 Task: Find connections with filter location Neustrelitz with filter topic #linkedinlearningwith filter profile language Potuguese with filter current company HCL Infosystems Ltd. with filter school Telangana Jobs with filter industry Embedded Software Products with filter service category Commercial Real Estate with filter keywords title Operations Coordinator
Action: Mouse moved to (627, 82)
Screenshot: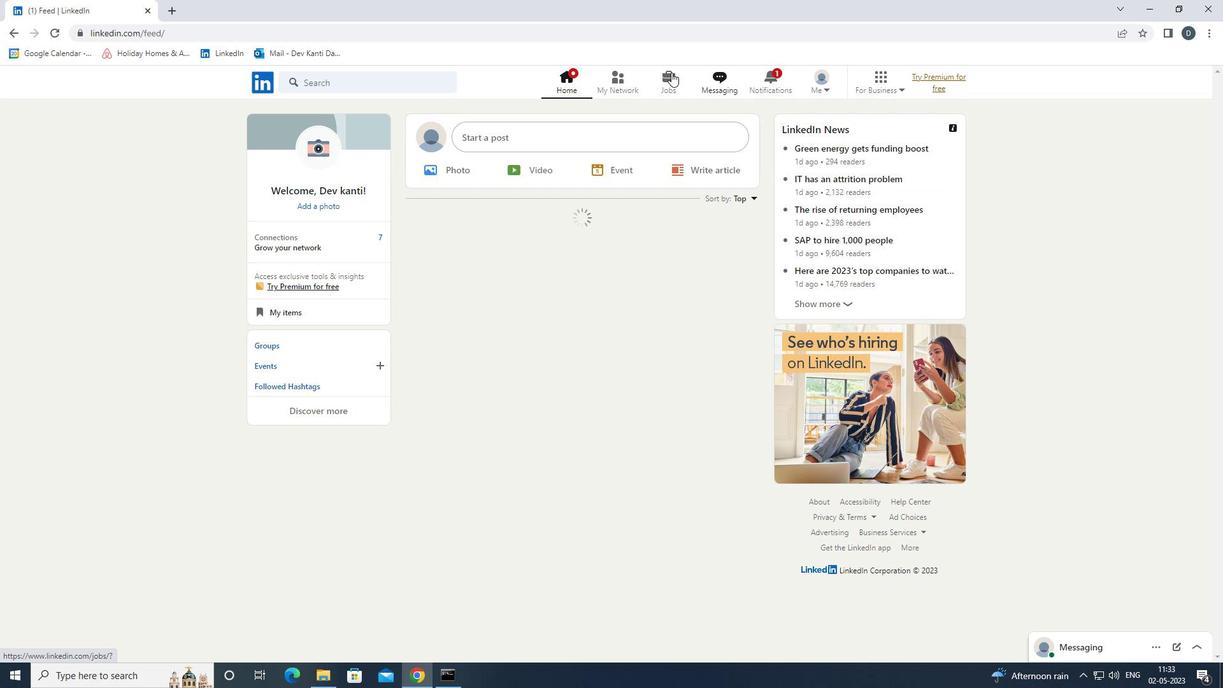 
Action: Mouse pressed left at (627, 82)
Screenshot: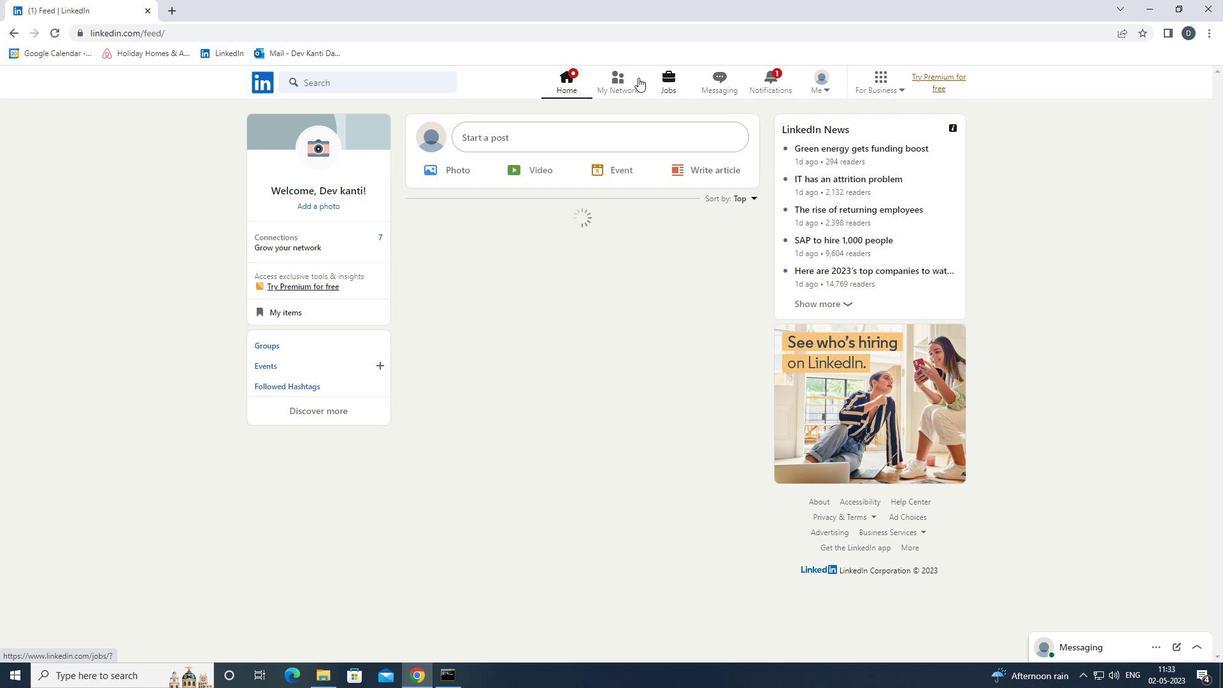 
Action: Mouse moved to (418, 154)
Screenshot: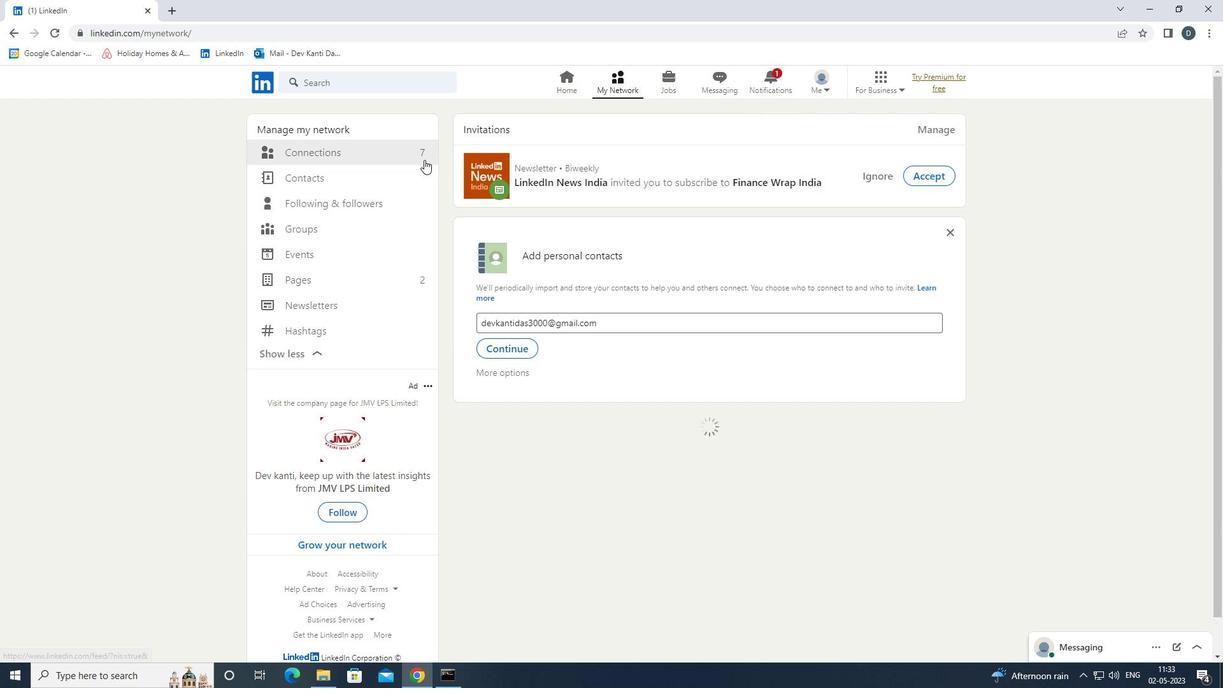 
Action: Mouse pressed left at (418, 154)
Screenshot: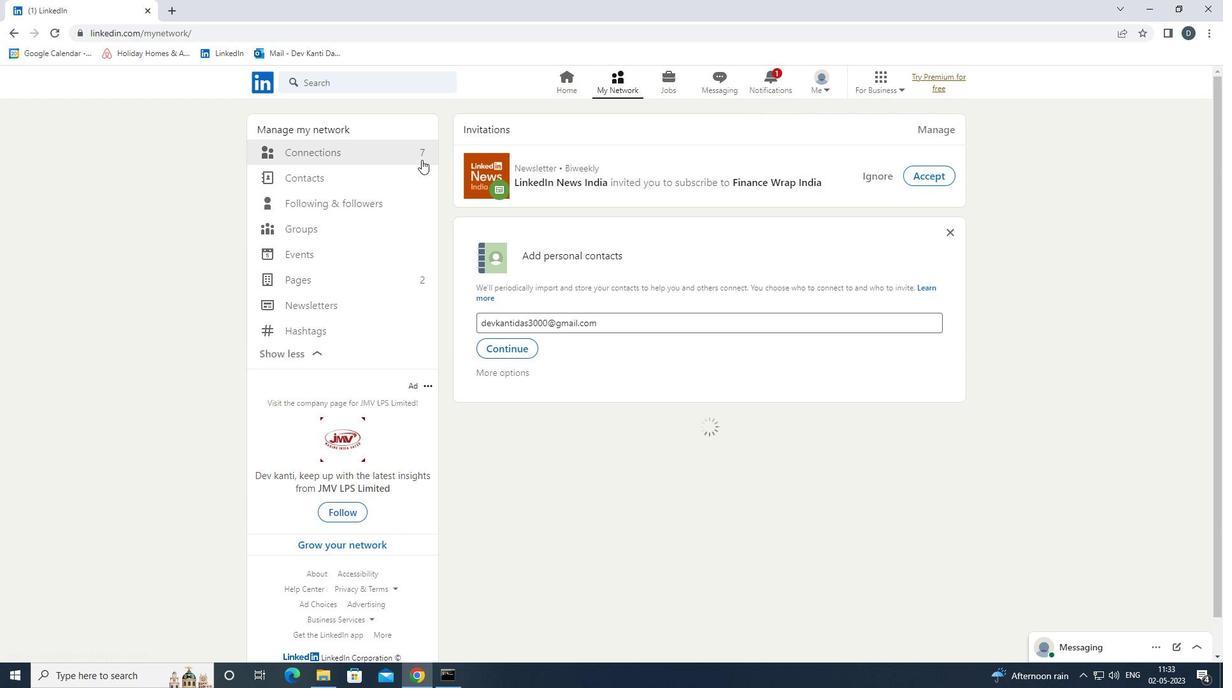 
Action: Mouse moved to (727, 152)
Screenshot: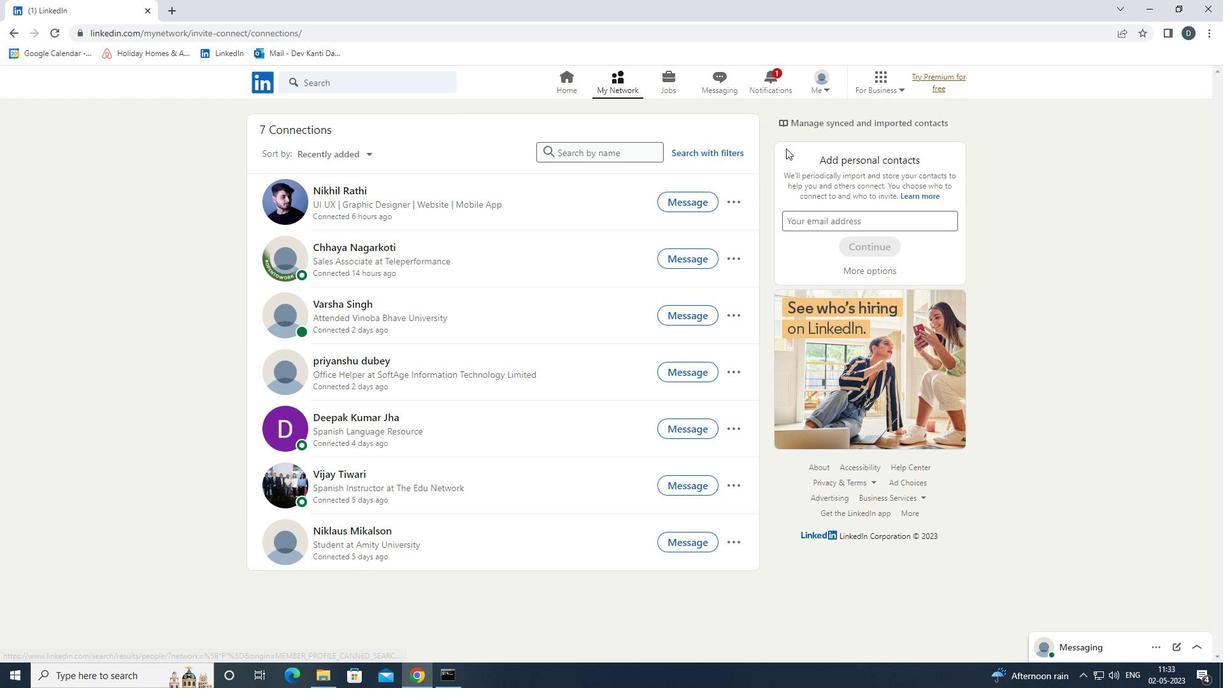
Action: Mouse pressed left at (727, 152)
Screenshot: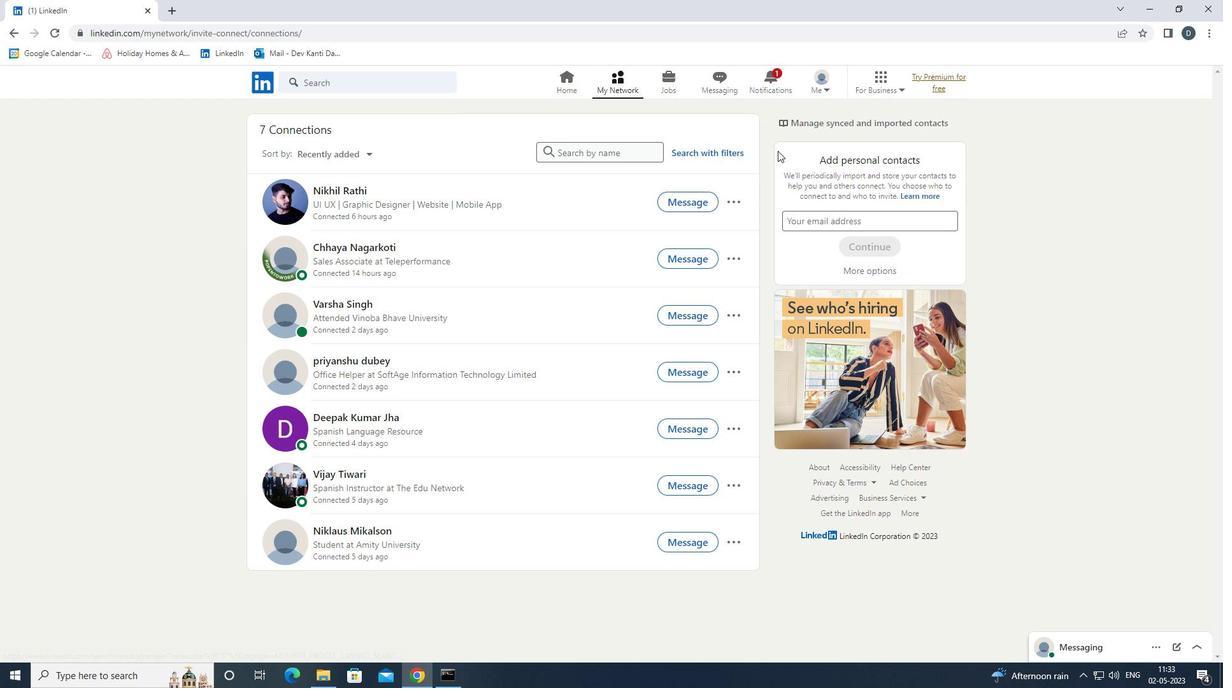
Action: Mouse moved to (662, 114)
Screenshot: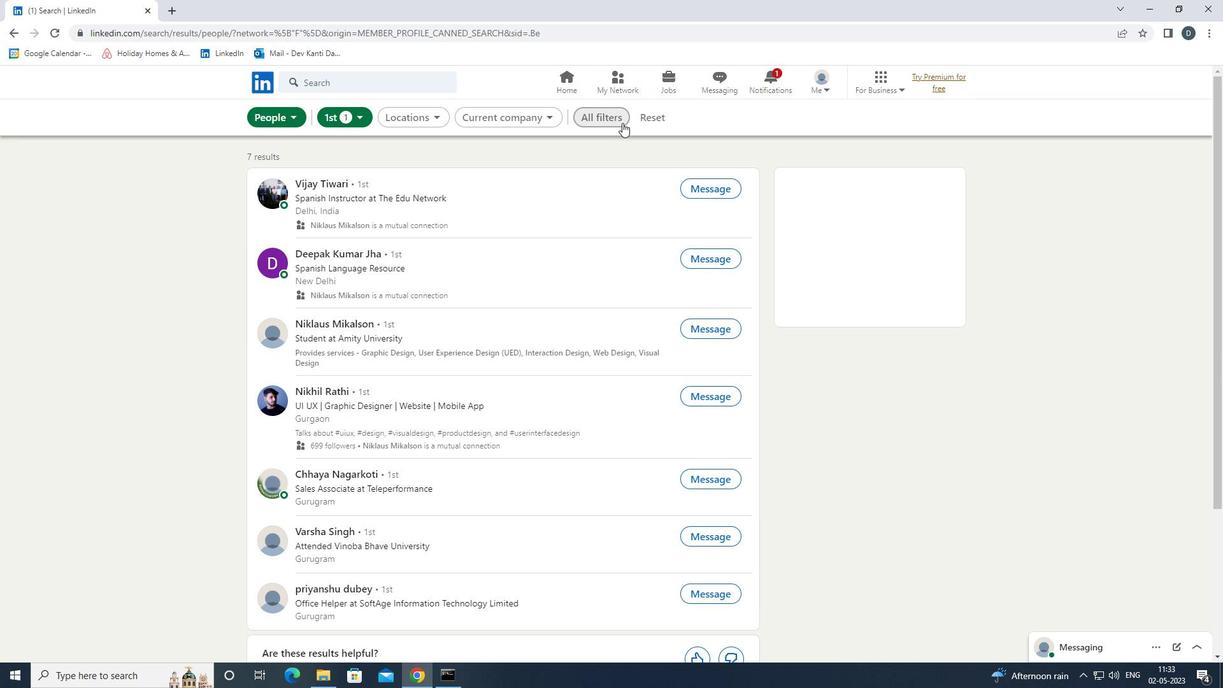 
Action: Mouse pressed left at (662, 114)
Screenshot: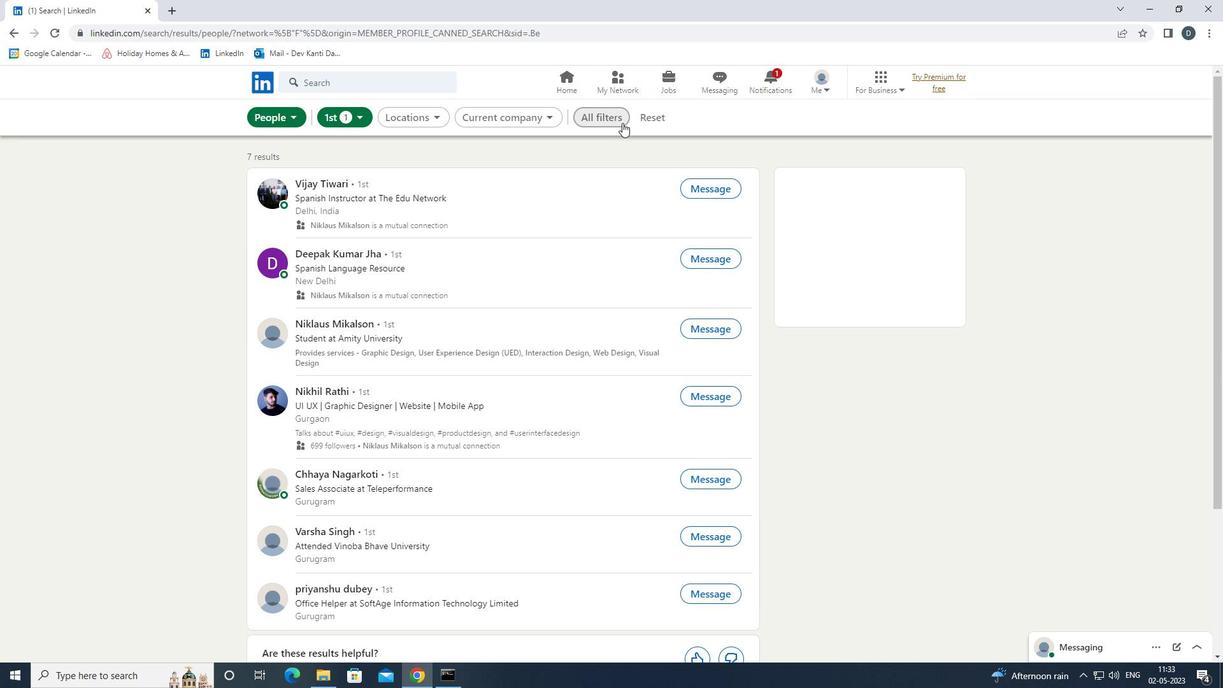 
Action: Mouse moved to (642, 115)
Screenshot: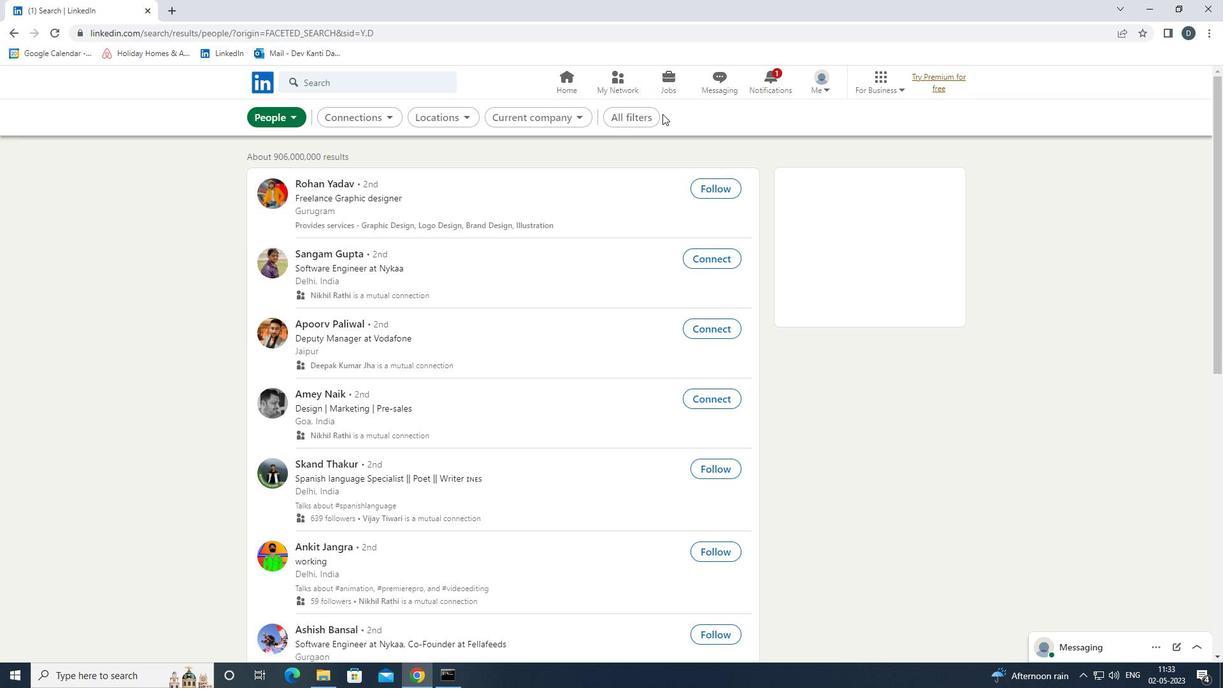 
Action: Mouse pressed left at (642, 115)
Screenshot: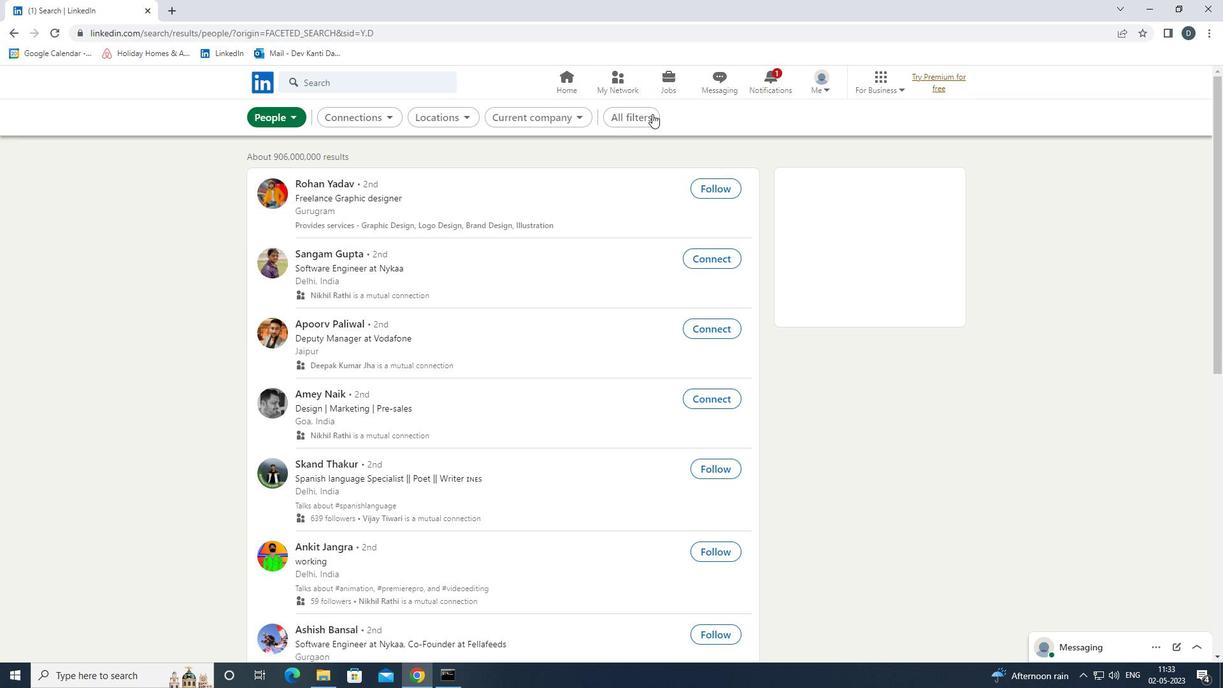 
Action: Mouse moved to (1111, 416)
Screenshot: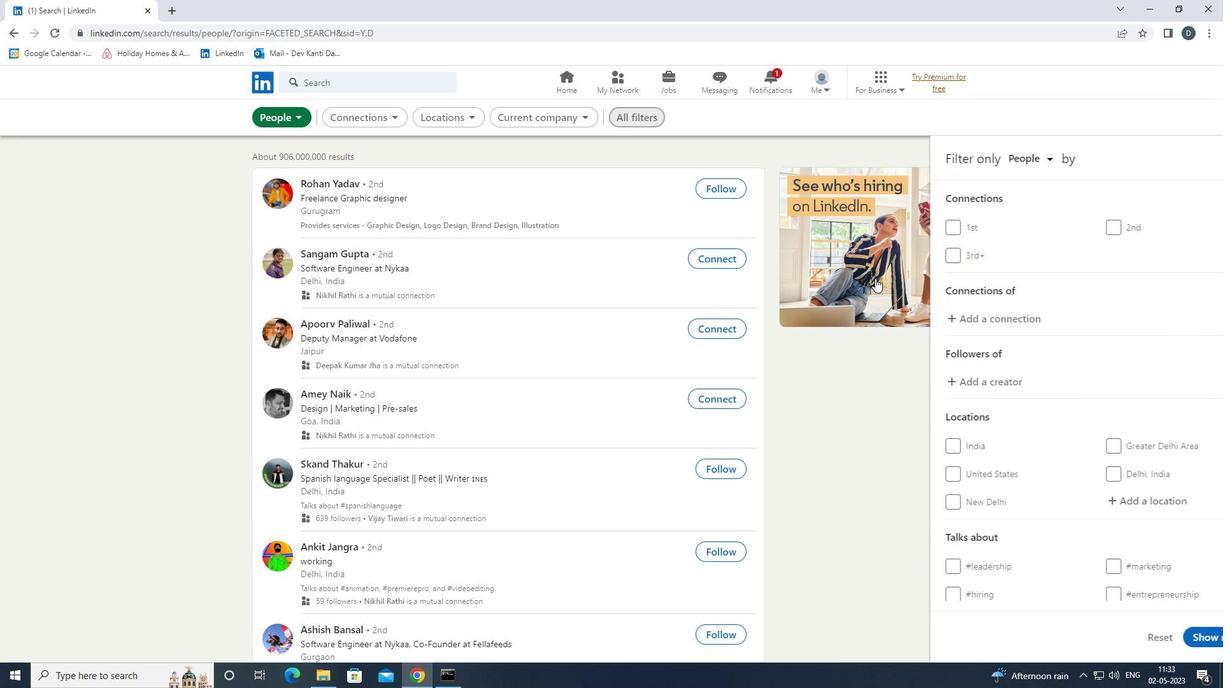 
Action: Mouse scrolled (1111, 415) with delta (0, 0)
Screenshot: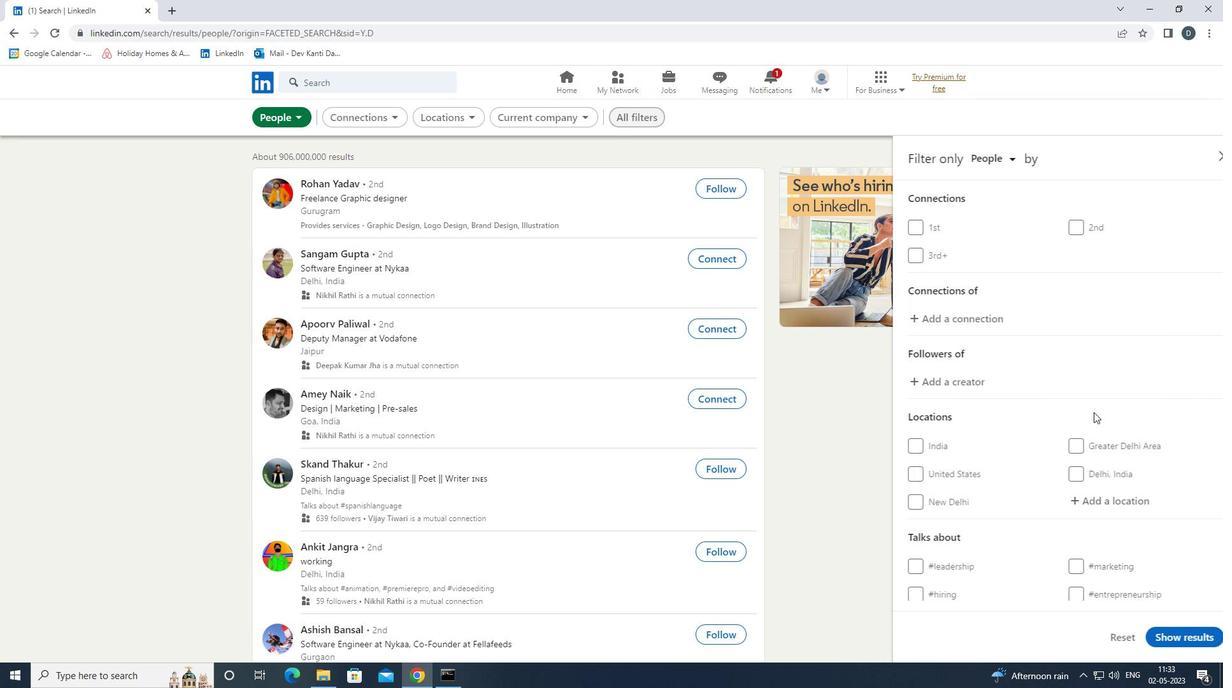 
Action: Mouse scrolled (1111, 415) with delta (0, 0)
Screenshot: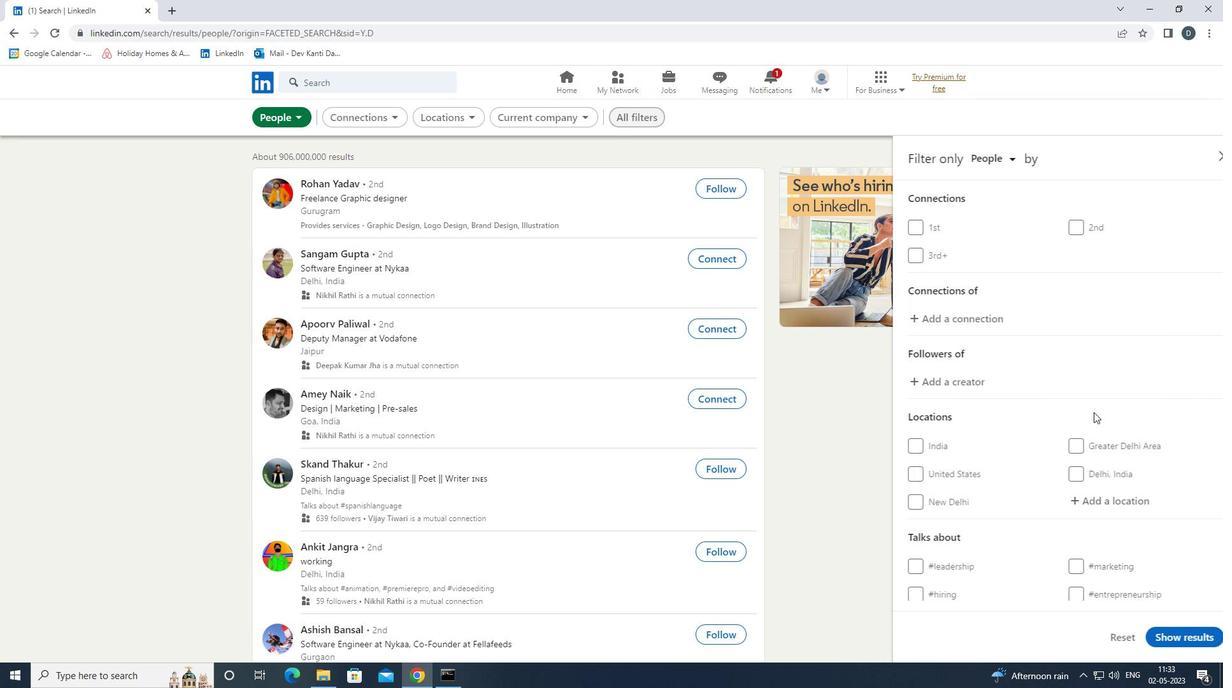
Action: Mouse moved to (1095, 372)
Screenshot: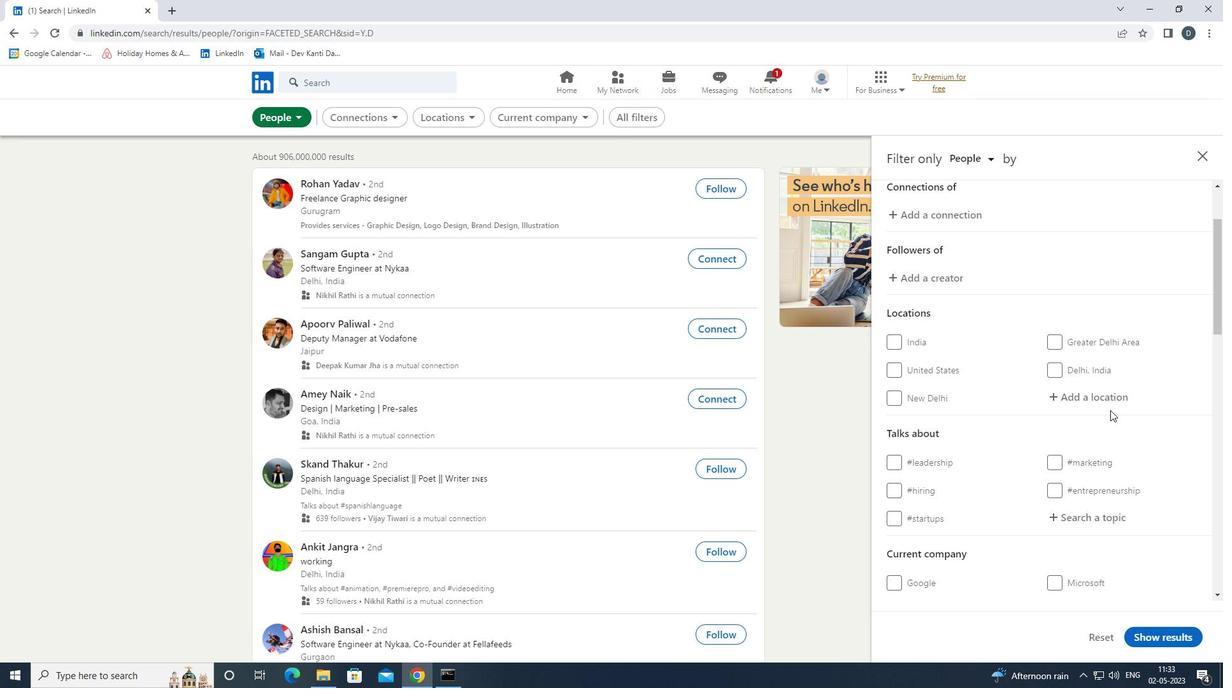 
Action: Mouse pressed left at (1095, 372)
Screenshot: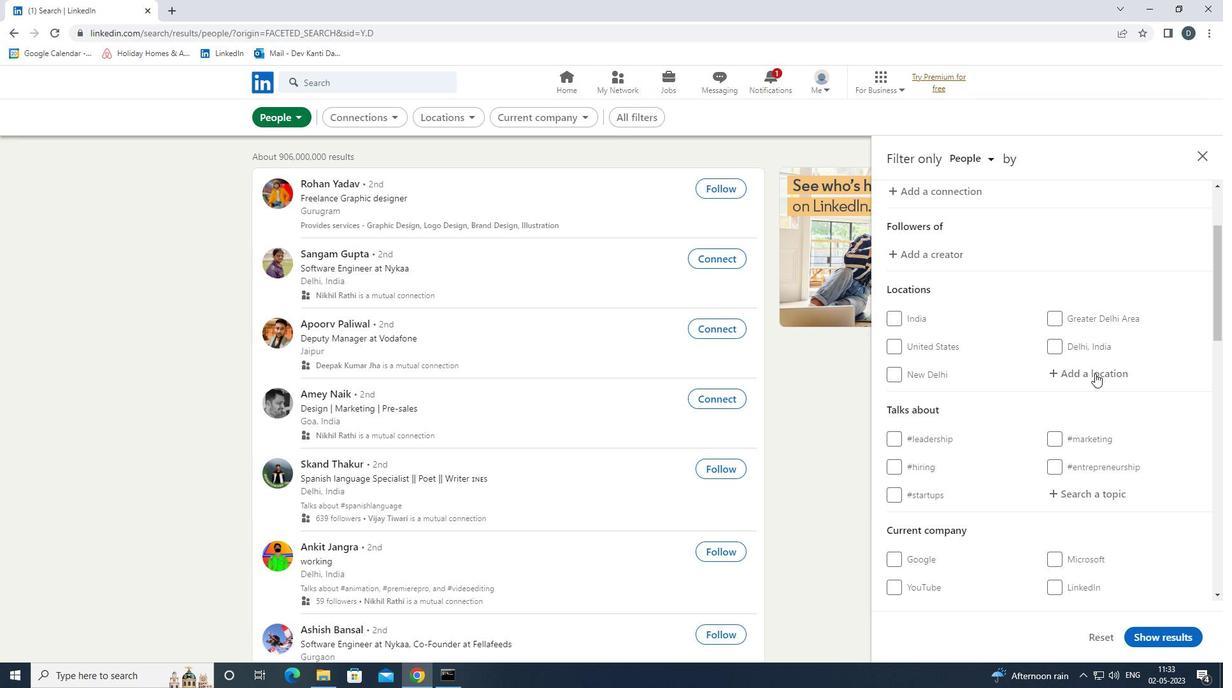 
Action: Key pressed <Key.shift>NEUSTRELITS<Key.backspace>Z<Key.down><Key.enter>
Screenshot: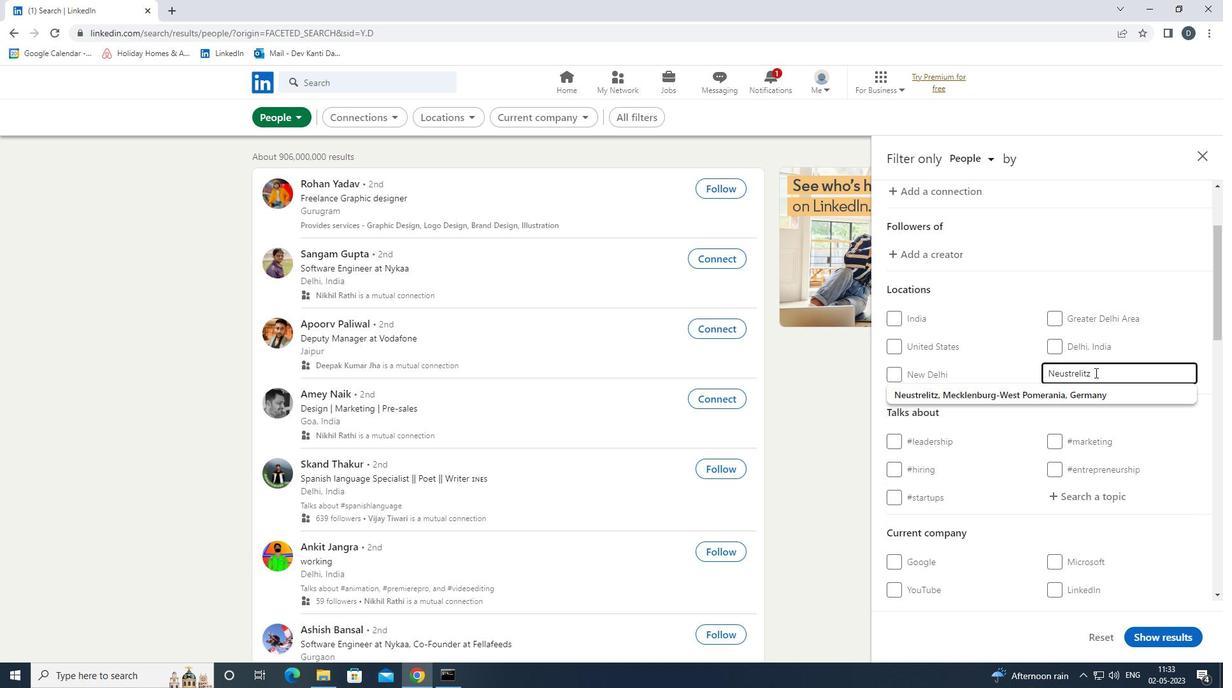 
Action: Mouse moved to (1083, 383)
Screenshot: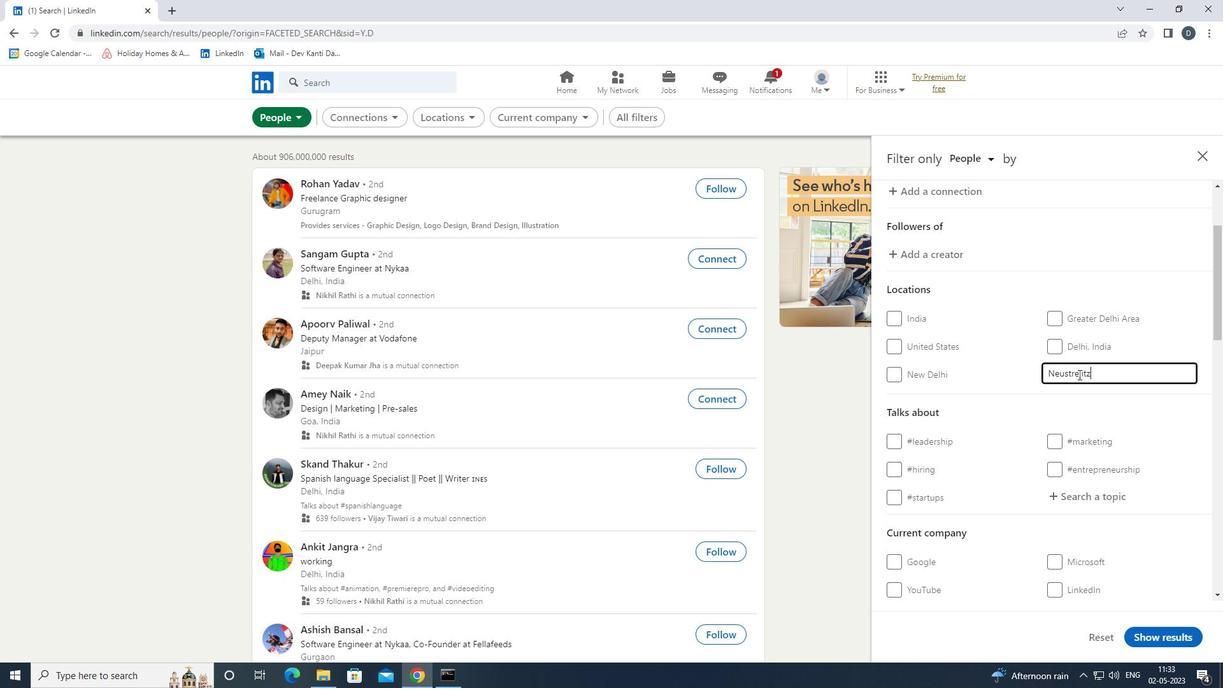 
Action: Mouse scrolled (1083, 382) with delta (0, 0)
Screenshot: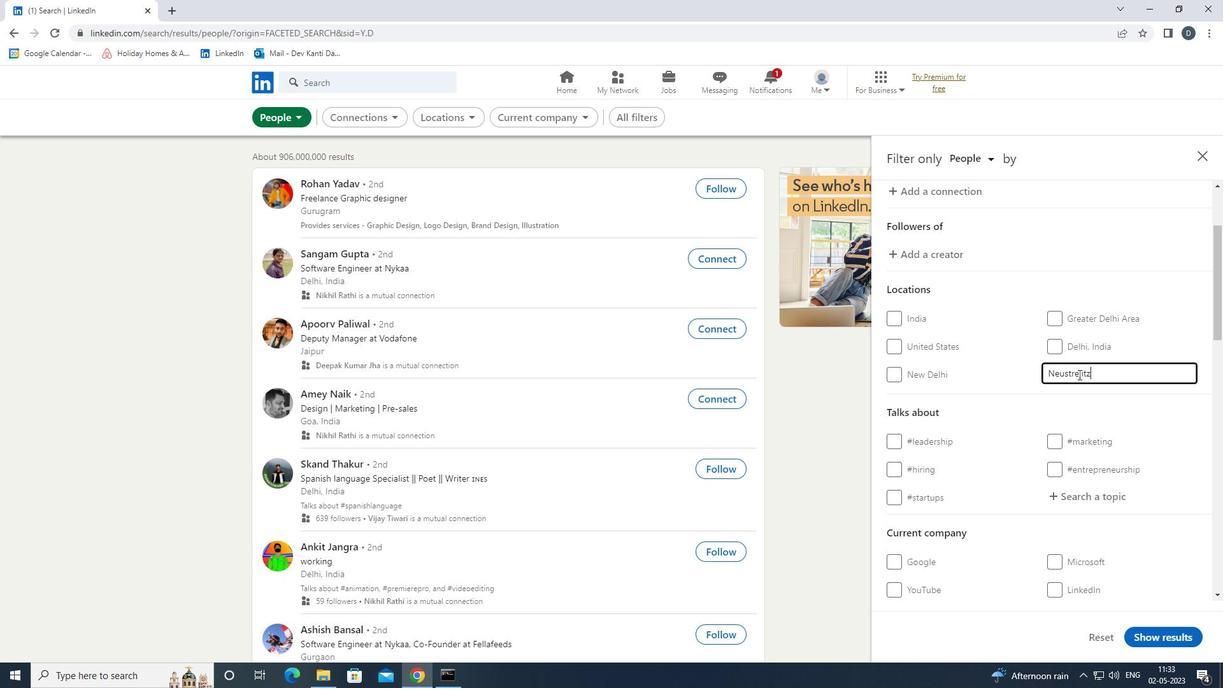 
Action: Mouse moved to (1087, 393)
Screenshot: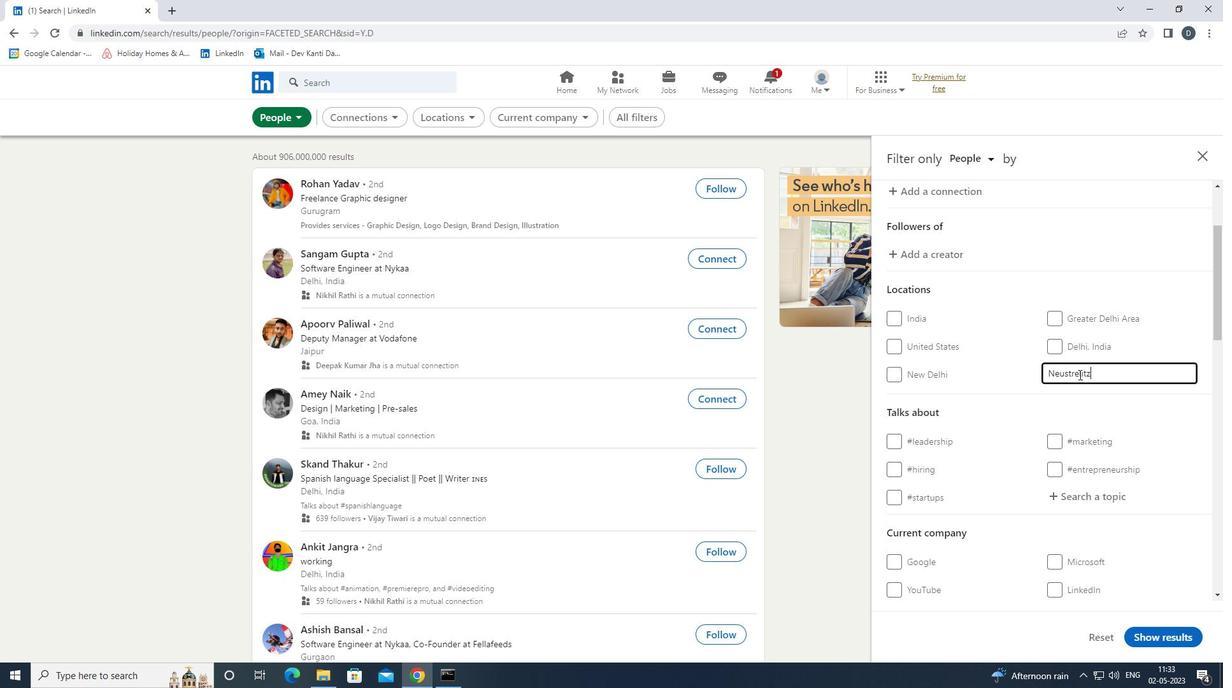 
Action: Mouse scrolled (1087, 392) with delta (0, 0)
Screenshot: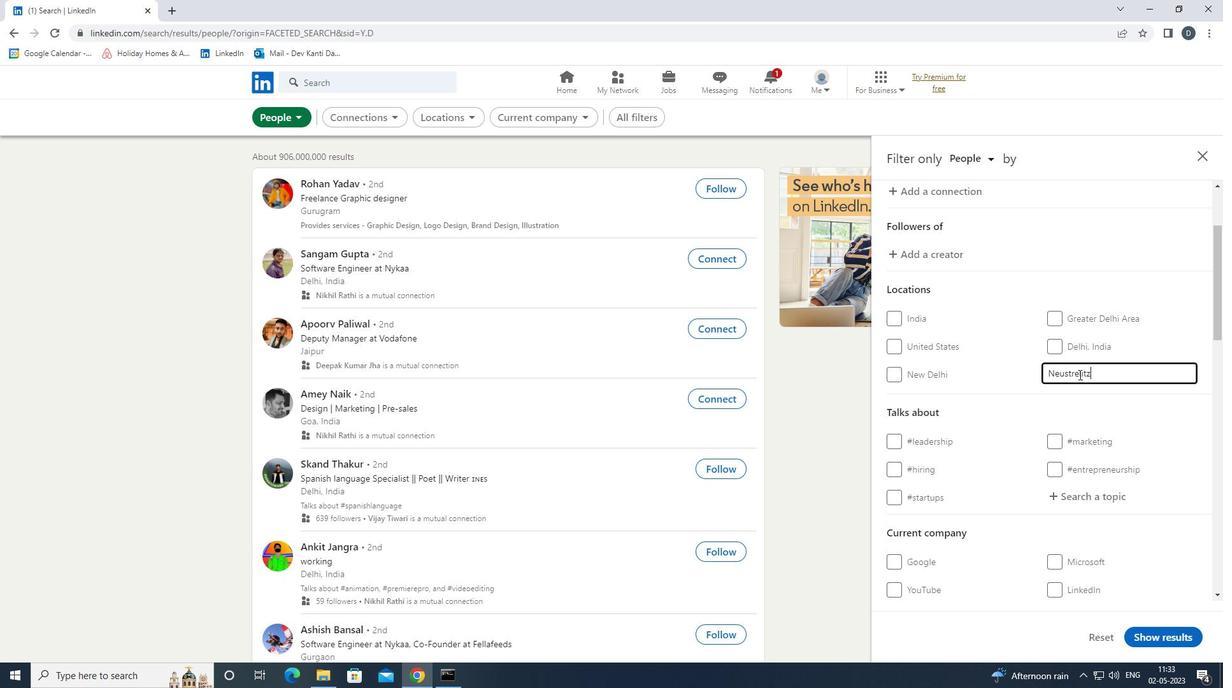 
Action: Mouse moved to (1103, 249)
Screenshot: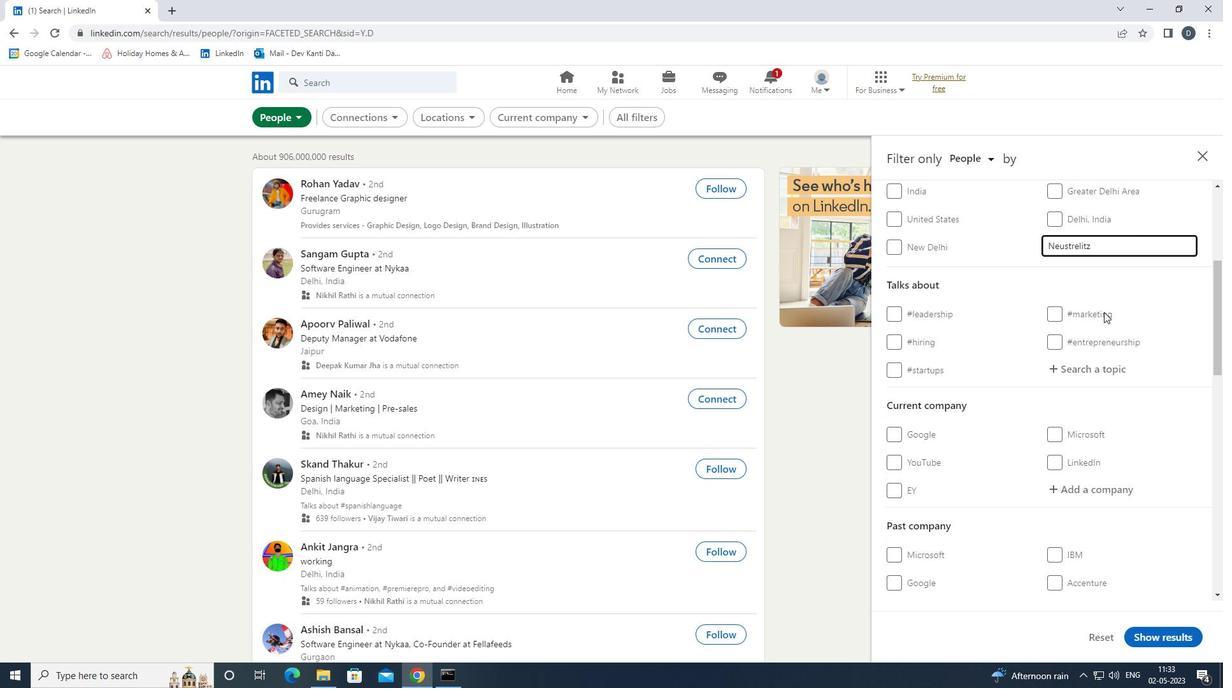 
Action: Mouse pressed left at (1103, 249)
Screenshot: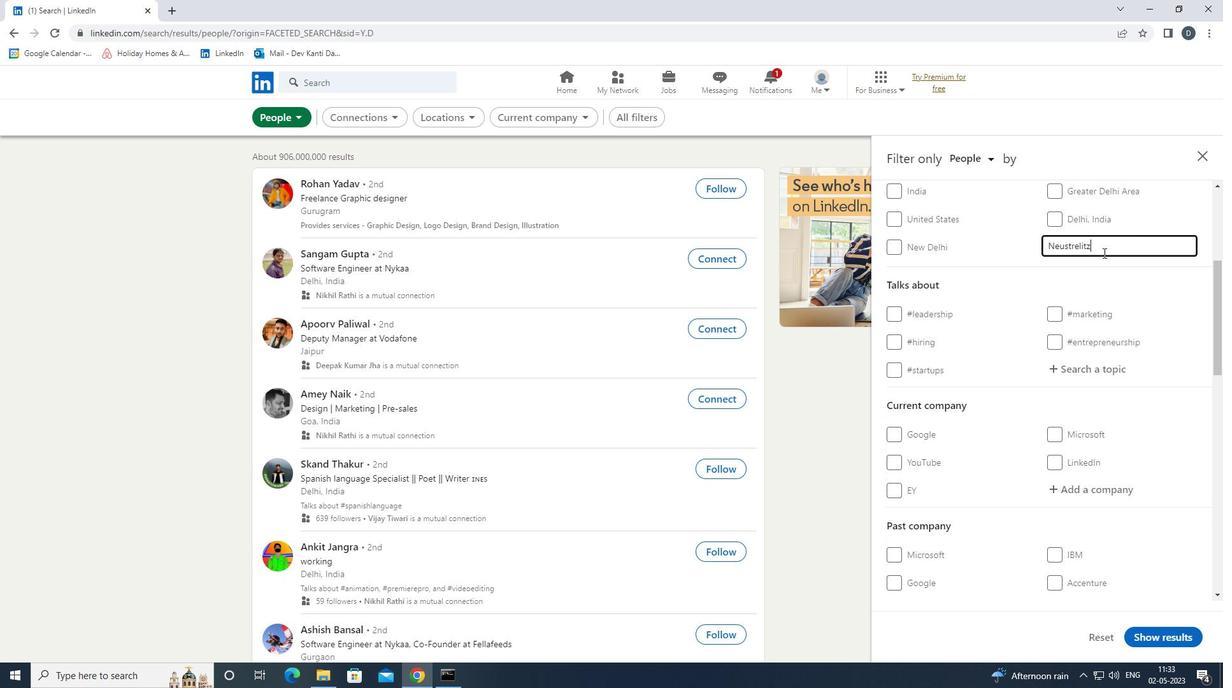 
Action: Key pressed <Key.down><Key.enter>
Screenshot: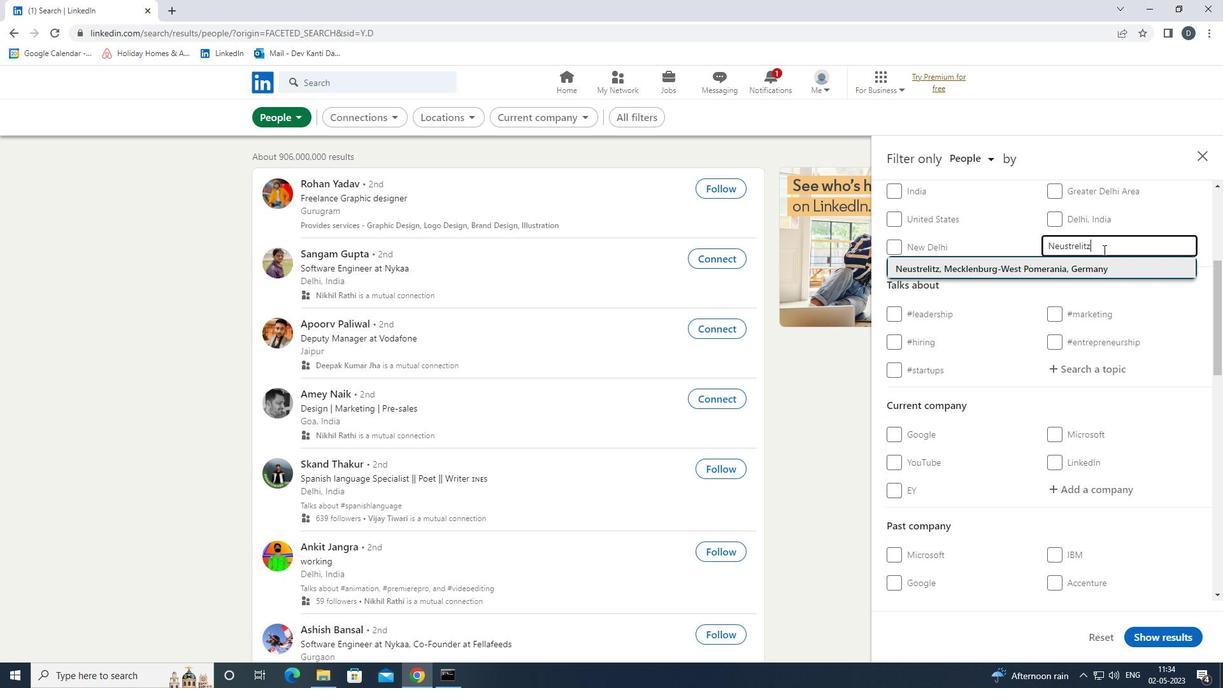 
Action: Mouse scrolled (1103, 249) with delta (0, 0)
Screenshot: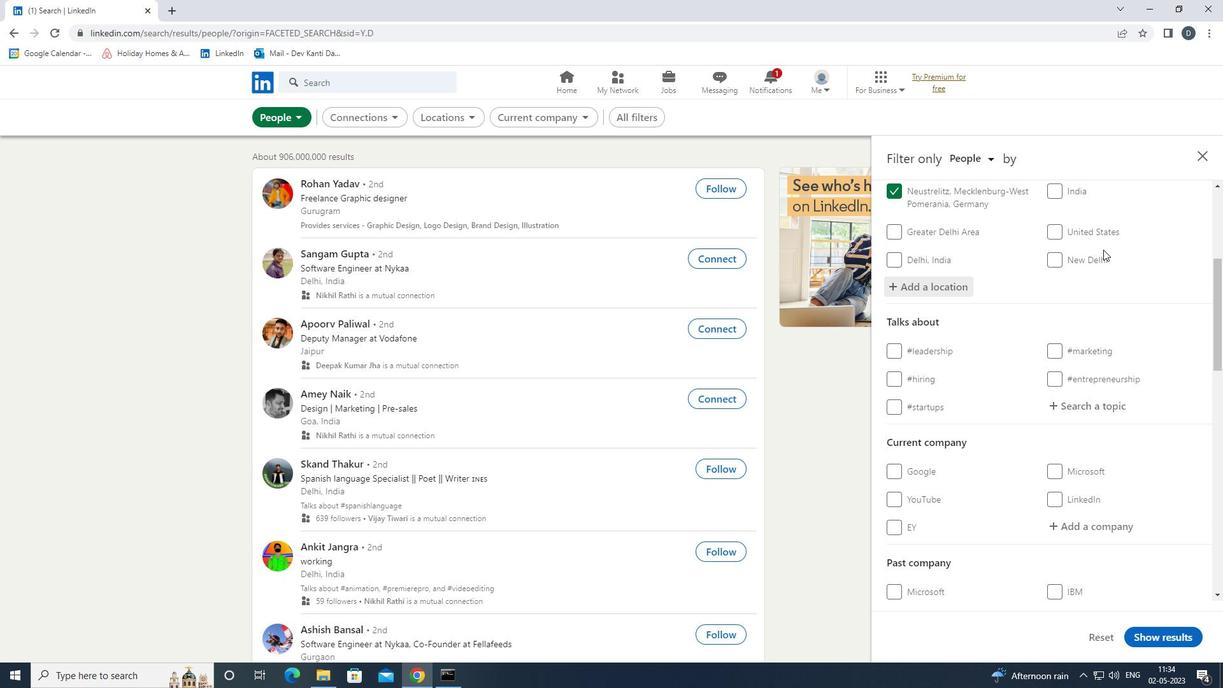 
Action: Mouse scrolled (1103, 249) with delta (0, 0)
Screenshot: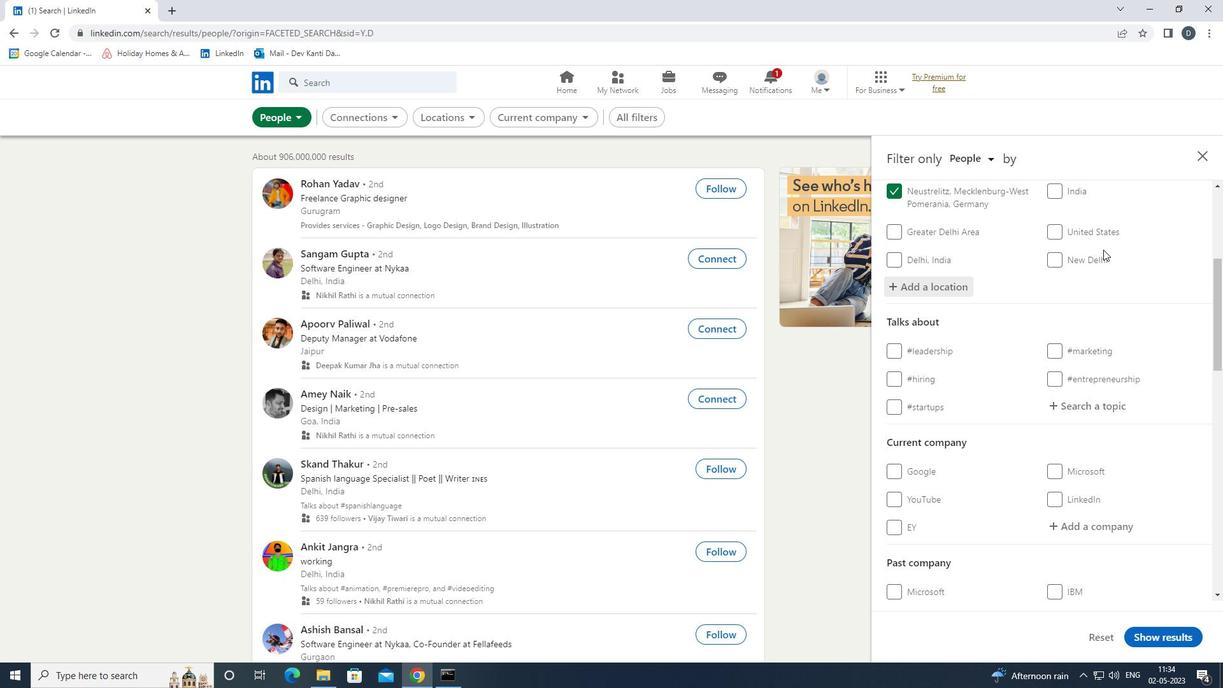 
Action: Mouse moved to (1097, 274)
Screenshot: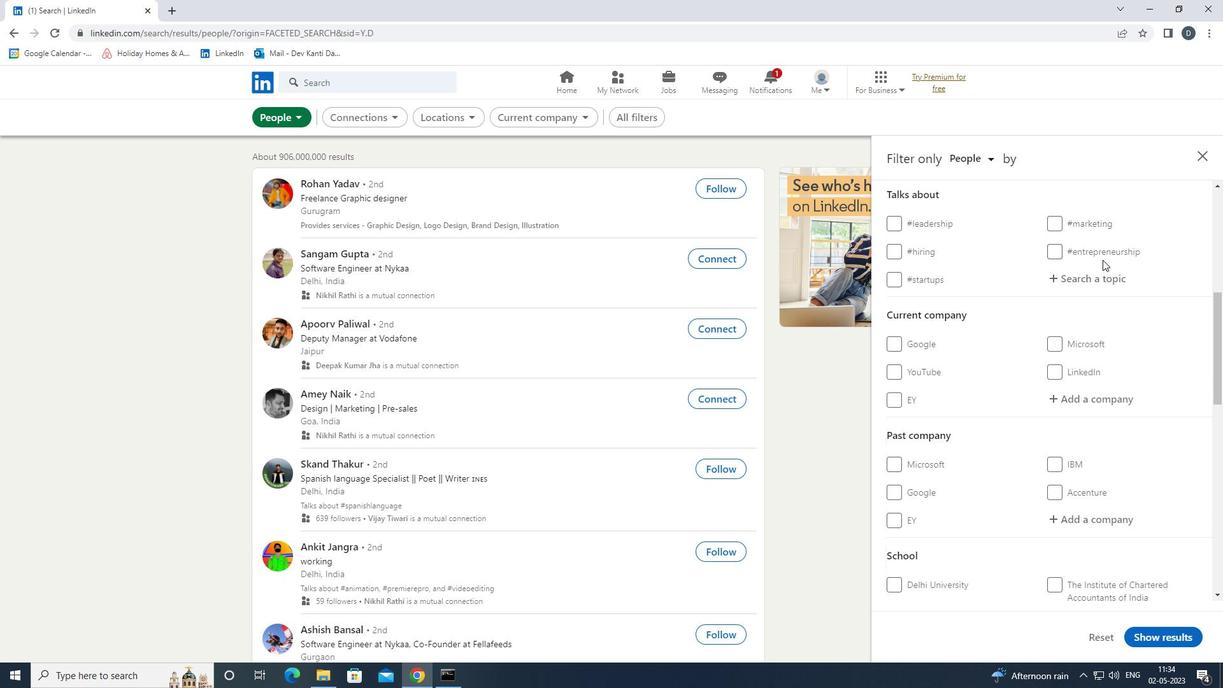 
Action: Mouse pressed left at (1097, 274)
Screenshot: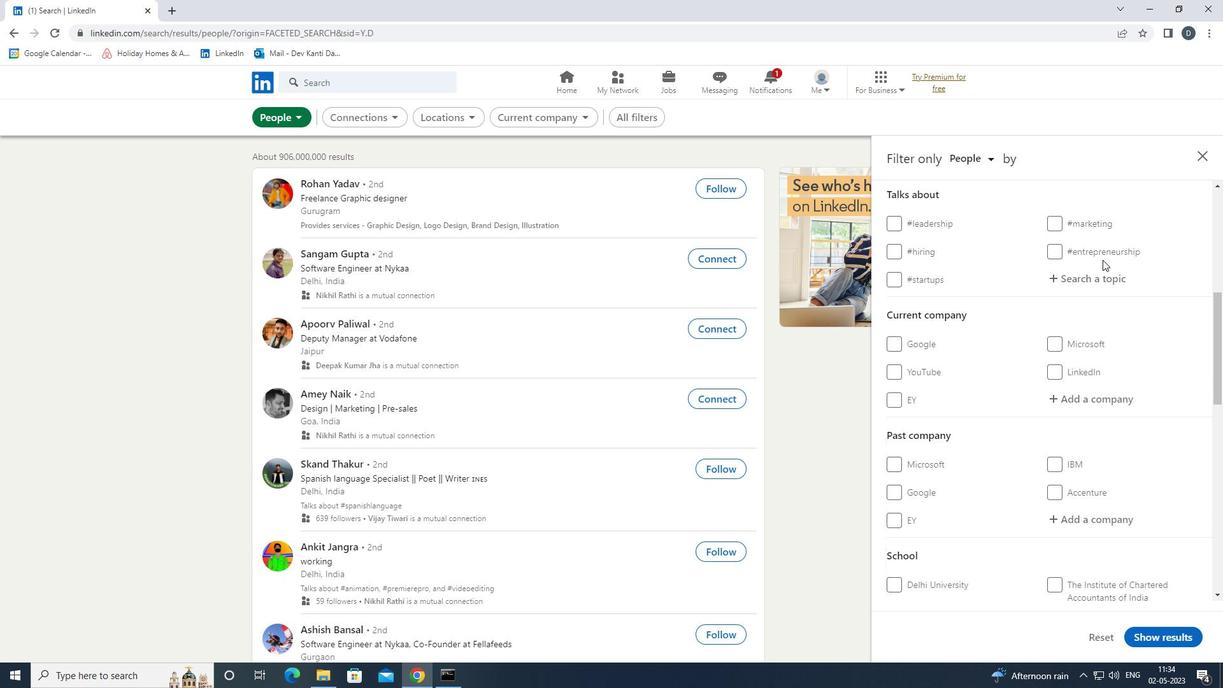 
Action: Mouse moved to (1096, 274)
Screenshot: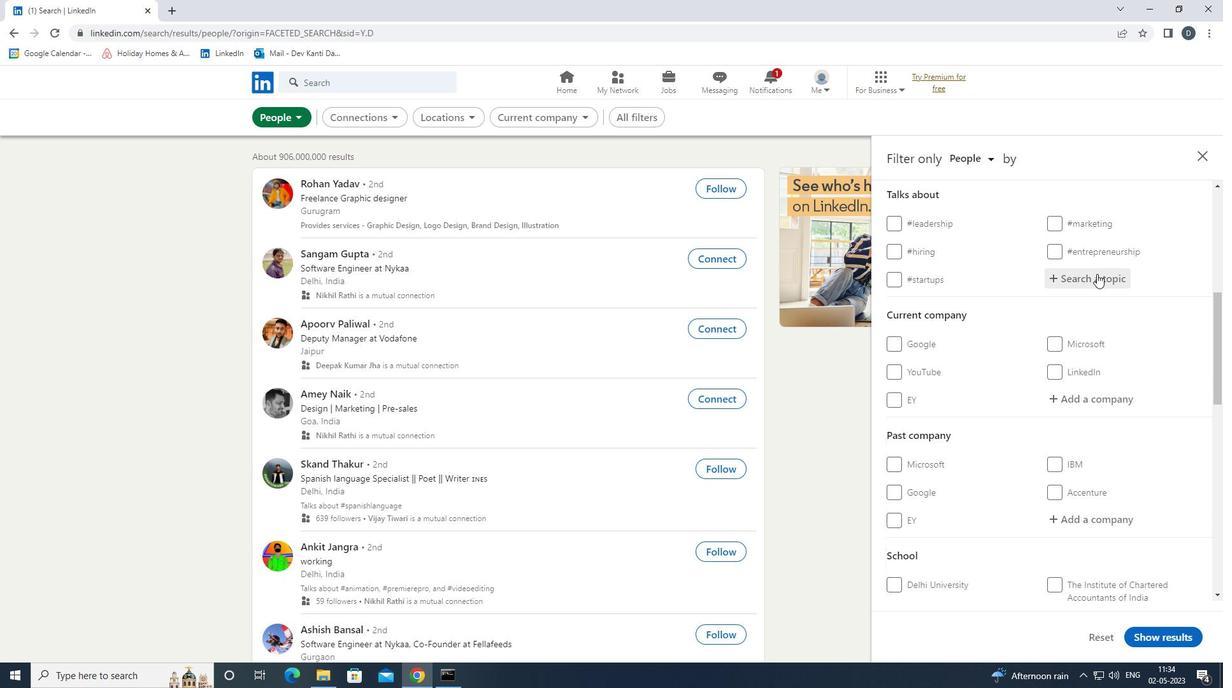 
Action: Key pressed <Key.shift>LINKEDINLEARNING<Key.down><Key.enter>
Screenshot: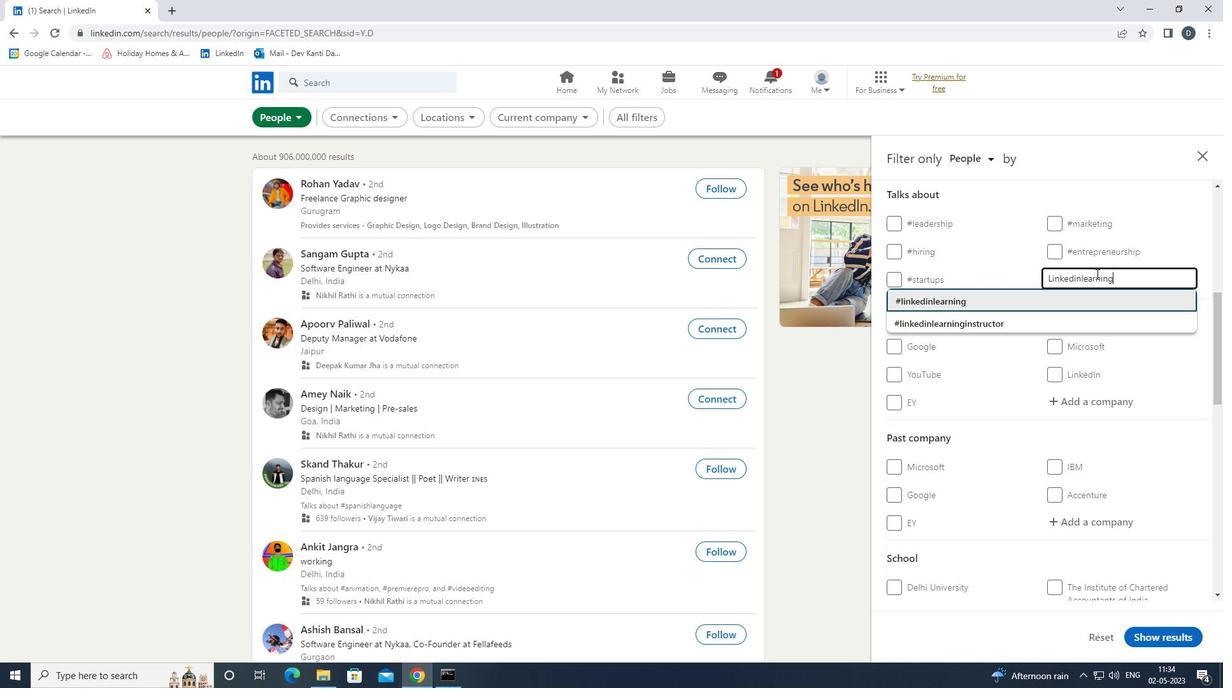 
Action: Mouse moved to (1157, 303)
Screenshot: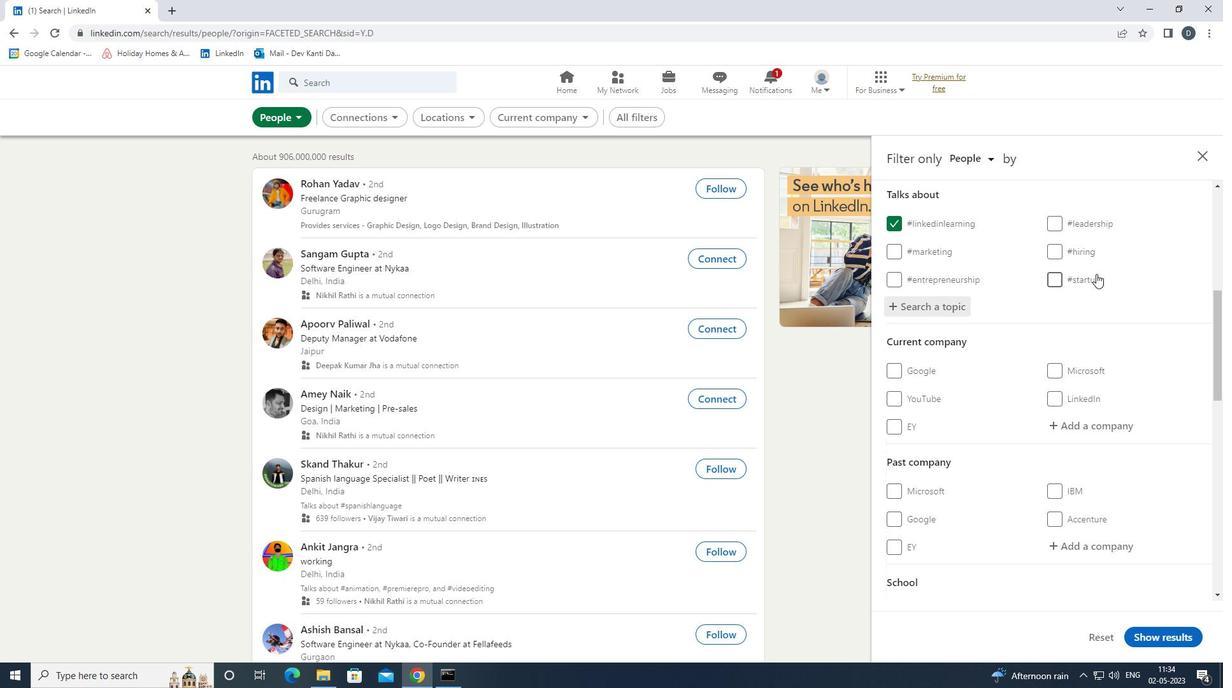
Action: Mouse scrolled (1157, 302) with delta (0, 0)
Screenshot: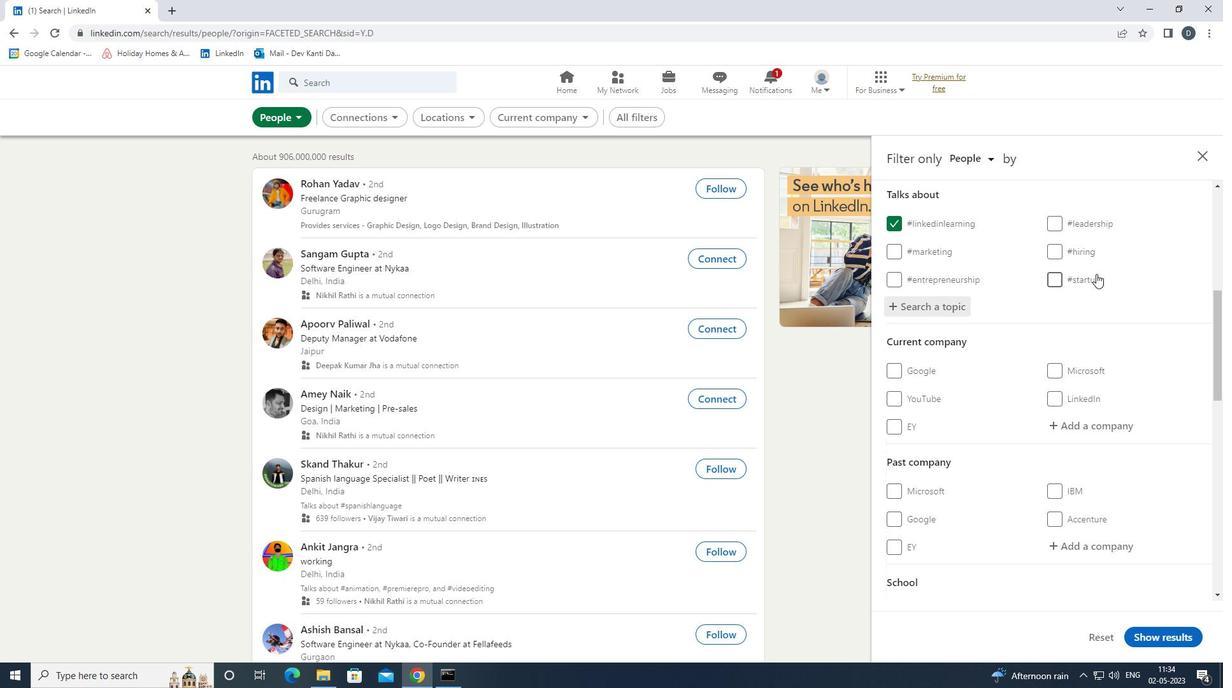 
Action: Mouse moved to (1083, 354)
Screenshot: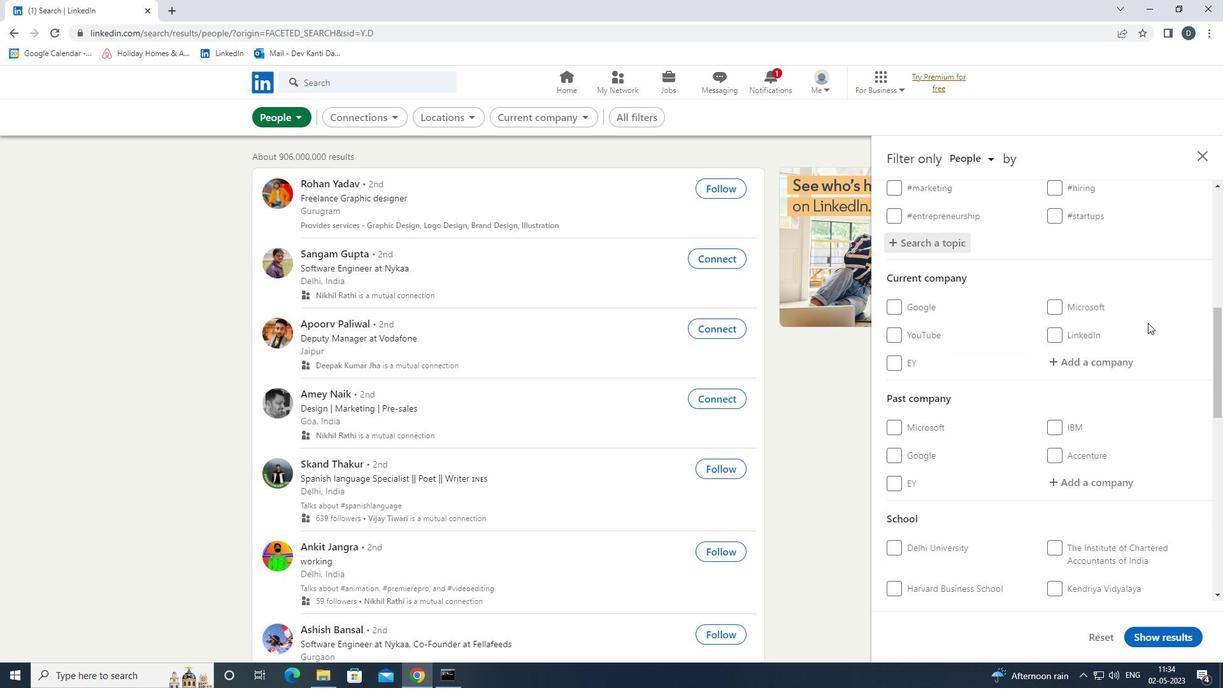 
Action: Mouse scrolled (1083, 353) with delta (0, 0)
Screenshot: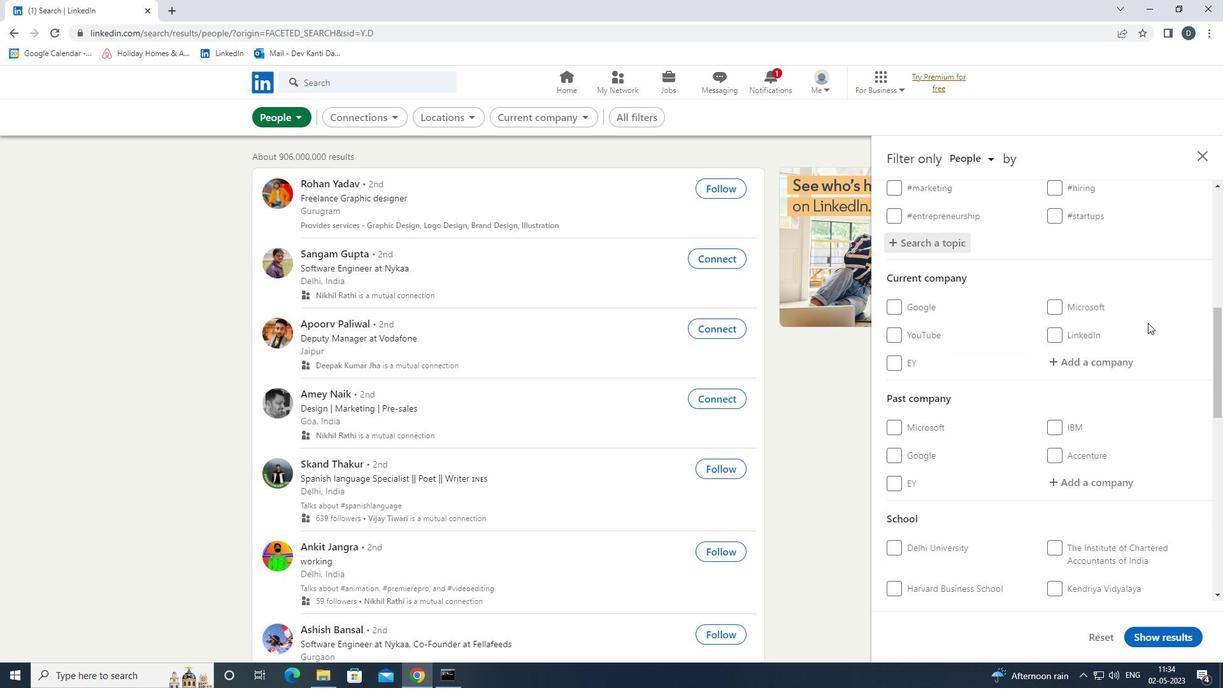 
Action: Mouse moved to (1083, 354)
Screenshot: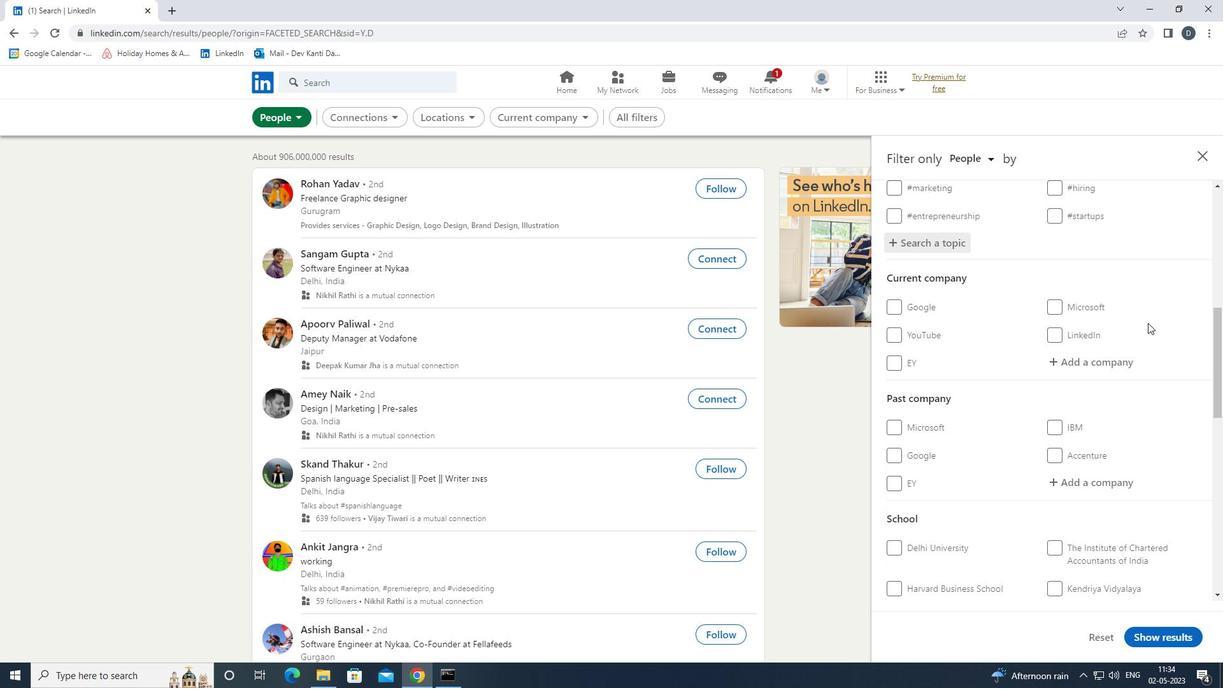 
Action: Mouse scrolled (1083, 354) with delta (0, 0)
Screenshot: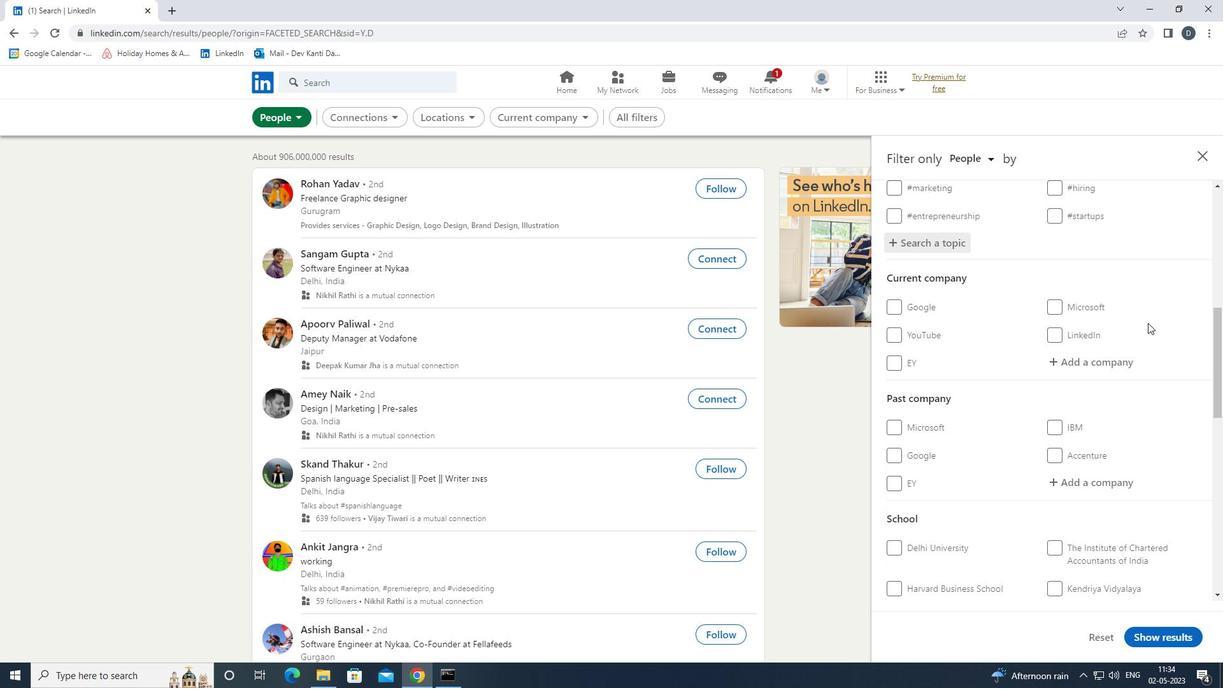 
Action: Mouse moved to (1082, 350)
Screenshot: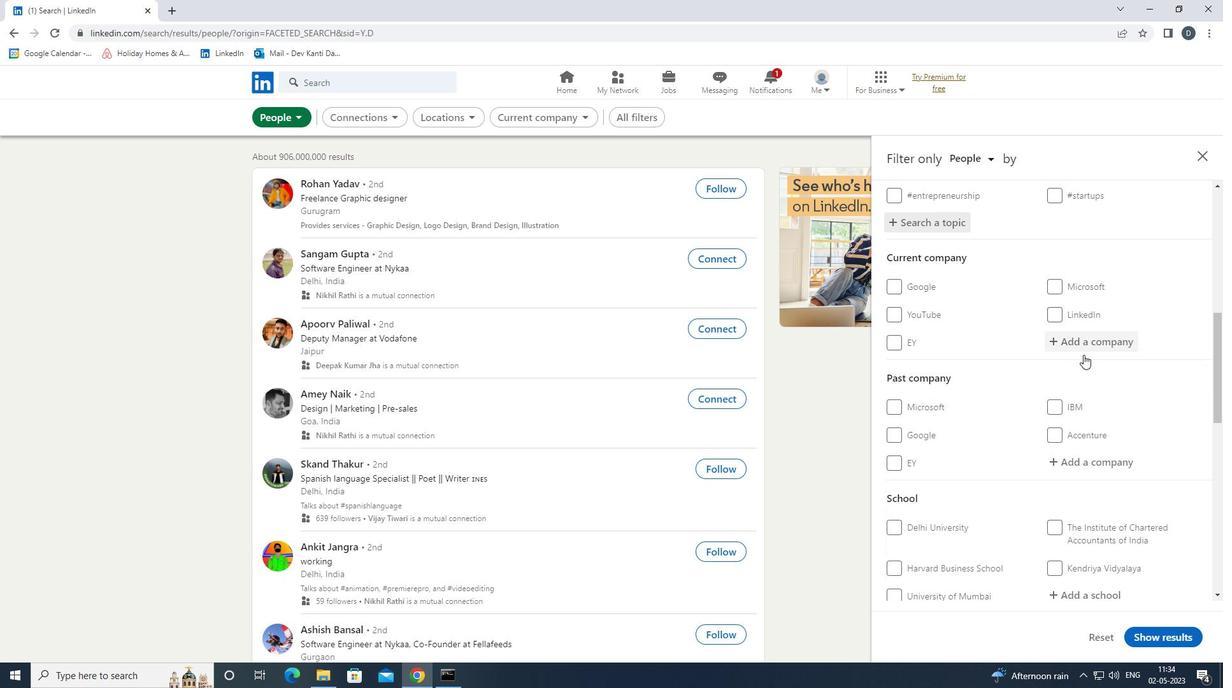 
Action: Mouse scrolled (1082, 349) with delta (0, 0)
Screenshot: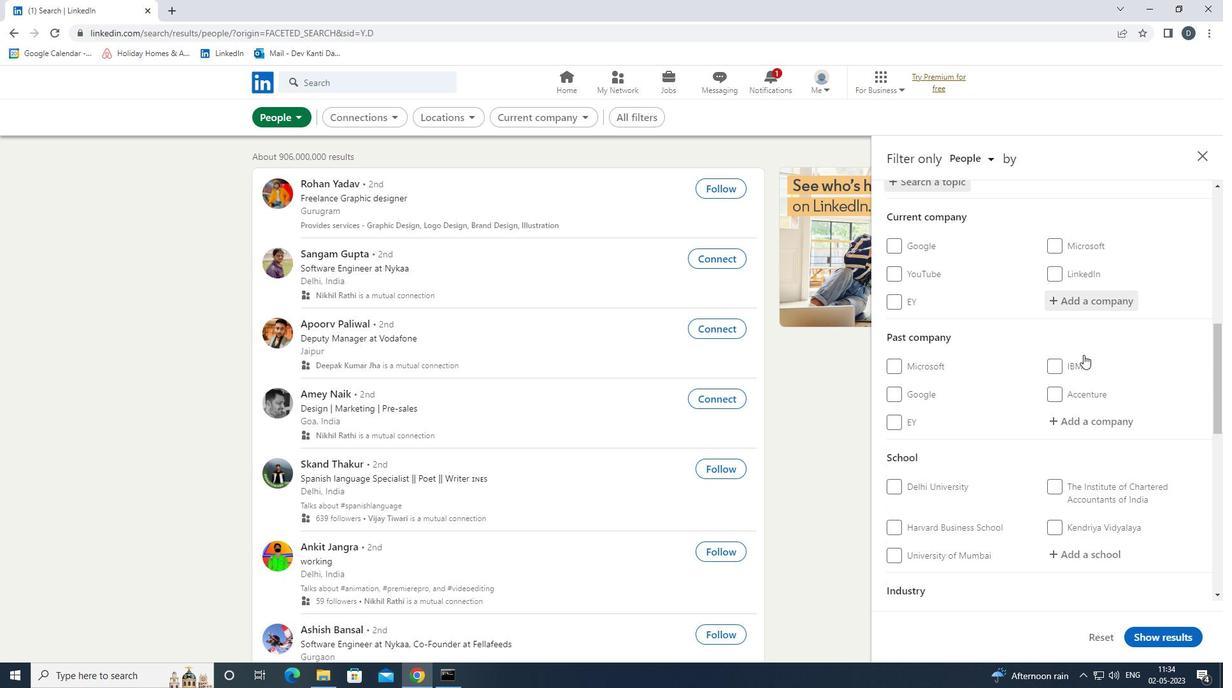 
Action: Mouse scrolled (1082, 349) with delta (0, 0)
Screenshot: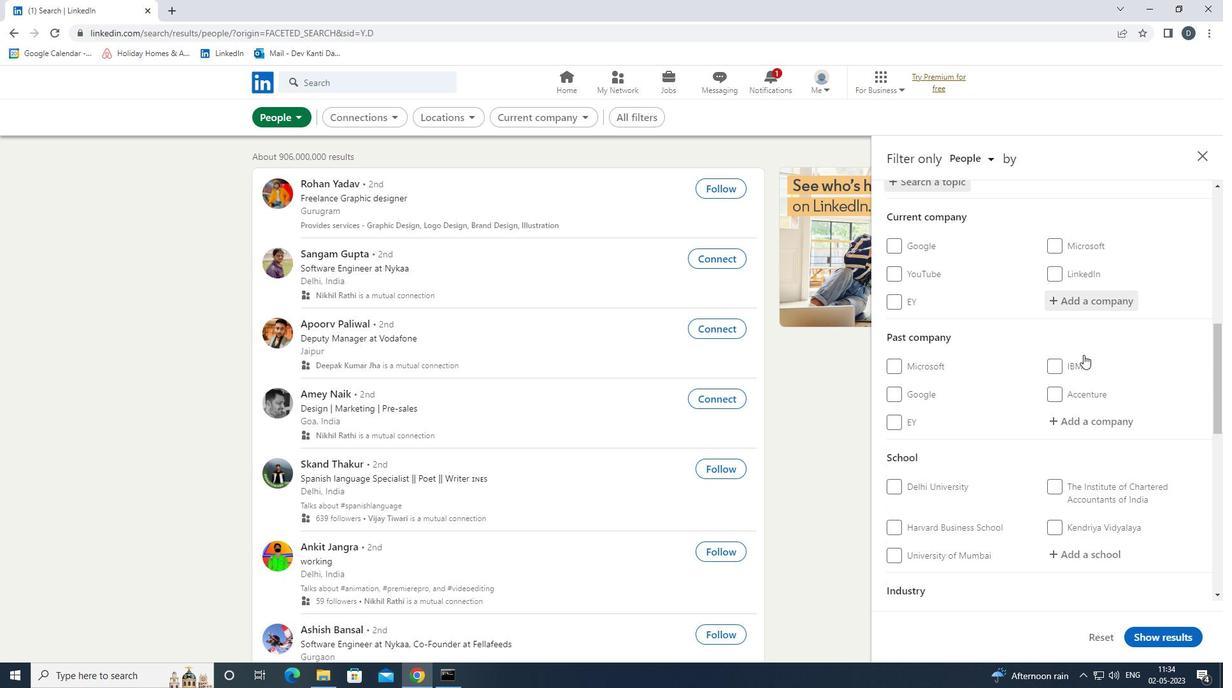 
Action: Mouse moved to (1078, 354)
Screenshot: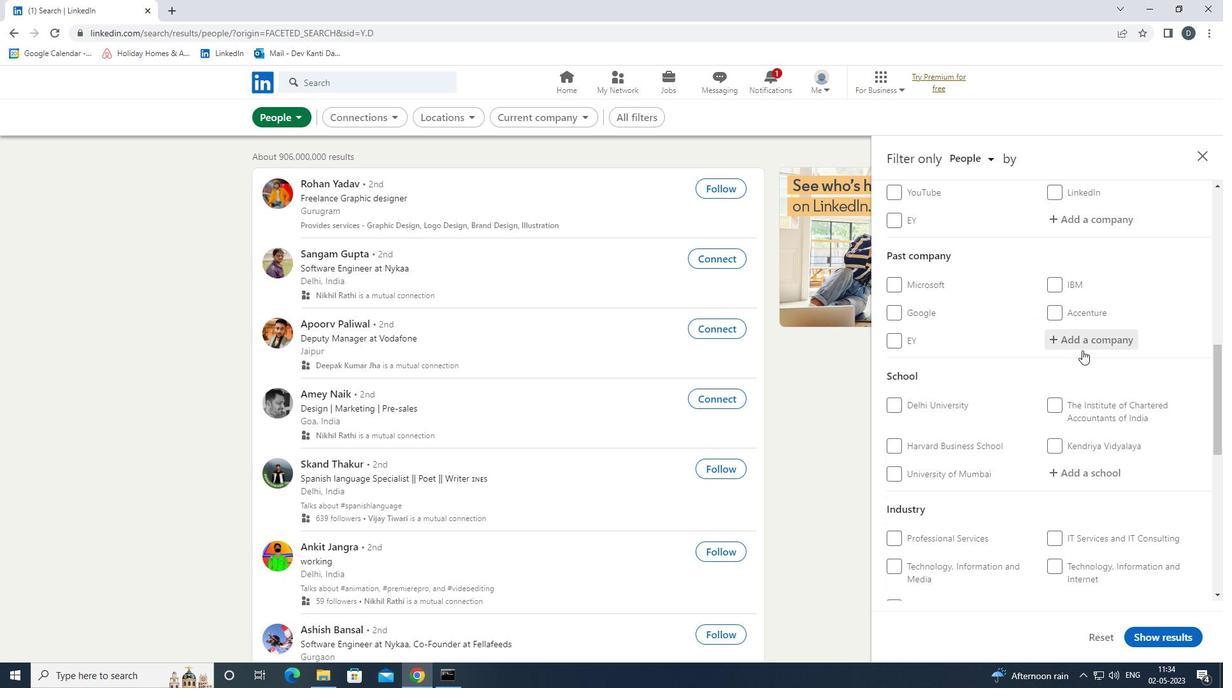 
Action: Mouse scrolled (1078, 354) with delta (0, 0)
Screenshot: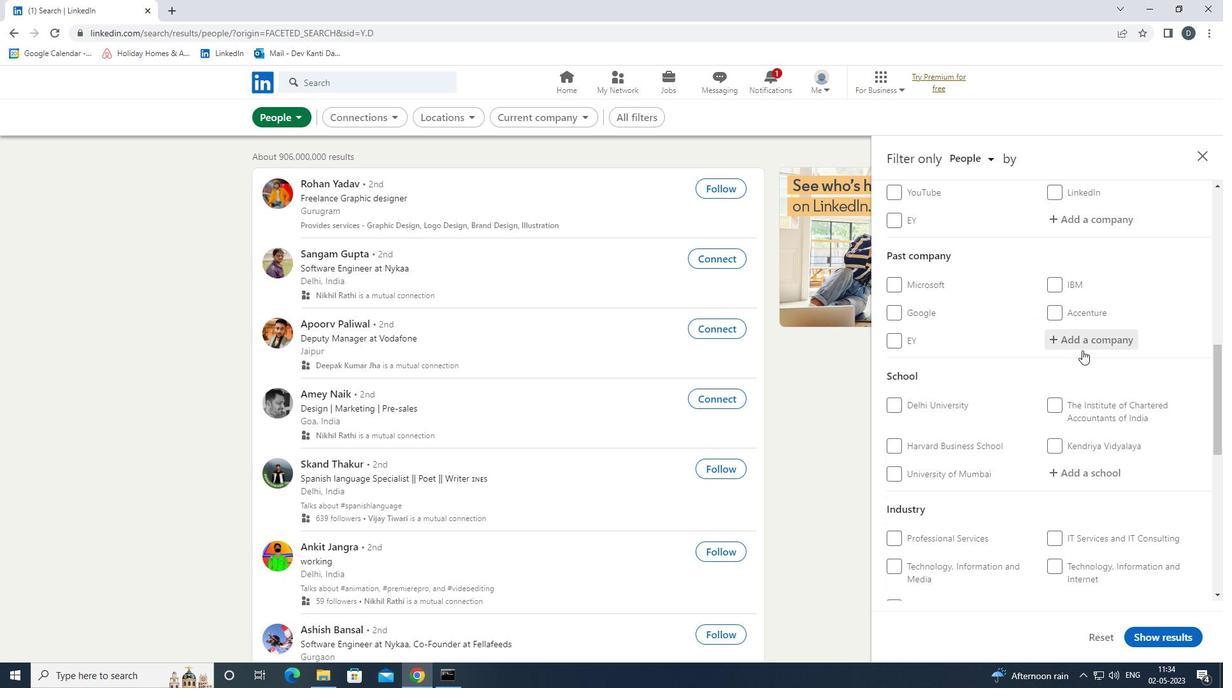 
Action: Mouse moved to (1075, 355)
Screenshot: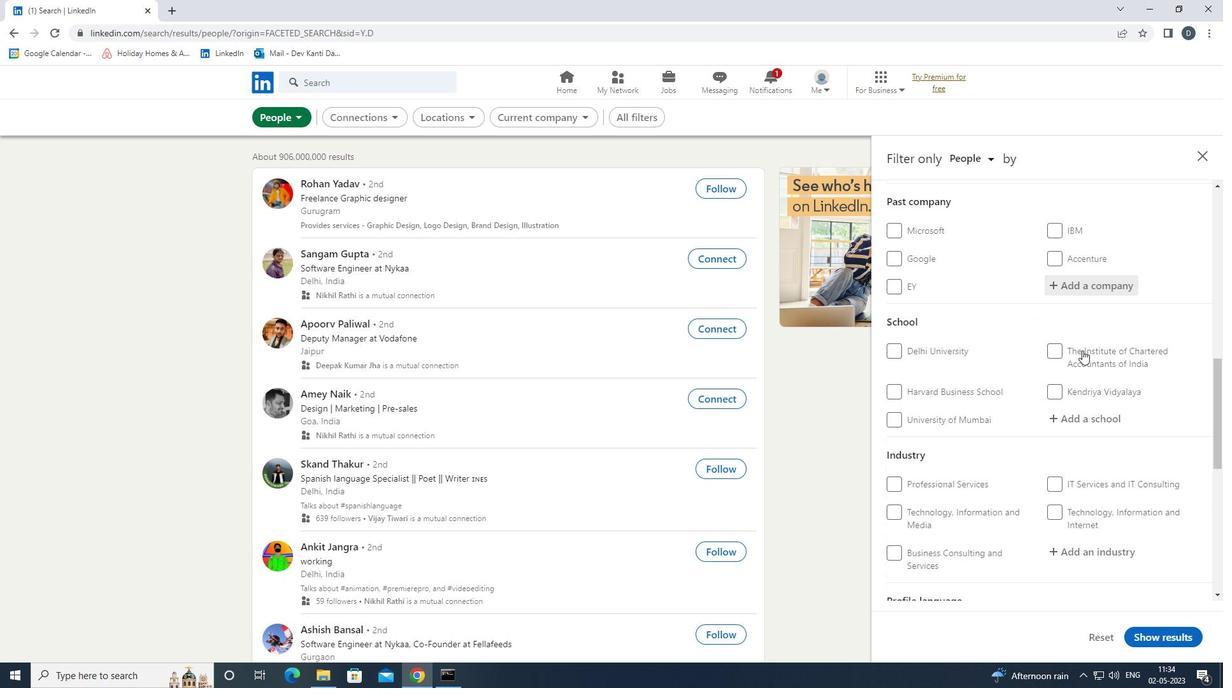 
Action: Mouse scrolled (1075, 354) with delta (0, 0)
Screenshot: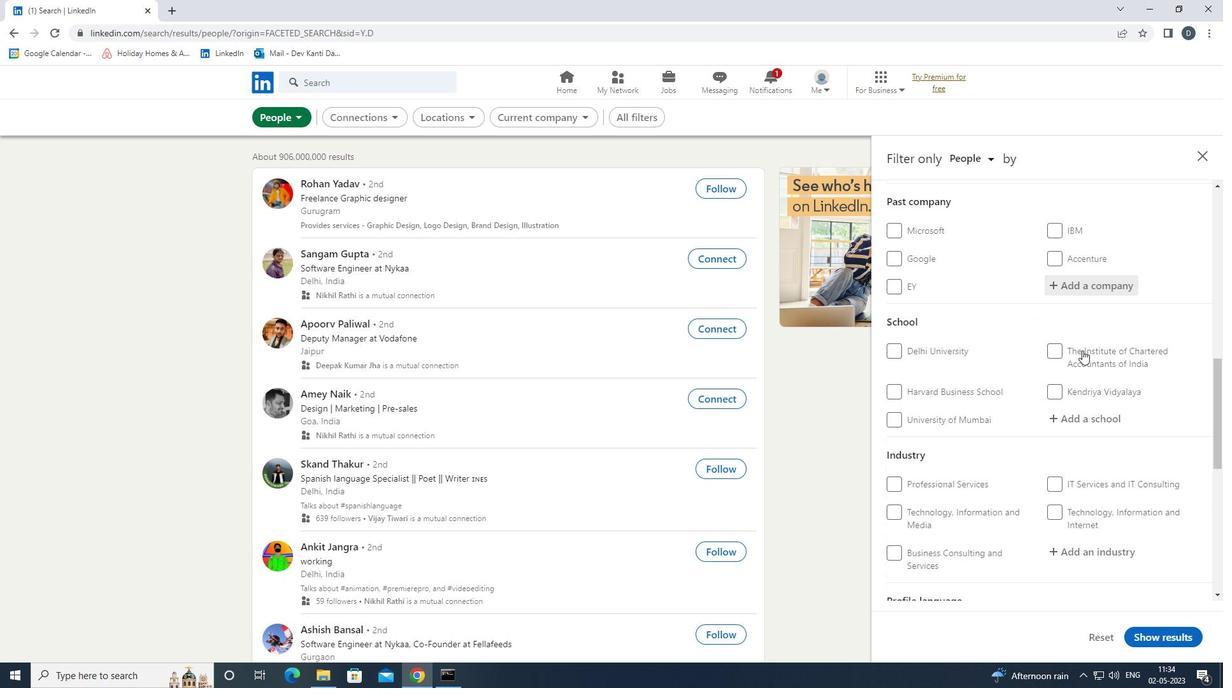 
Action: Mouse moved to (1073, 365)
Screenshot: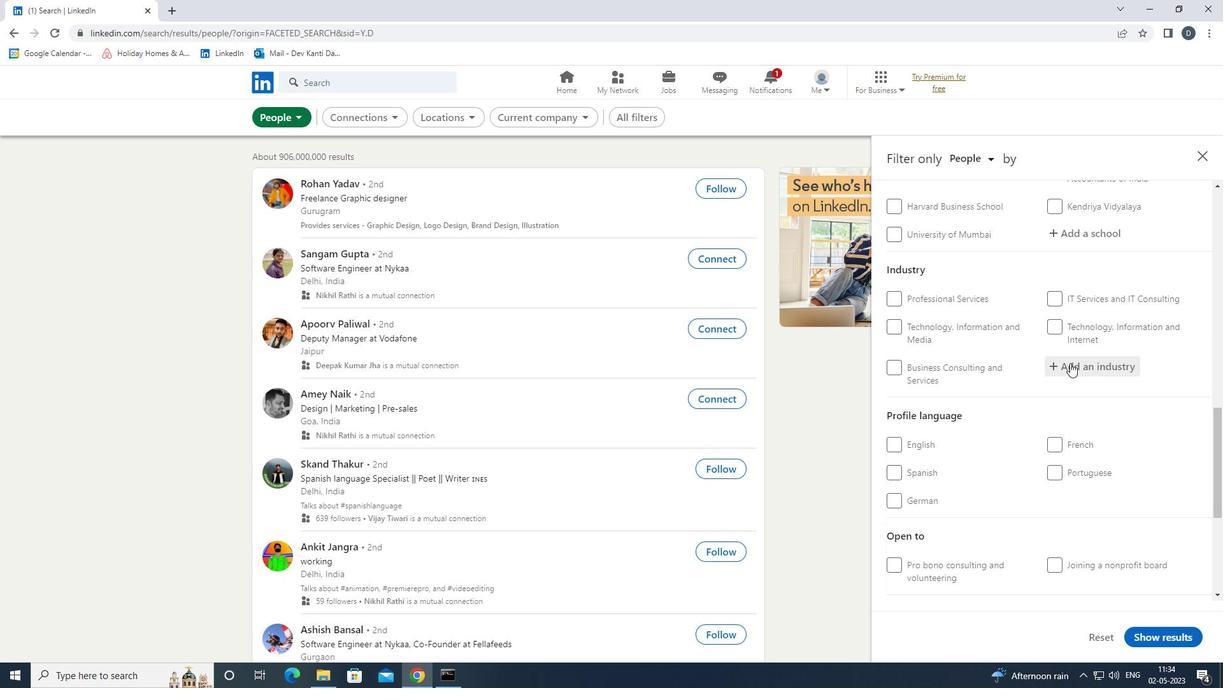 
Action: Mouse scrolled (1073, 365) with delta (0, 0)
Screenshot: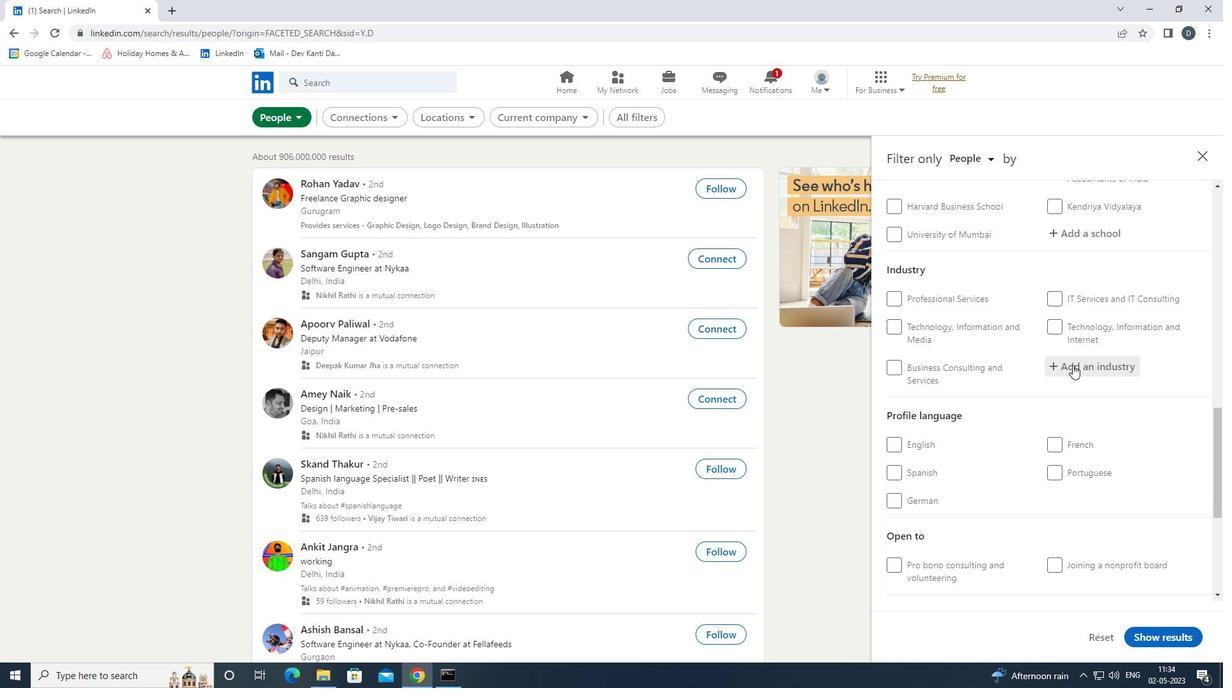 
Action: Mouse moved to (1073, 365)
Screenshot: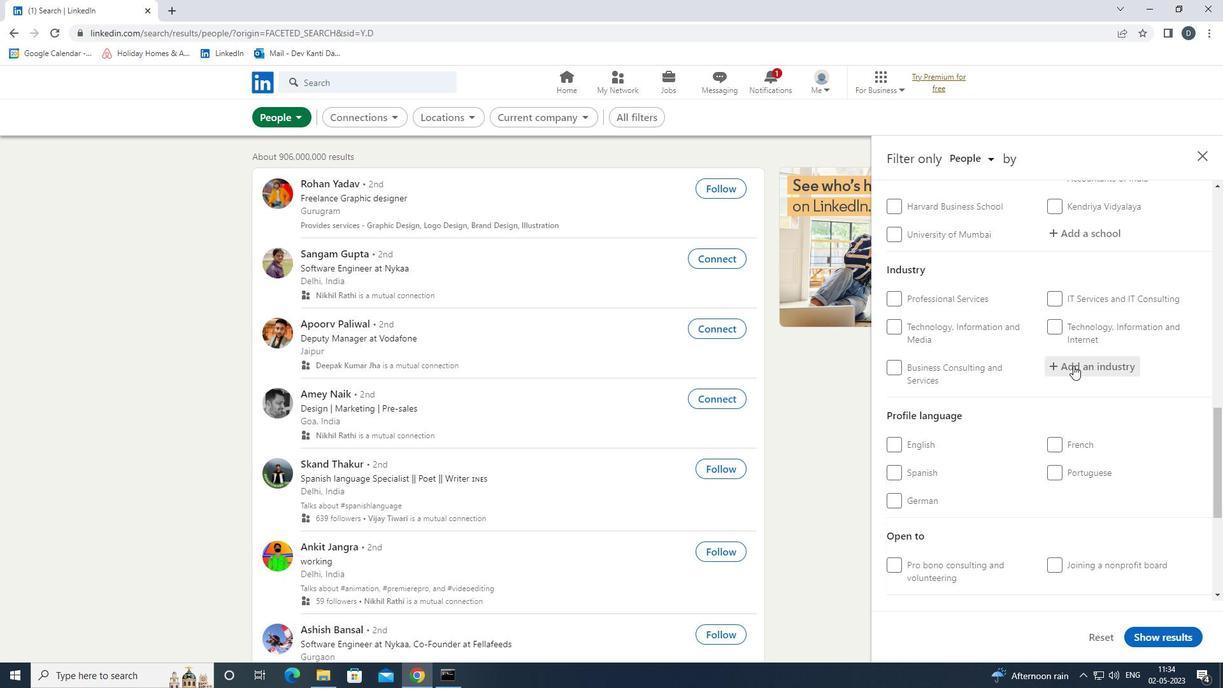 
Action: Mouse scrolled (1073, 365) with delta (0, 0)
Screenshot: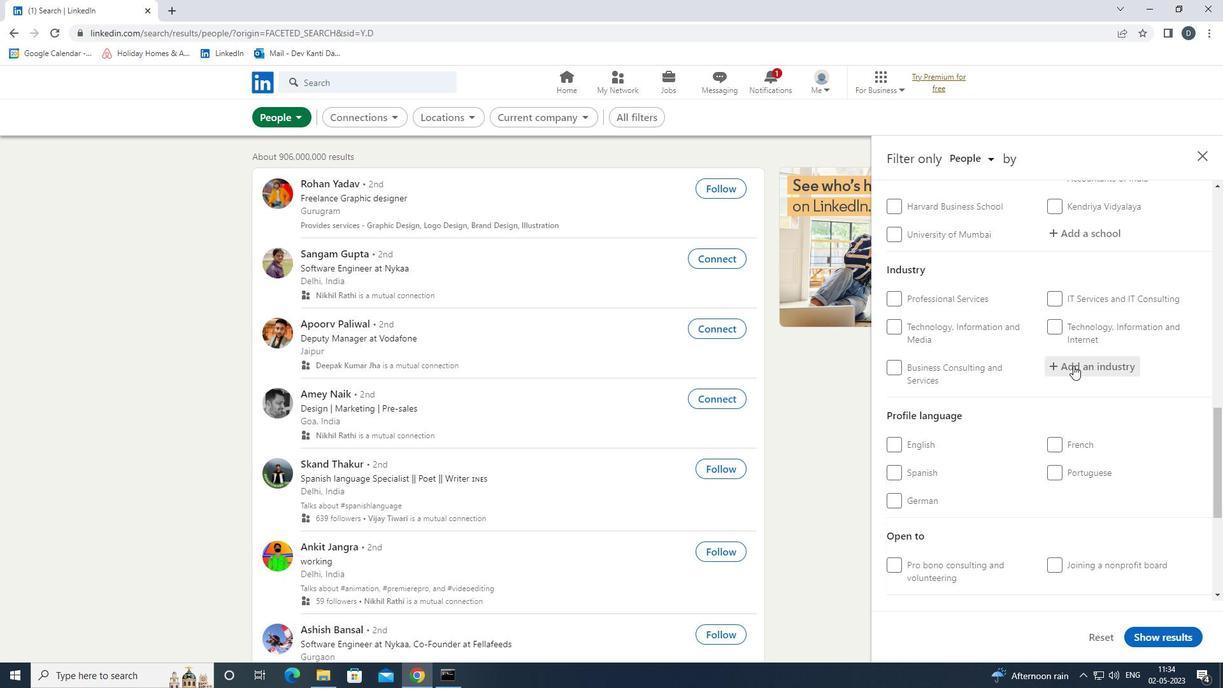 
Action: Mouse moved to (1019, 381)
Screenshot: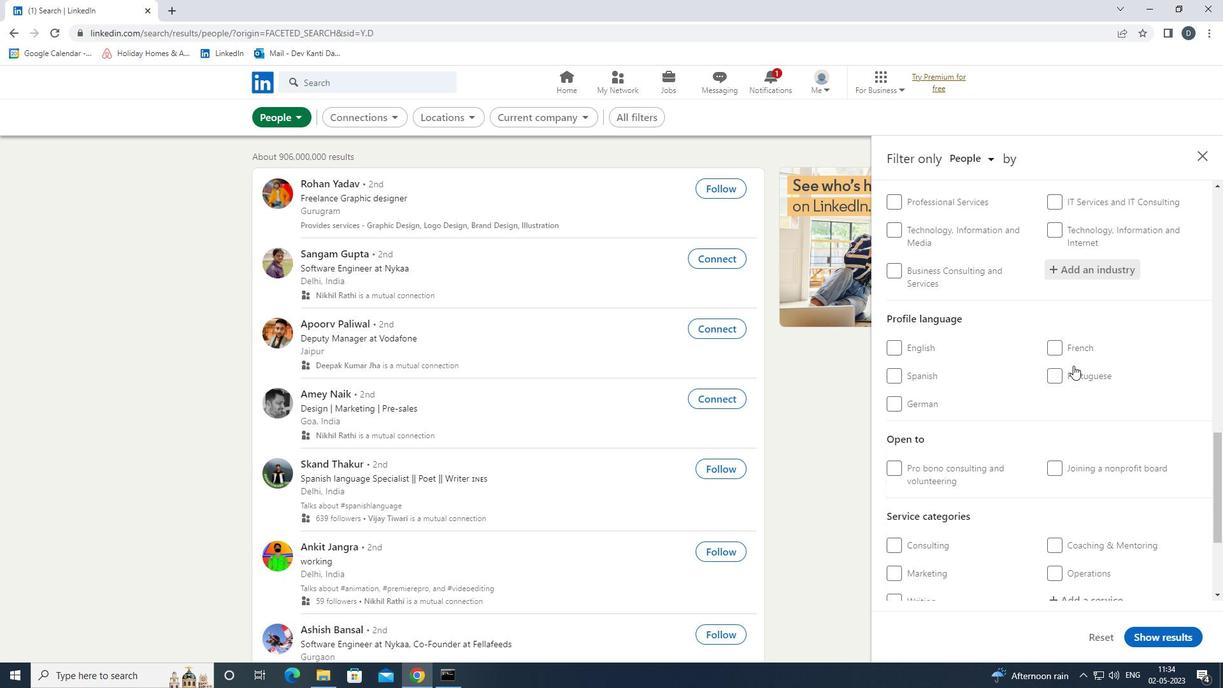 
Action: Mouse scrolled (1019, 380) with delta (0, 0)
Screenshot: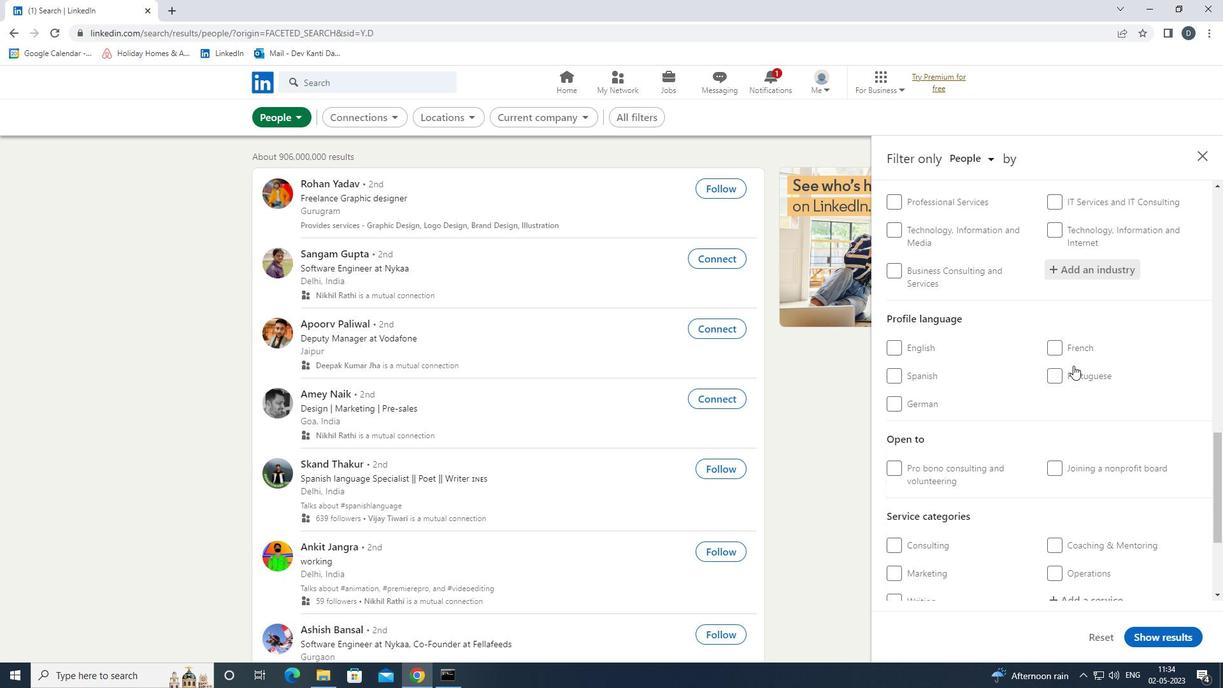 
Action: Mouse moved to (947, 377)
Screenshot: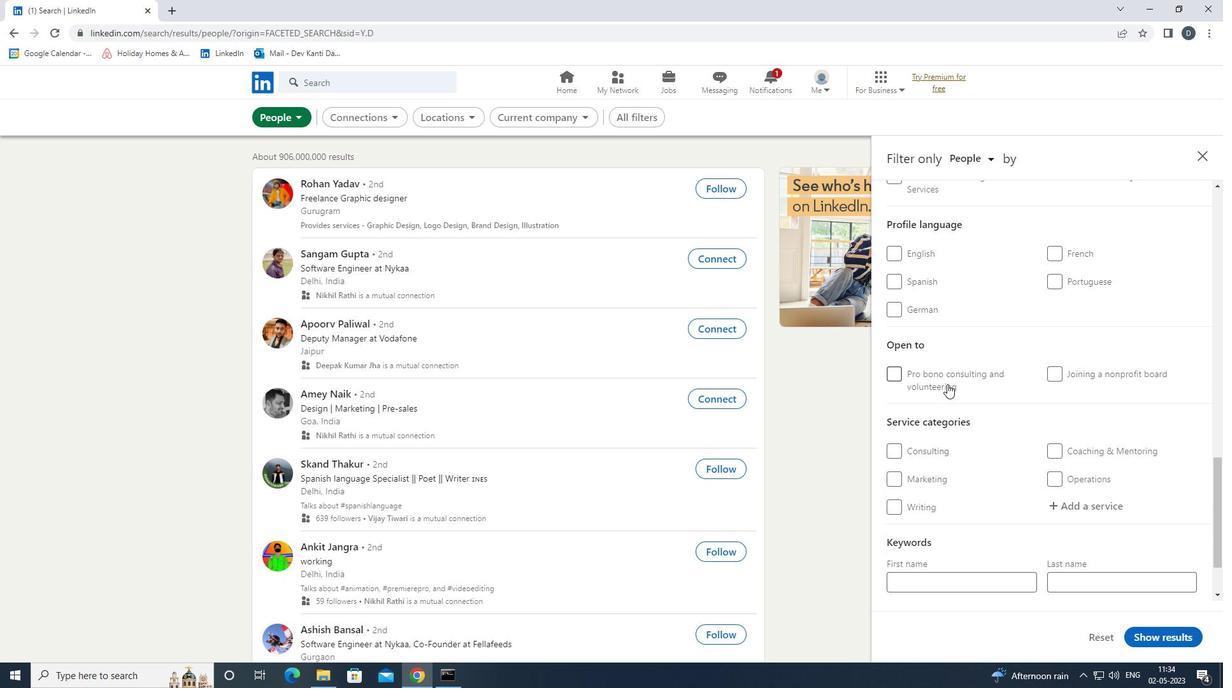 
Action: Mouse scrolled (947, 377) with delta (0, 0)
Screenshot: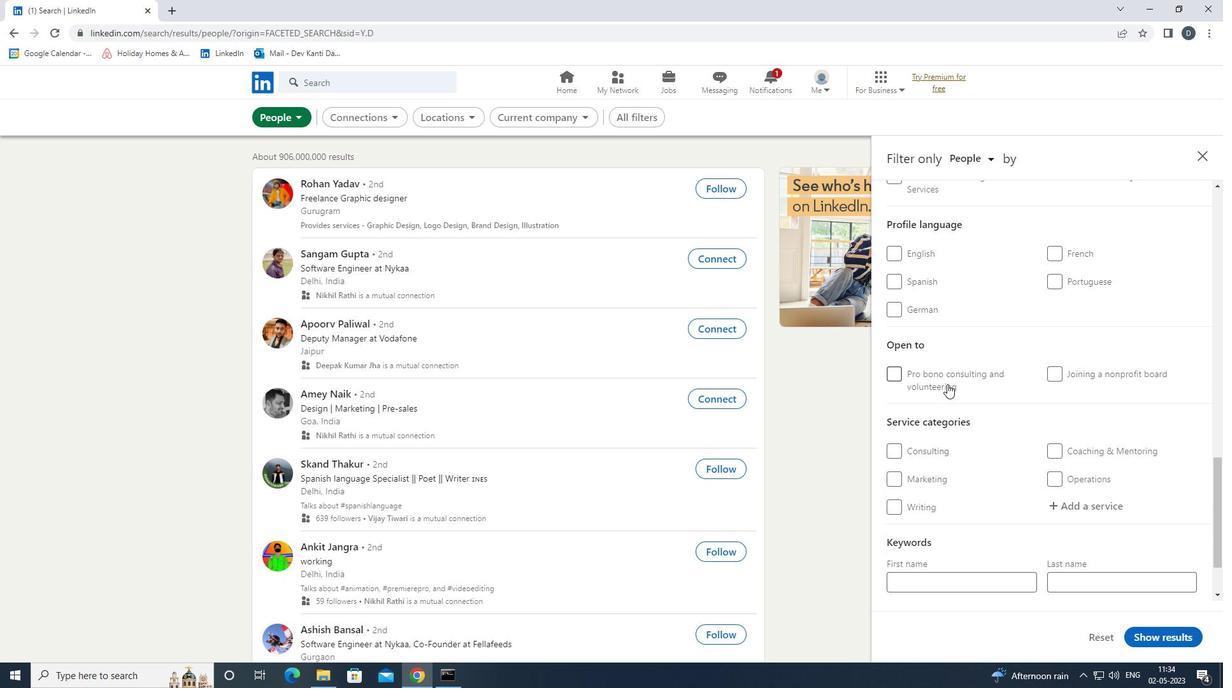 
Action: Mouse scrolled (947, 377) with delta (0, 0)
Screenshot: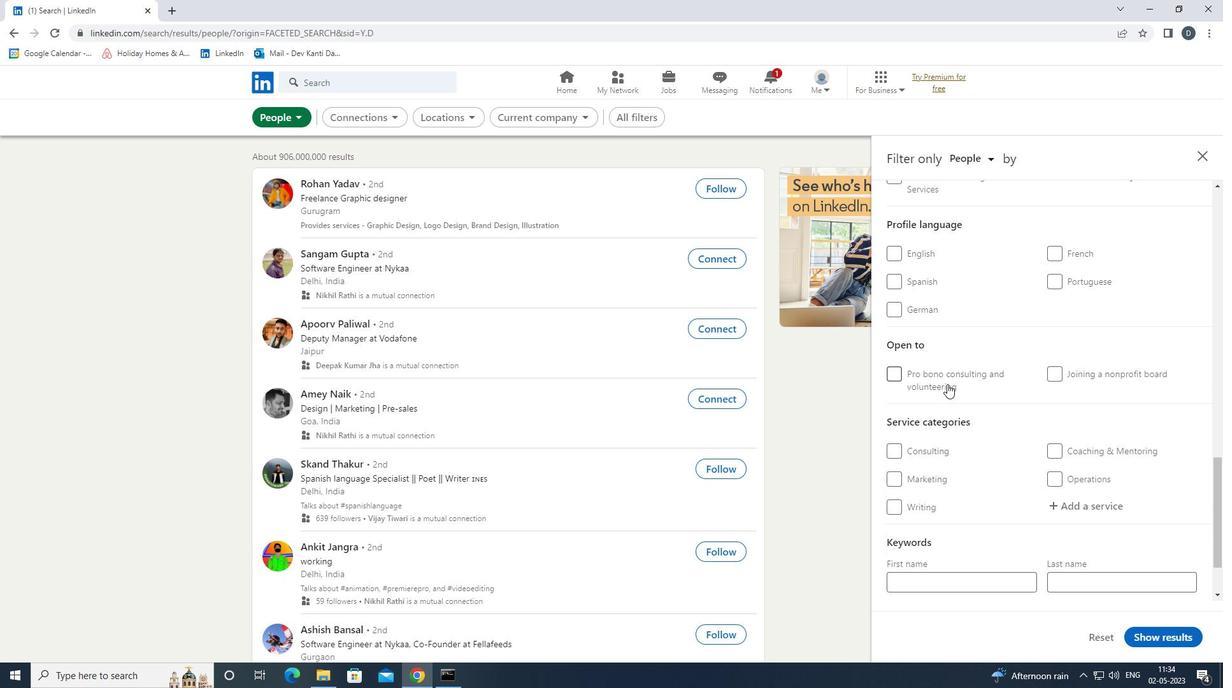 
Action: Mouse moved to (1071, 410)
Screenshot: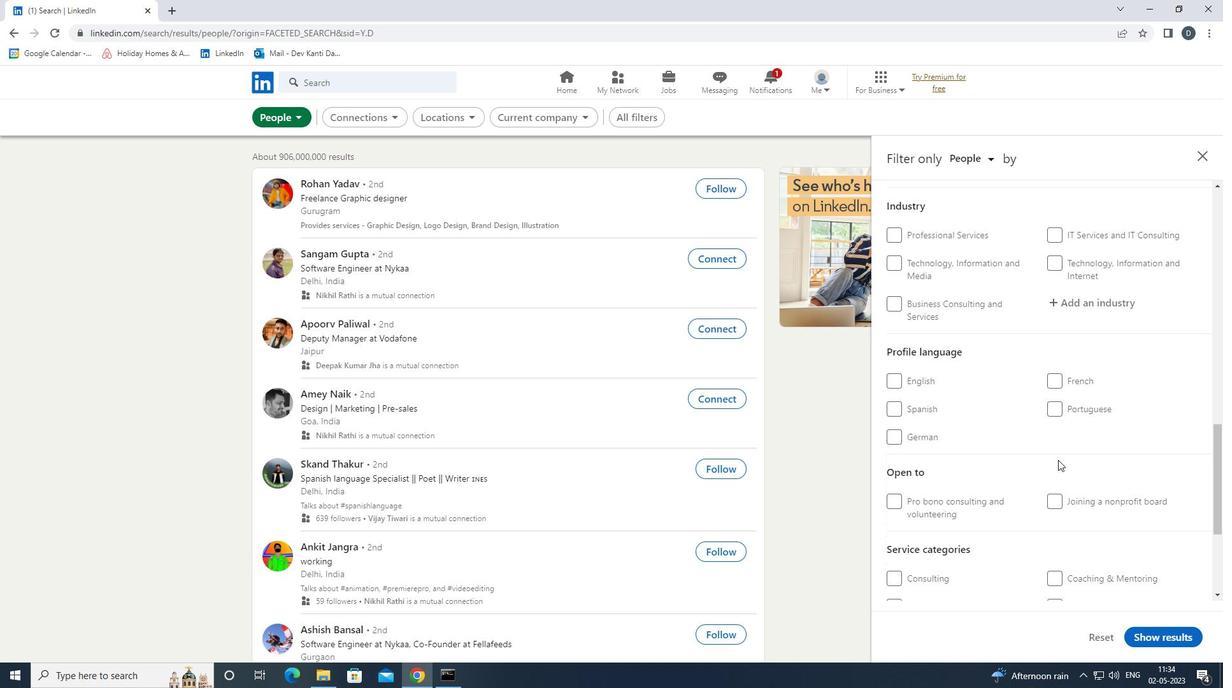 
Action: Mouse pressed left at (1071, 410)
Screenshot: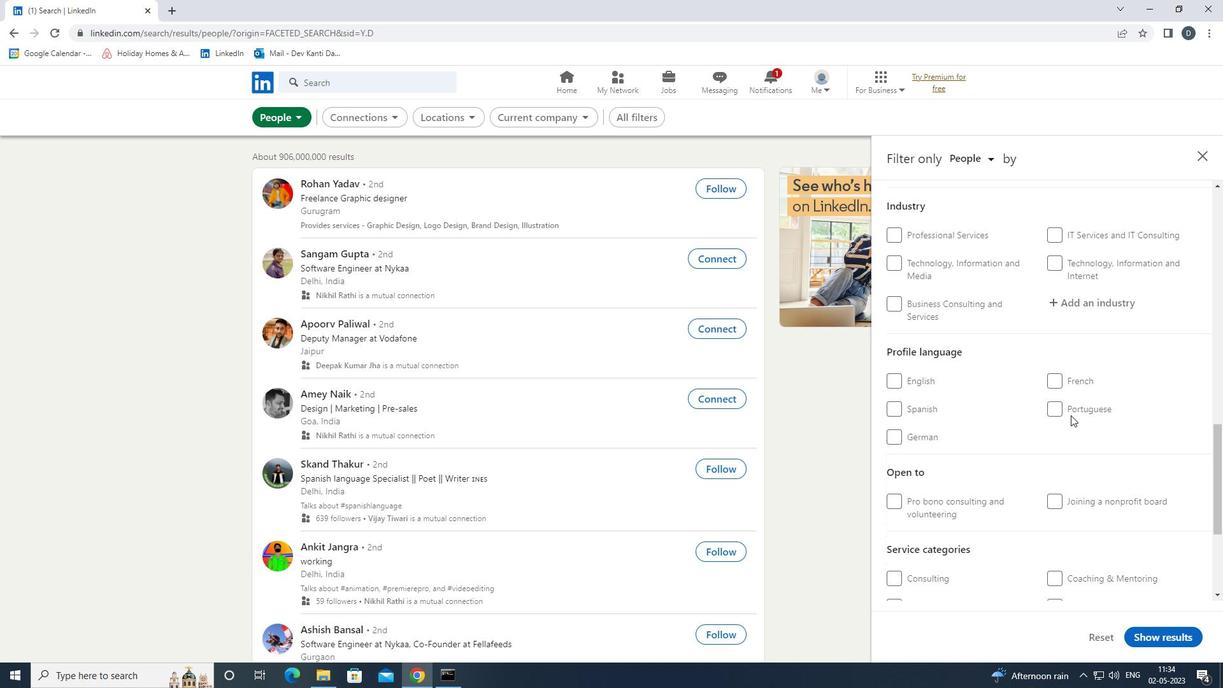 
Action: Mouse moved to (1076, 427)
Screenshot: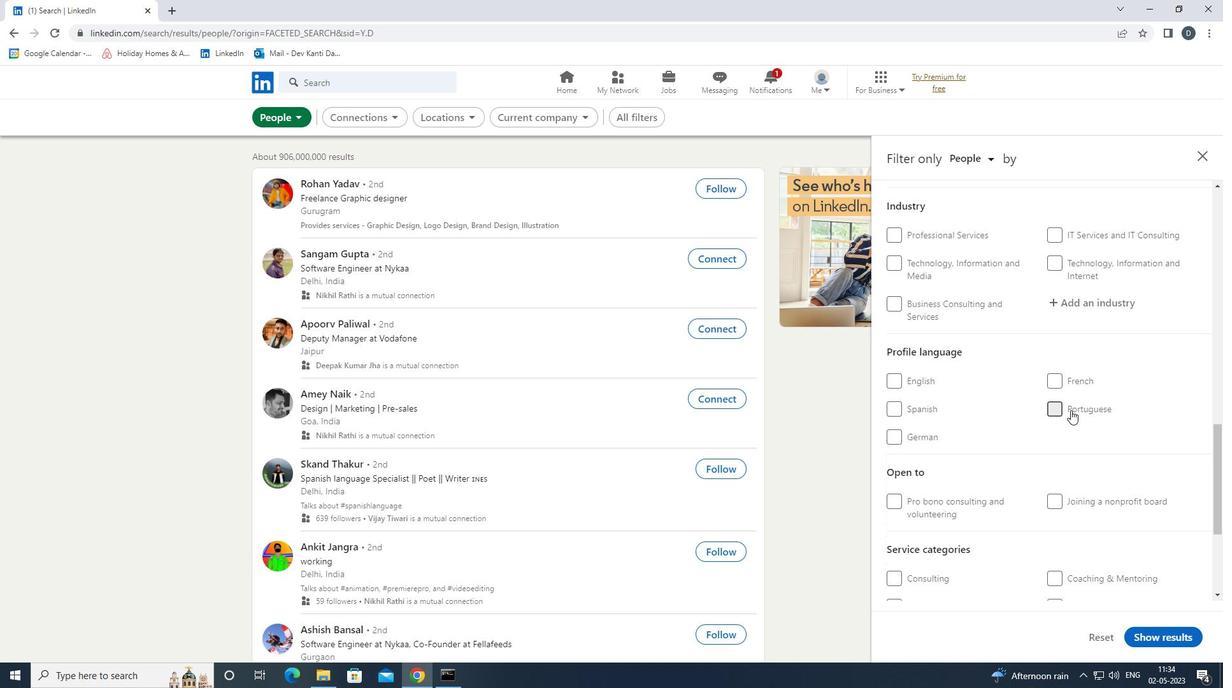 
Action: Mouse scrolled (1076, 428) with delta (0, 0)
Screenshot: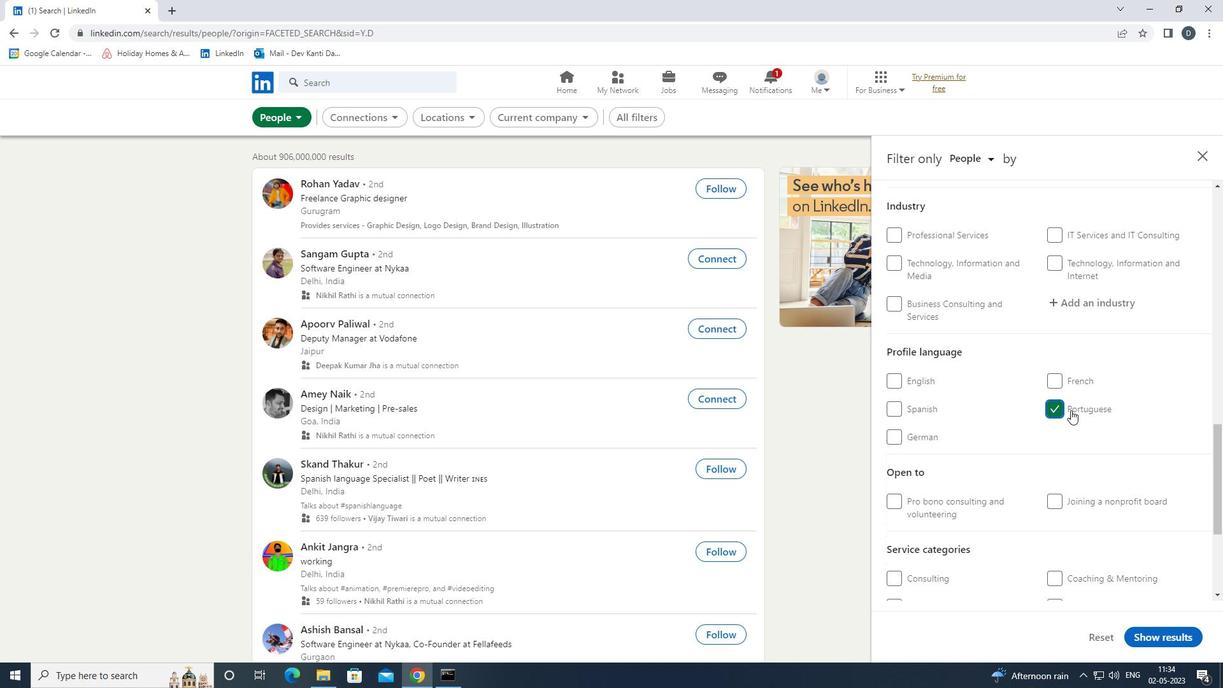 
Action: Mouse scrolled (1076, 428) with delta (0, 0)
Screenshot: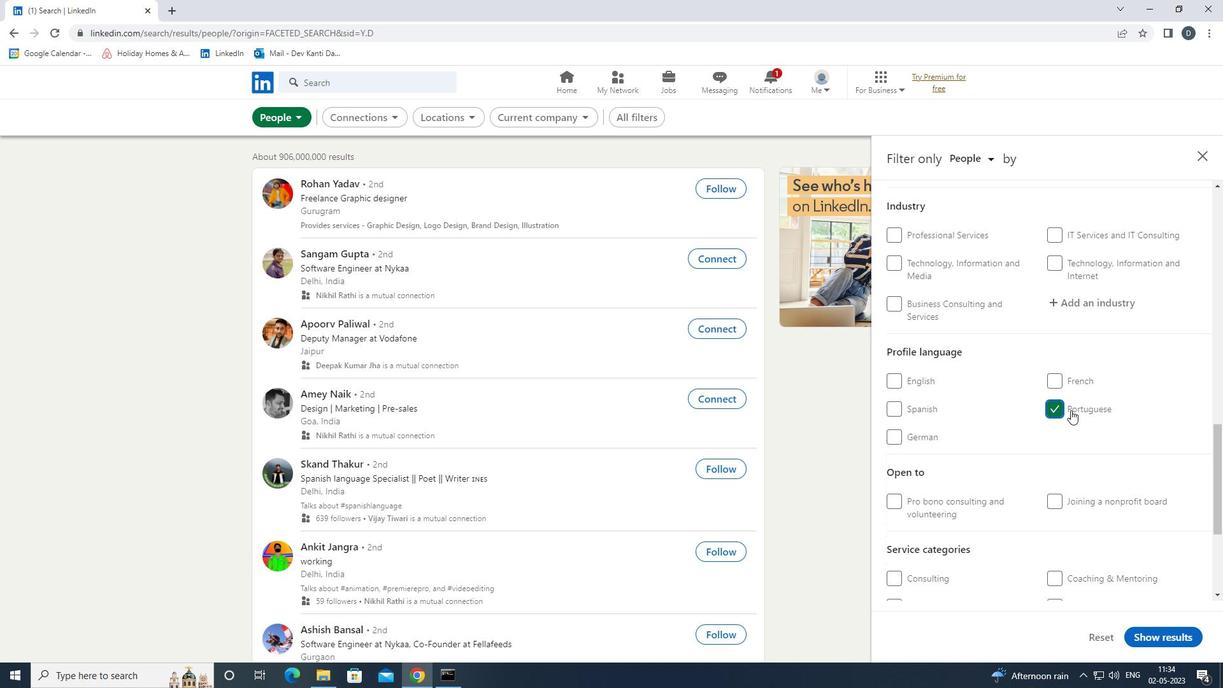
Action: Mouse scrolled (1076, 428) with delta (0, 0)
Screenshot: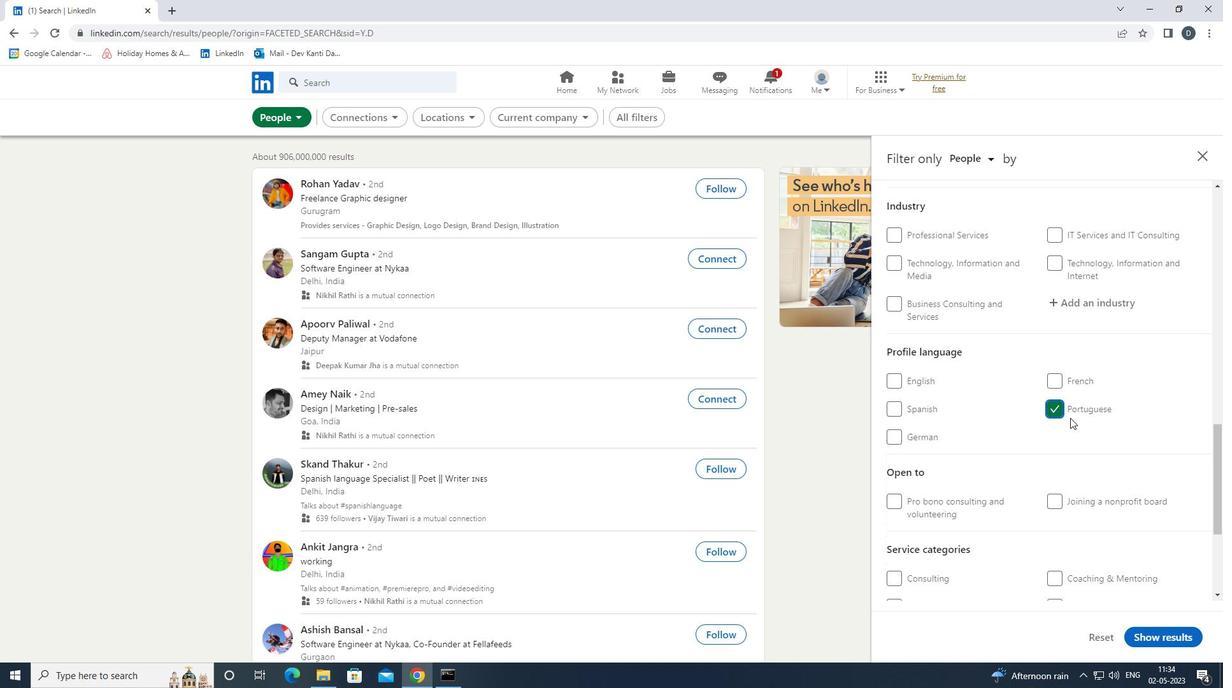 
Action: Mouse scrolled (1076, 428) with delta (0, 0)
Screenshot: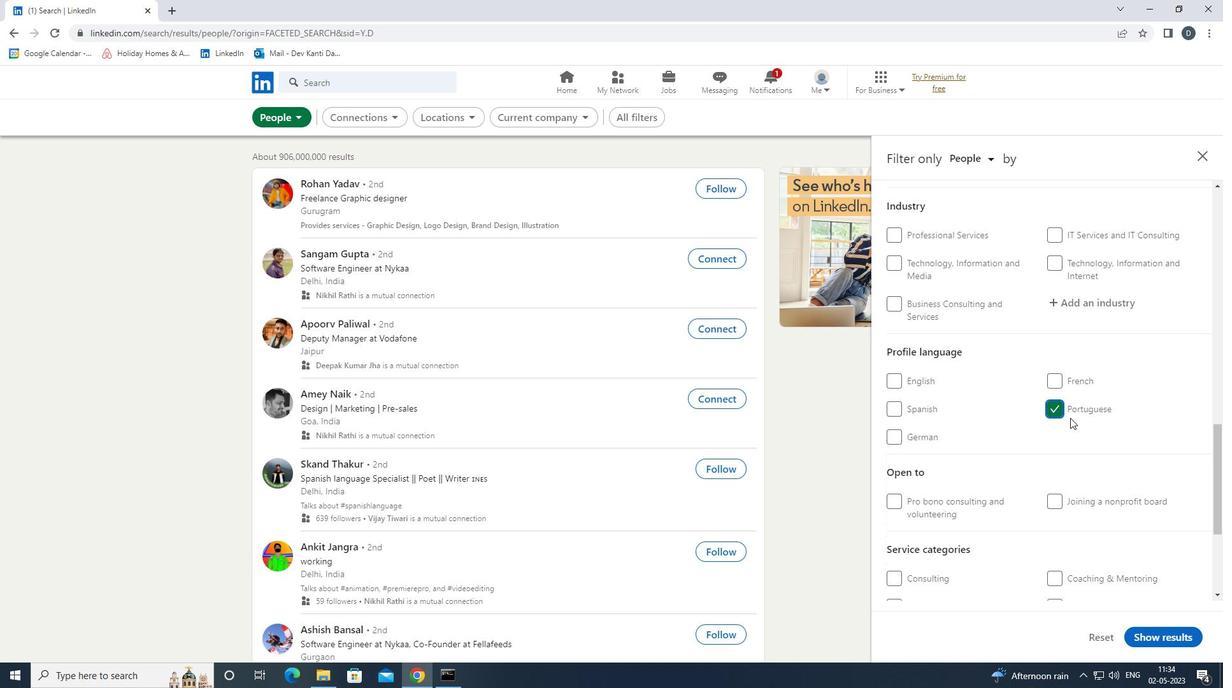 
Action: Mouse scrolled (1076, 428) with delta (0, 0)
Screenshot: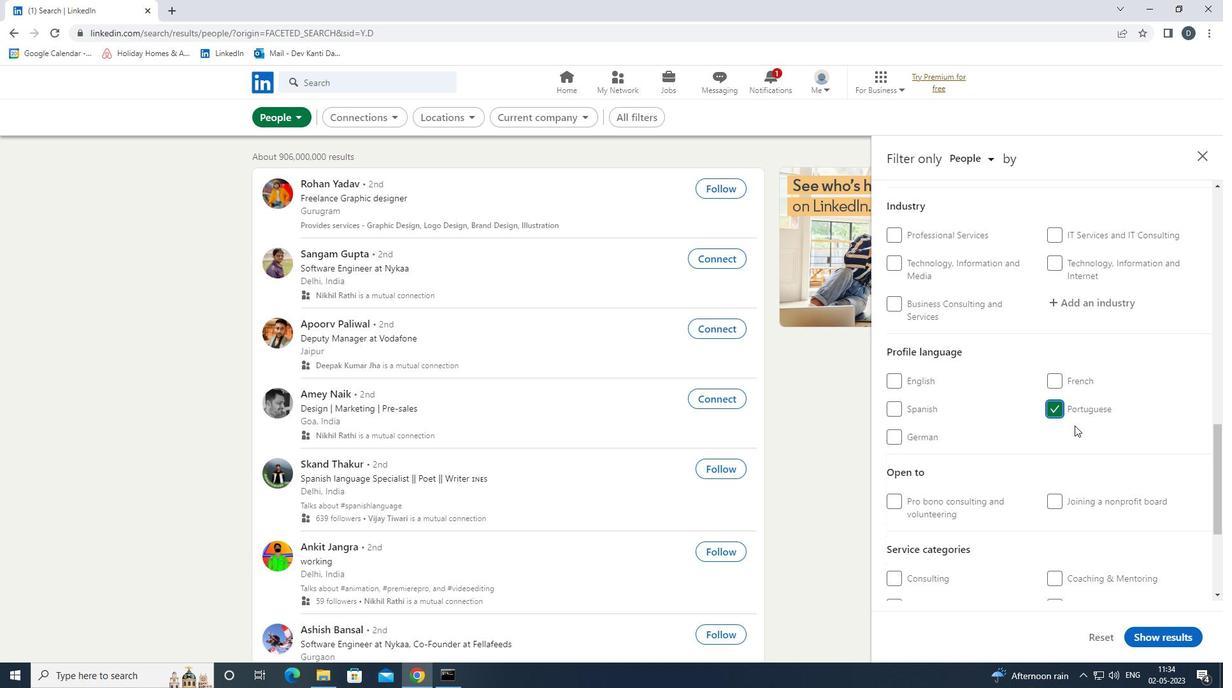 
Action: Mouse scrolled (1076, 428) with delta (0, 0)
Screenshot: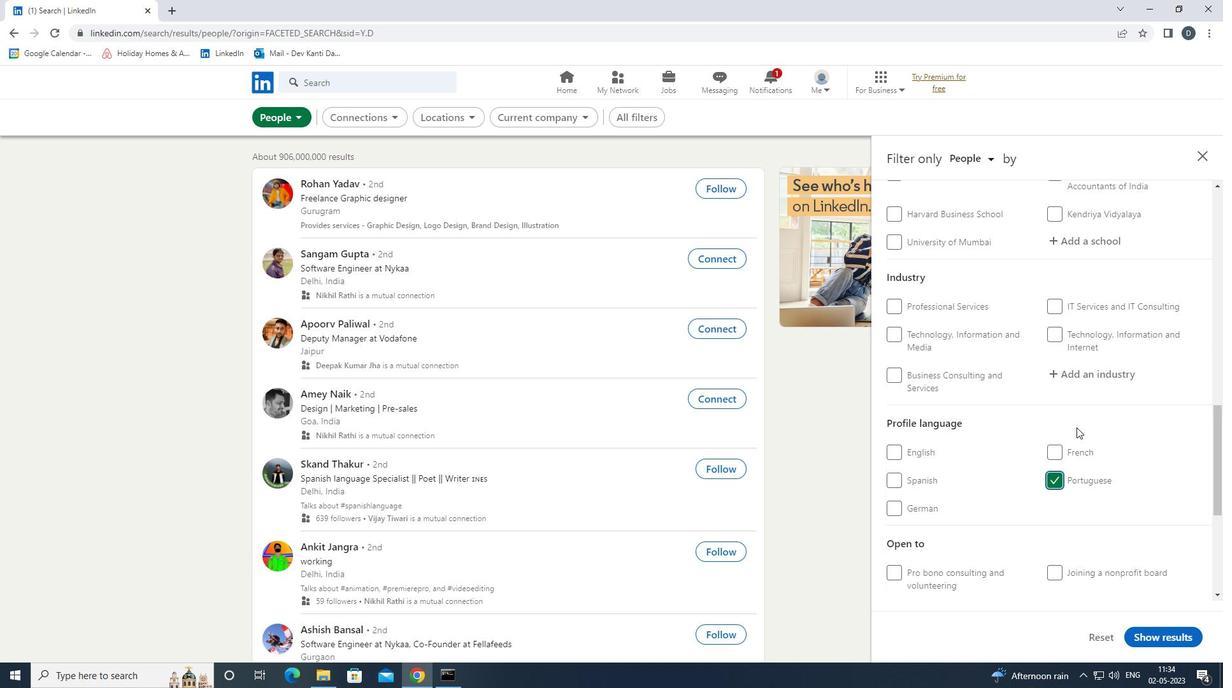 
Action: Mouse scrolled (1076, 428) with delta (0, 0)
Screenshot: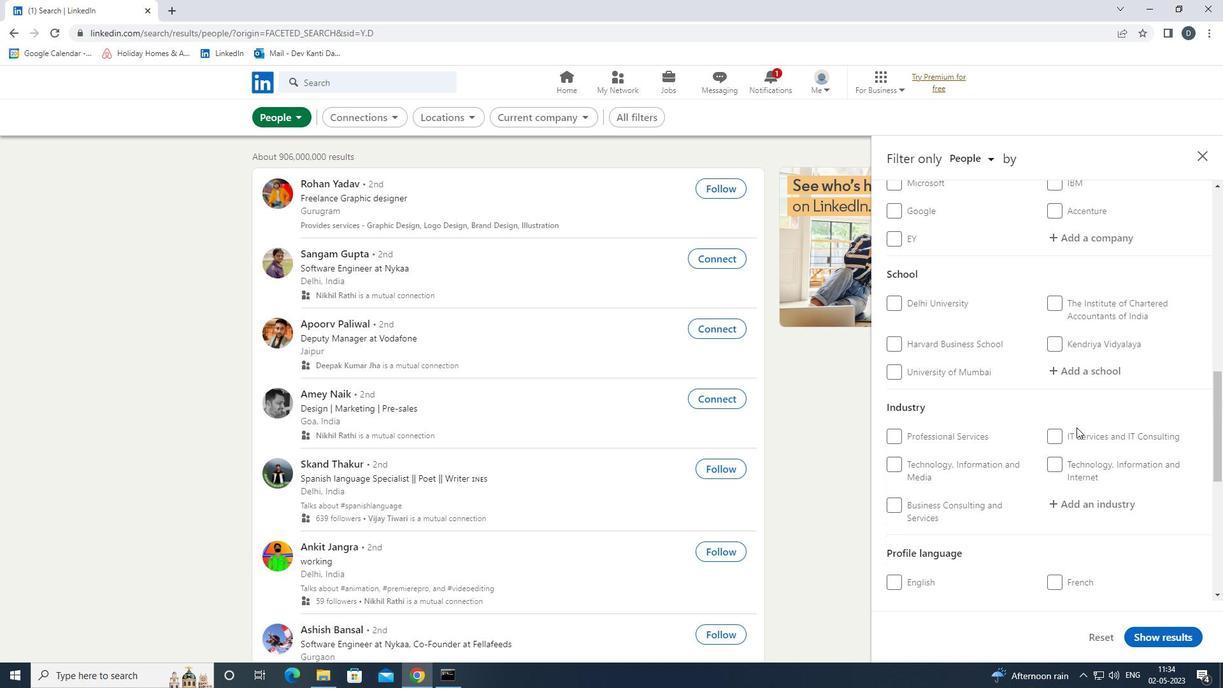 
Action: Mouse moved to (1079, 362)
Screenshot: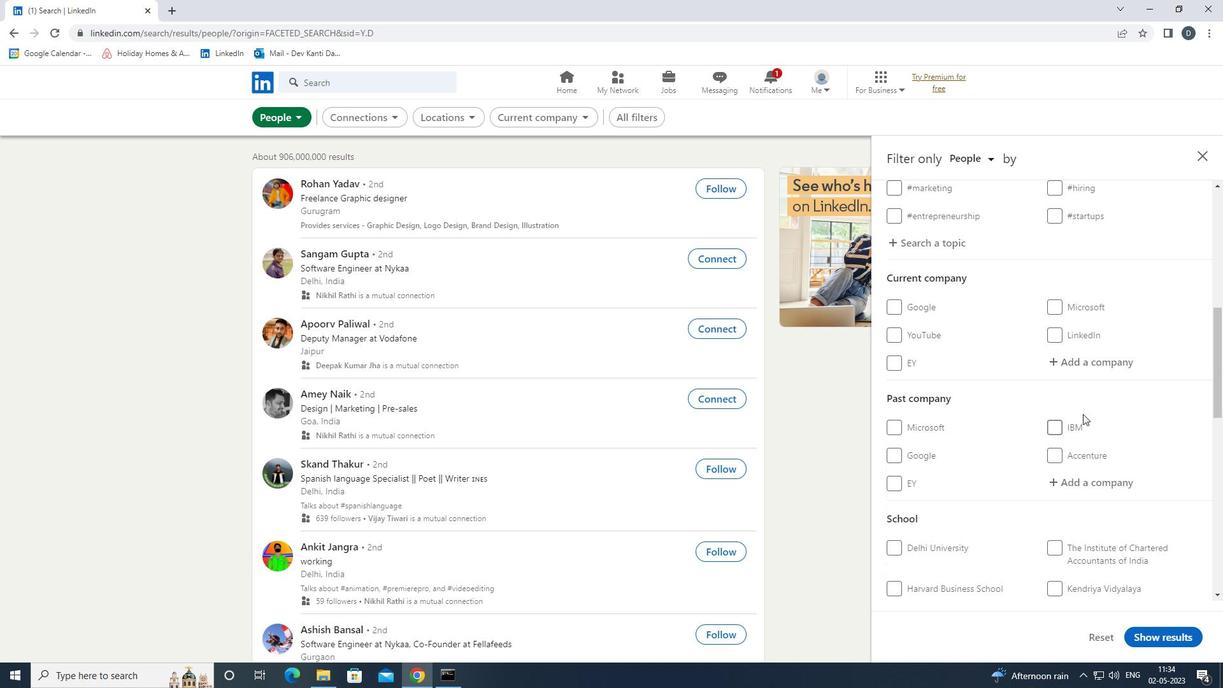 
Action: Mouse scrolled (1079, 363) with delta (0, 0)
Screenshot: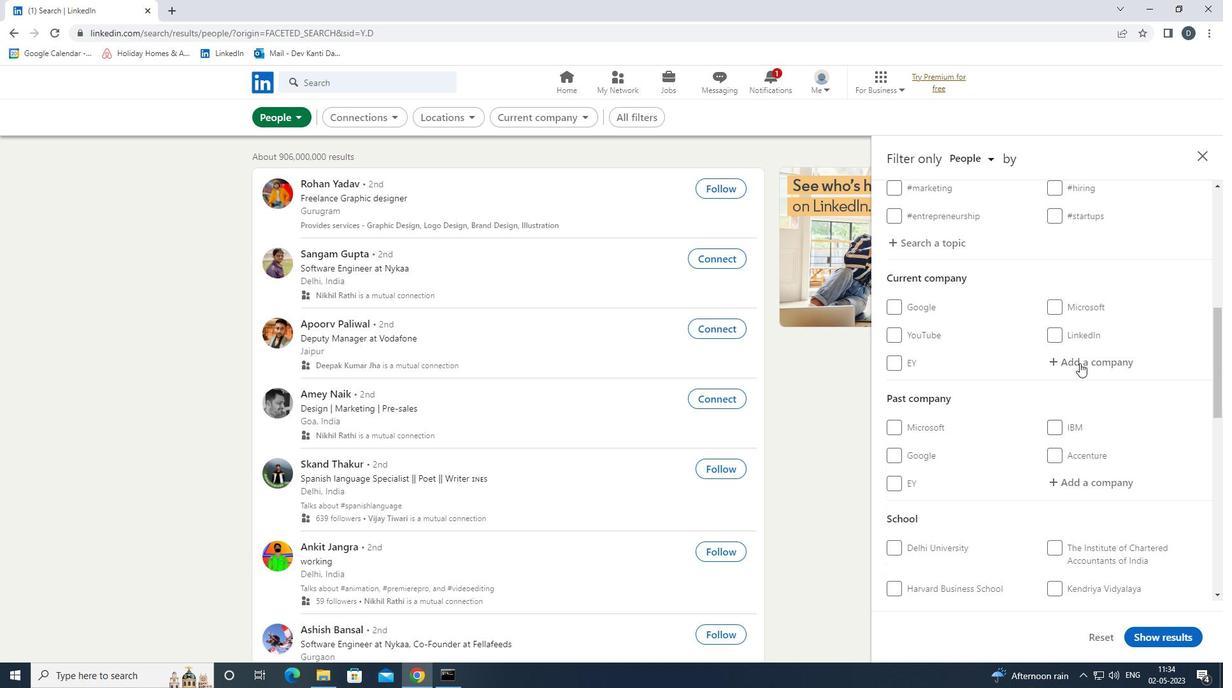 
Action: Mouse scrolled (1079, 363) with delta (0, 0)
Screenshot: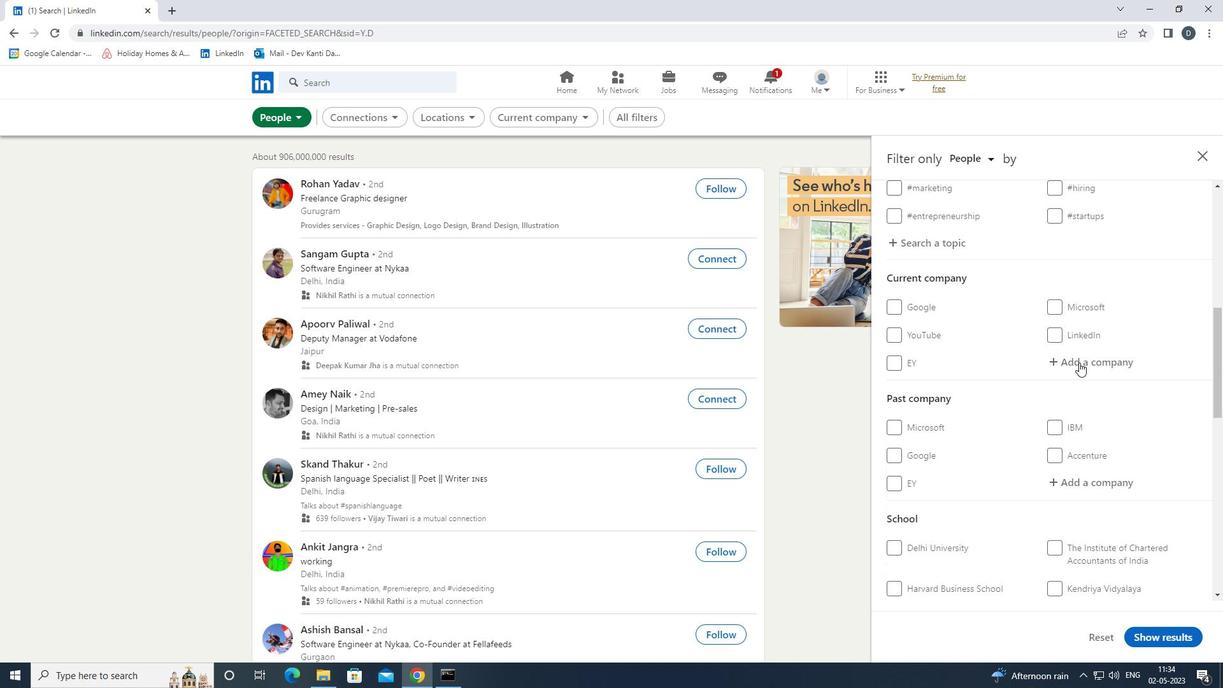 
Action: Mouse moved to (1098, 484)
Screenshot: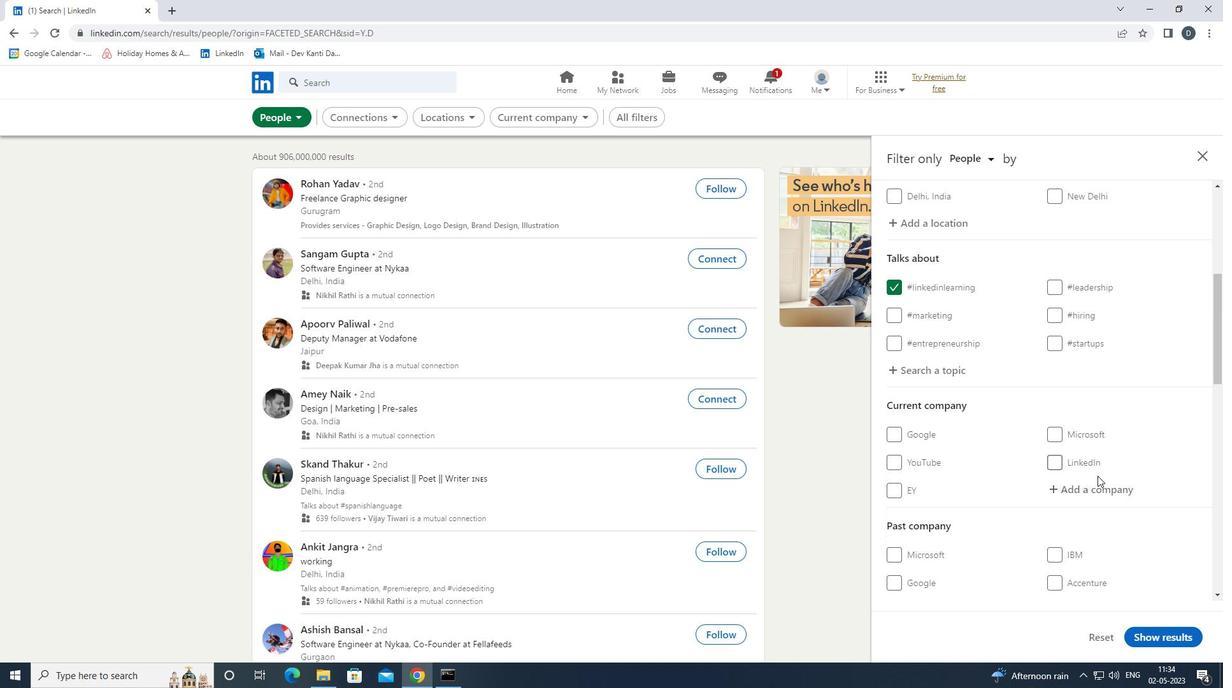 
Action: Mouse pressed left at (1098, 484)
Screenshot: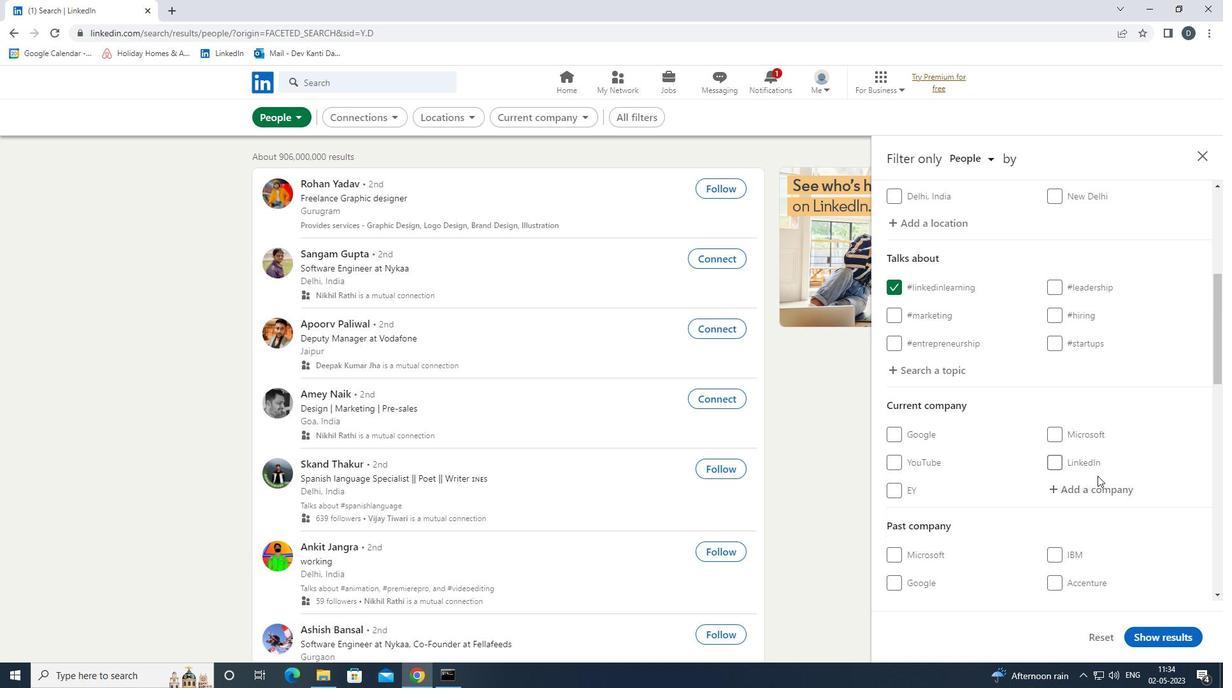 
Action: Mouse moved to (1103, 464)
Screenshot: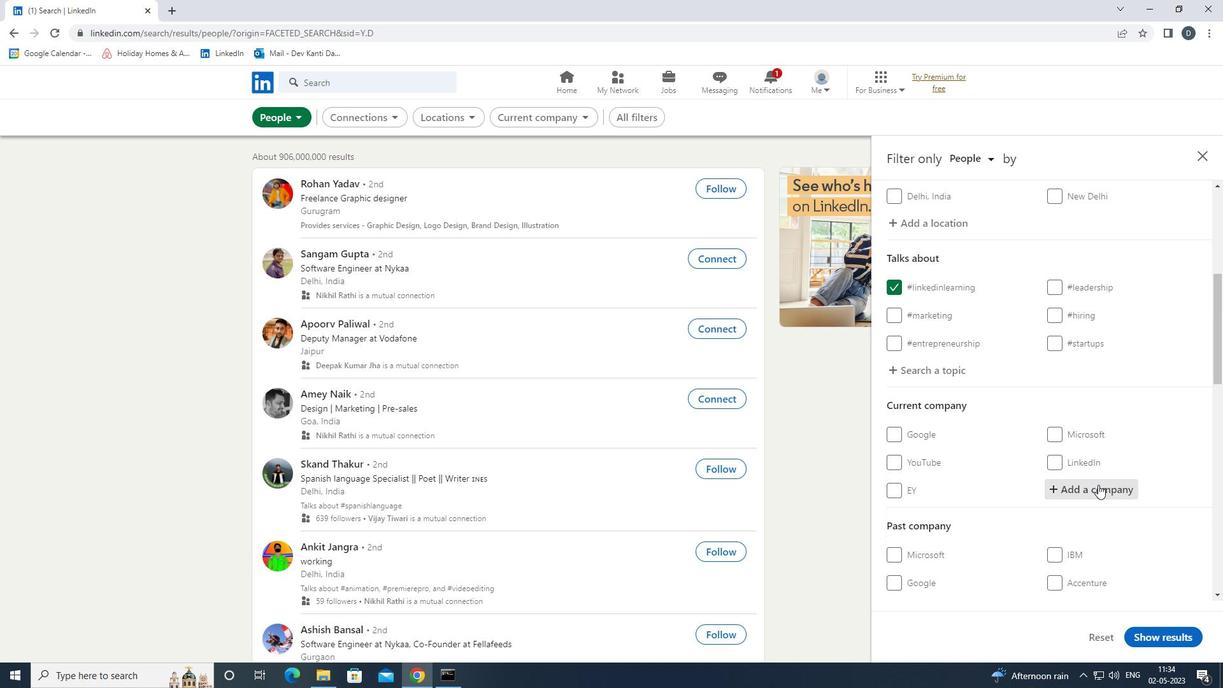 
Action: Mouse scrolled (1103, 463) with delta (0, 0)
Screenshot: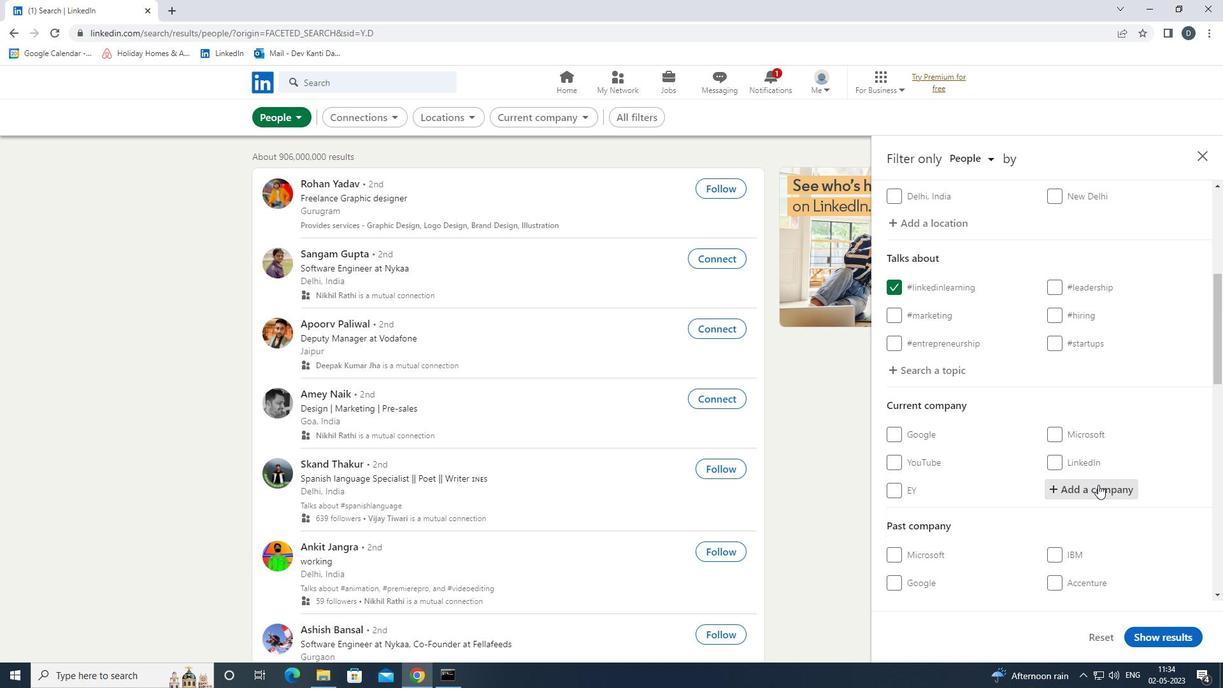 
Action: Mouse scrolled (1103, 463) with delta (0, 0)
Screenshot: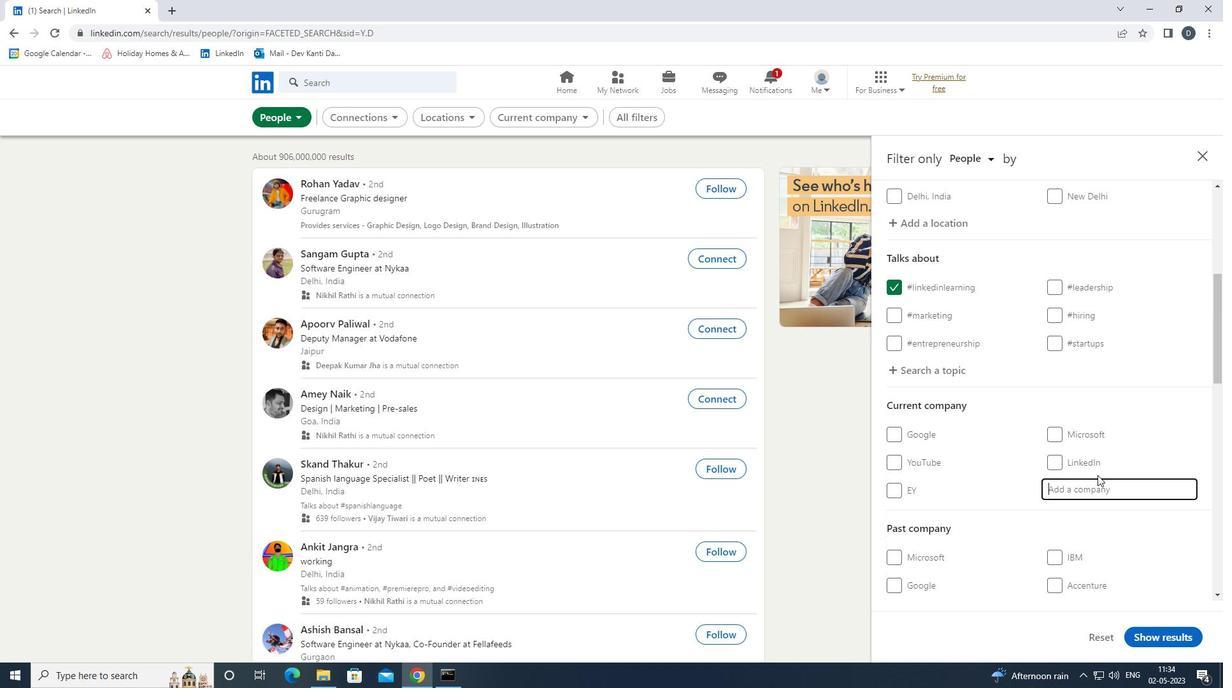 
Action: Mouse moved to (1117, 448)
Screenshot: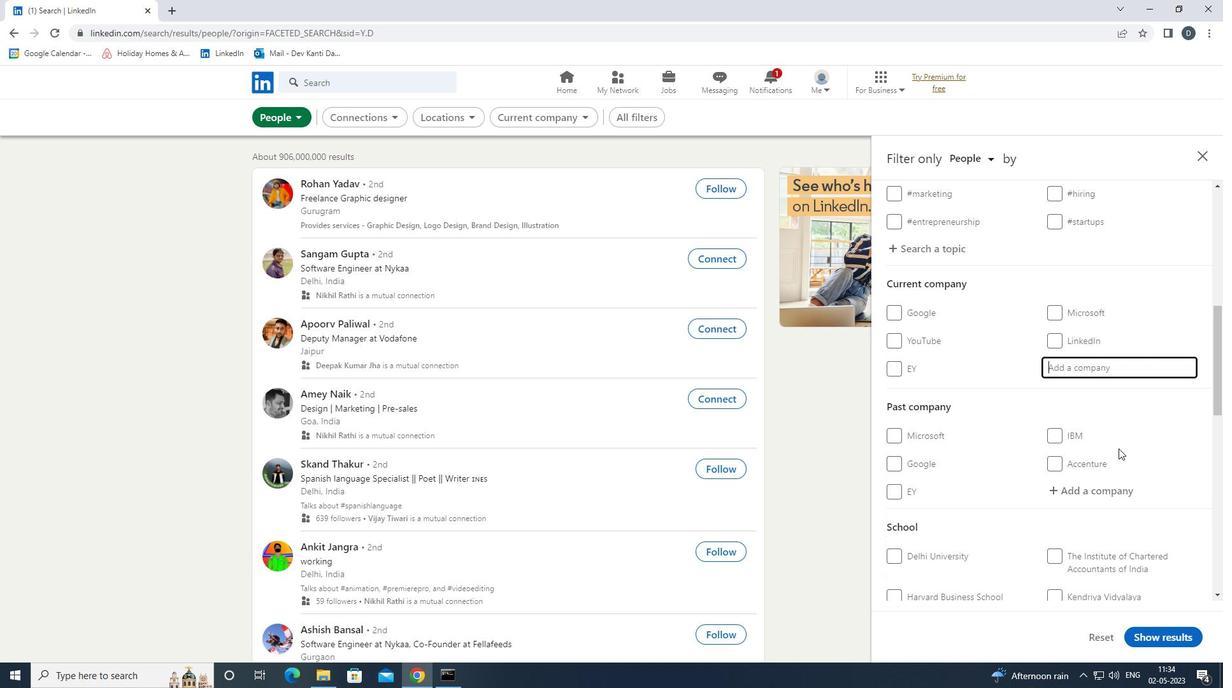 
Action: Key pressed <Key.shift>HCL<Key.space><Key.shift>INFO<Key.down><Key.enter>
Screenshot: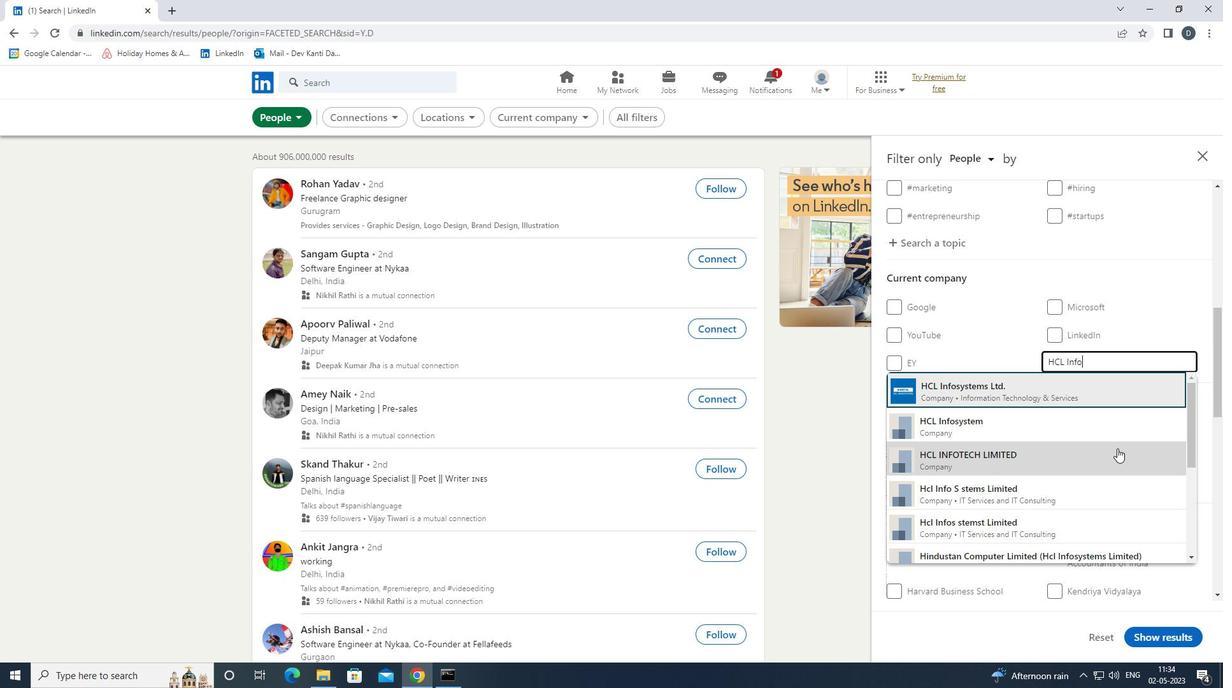 
Action: Mouse moved to (1106, 442)
Screenshot: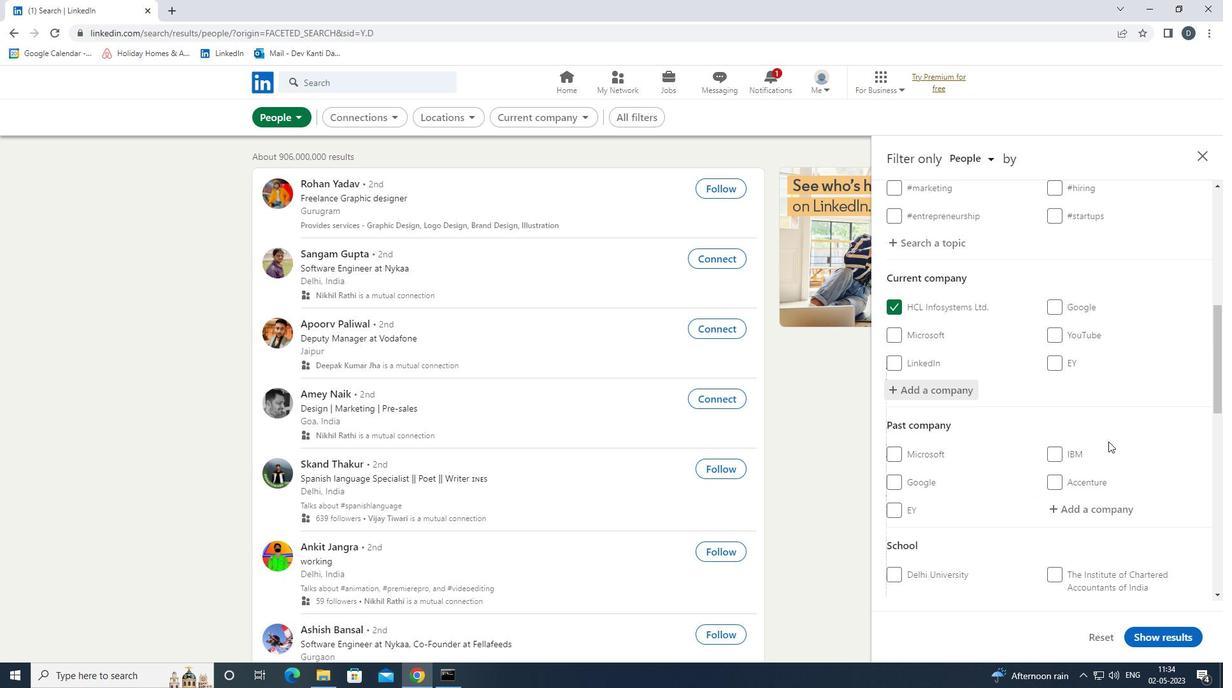 
Action: Mouse scrolled (1106, 441) with delta (0, 0)
Screenshot: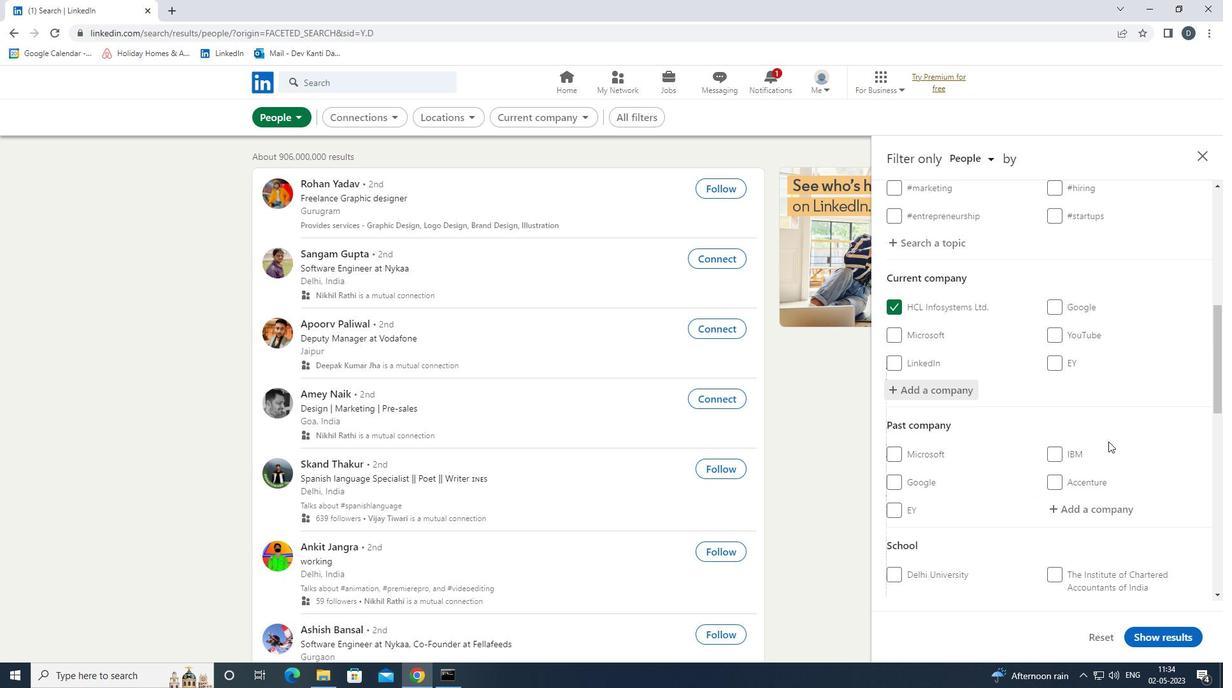 
Action: Mouse scrolled (1106, 441) with delta (0, 0)
Screenshot: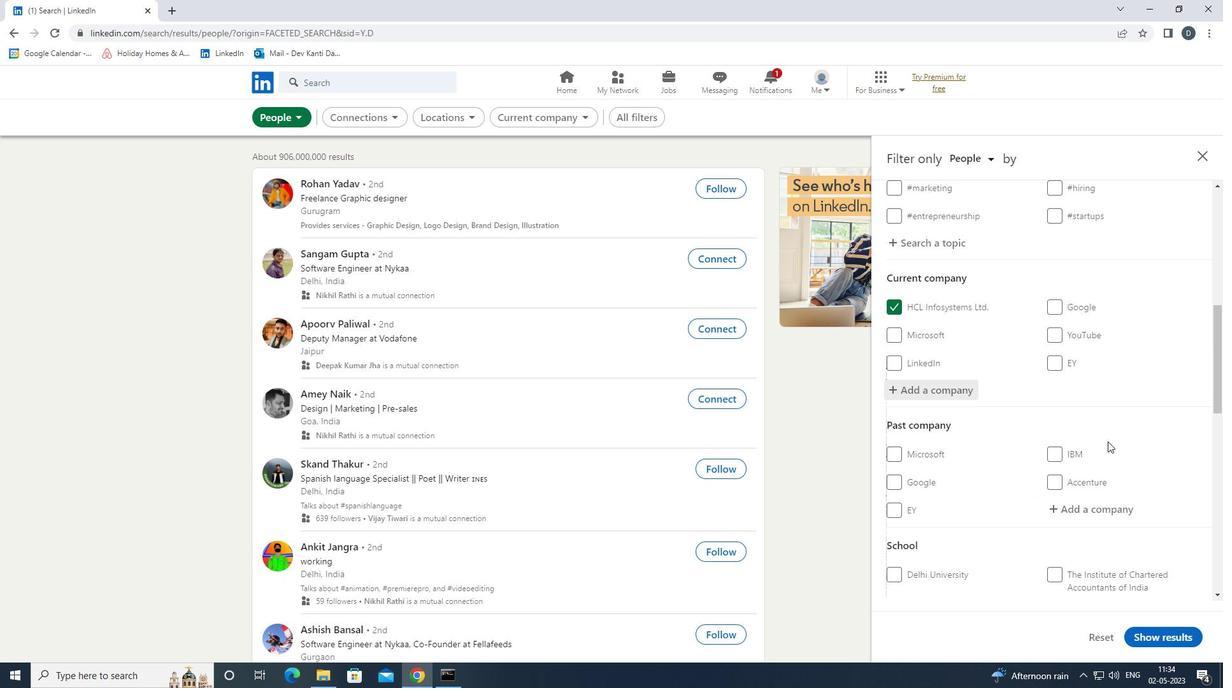 
Action: Mouse moved to (1105, 442)
Screenshot: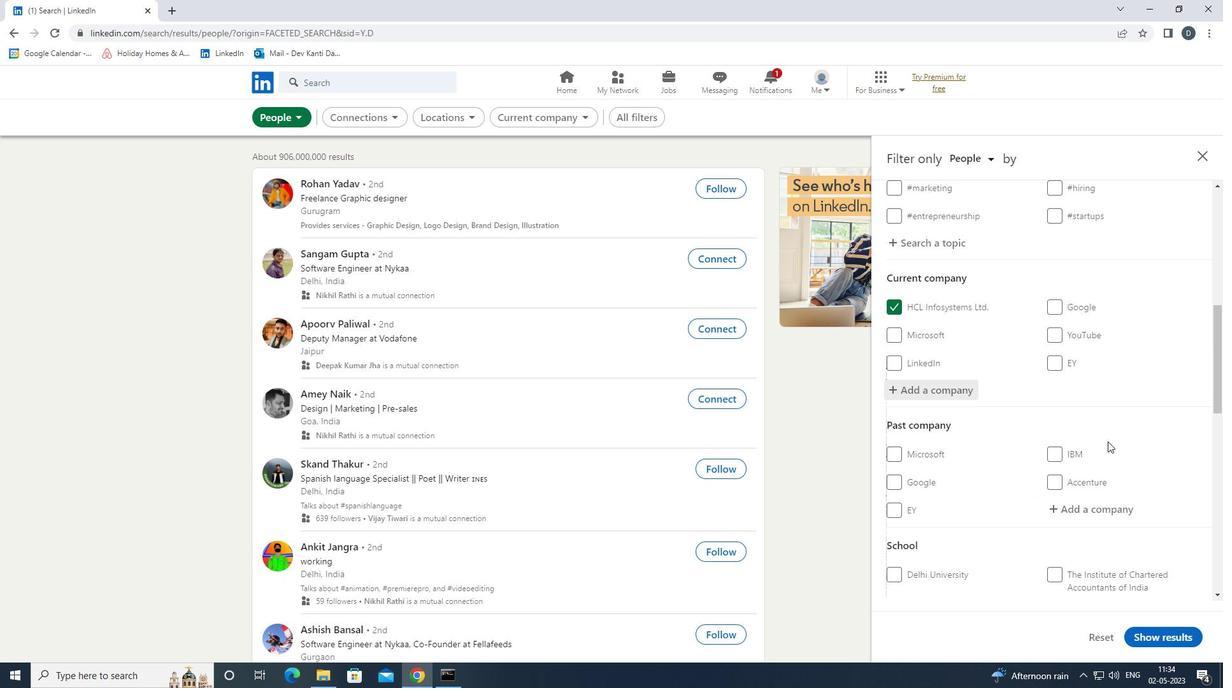 
Action: Mouse scrolled (1105, 441) with delta (0, 0)
Screenshot: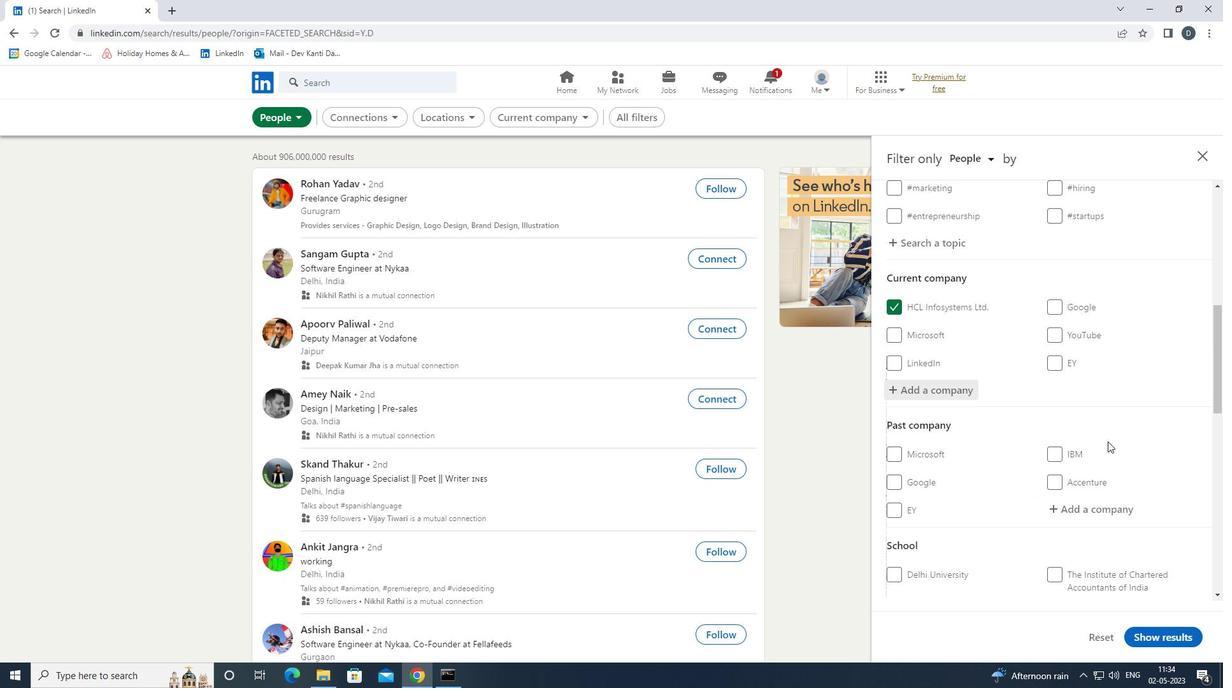 
Action: Mouse moved to (1083, 375)
Screenshot: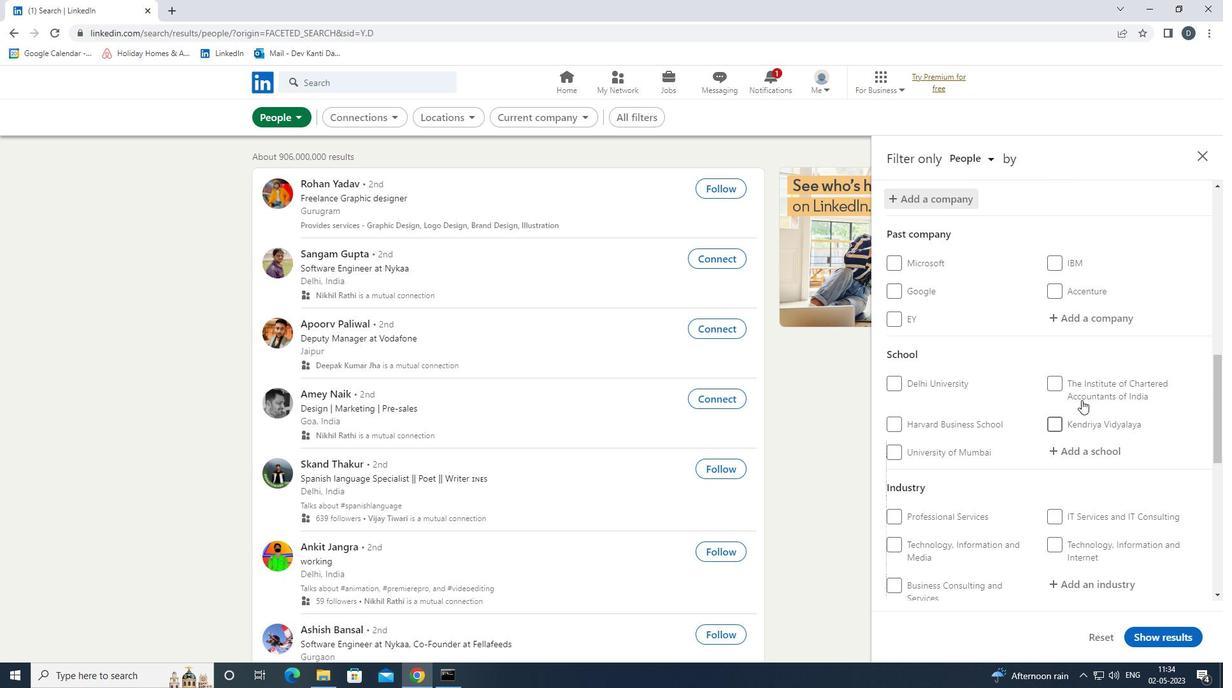 
Action: Mouse scrolled (1083, 375) with delta (0, 0)
Screenshot: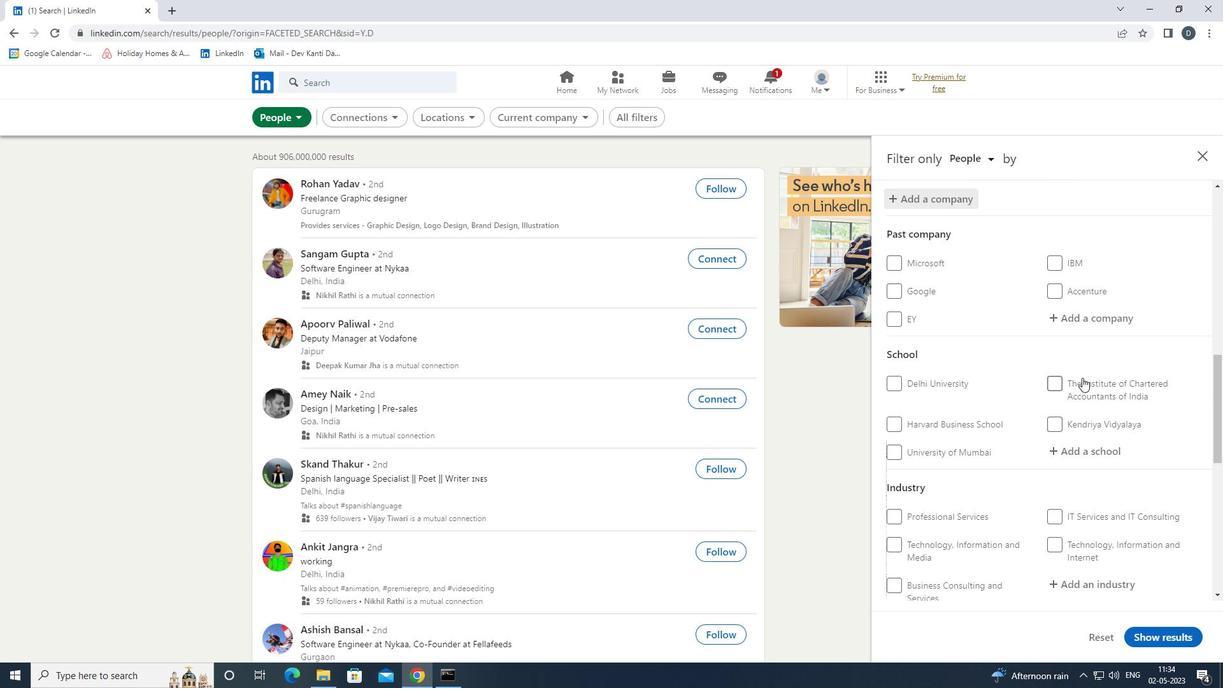
Action: Mouse moved to (1095, 384)
Screenshot: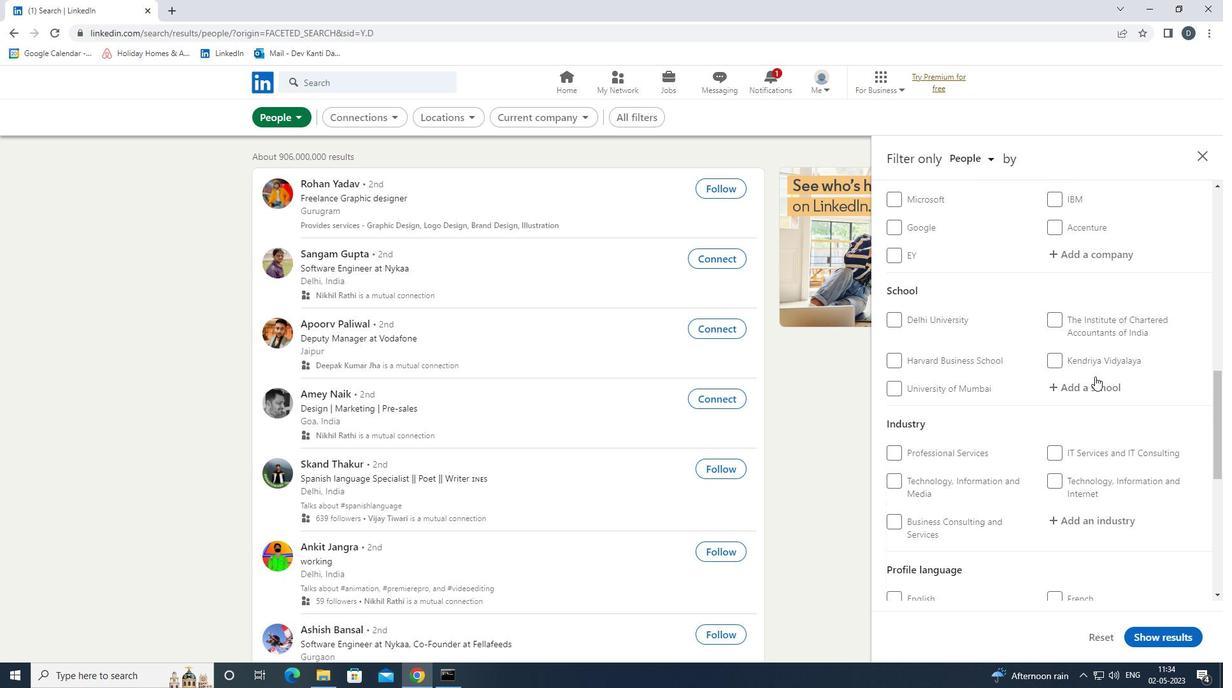 
Action: Mouse pressed left at (1095, 384)
Screenshot: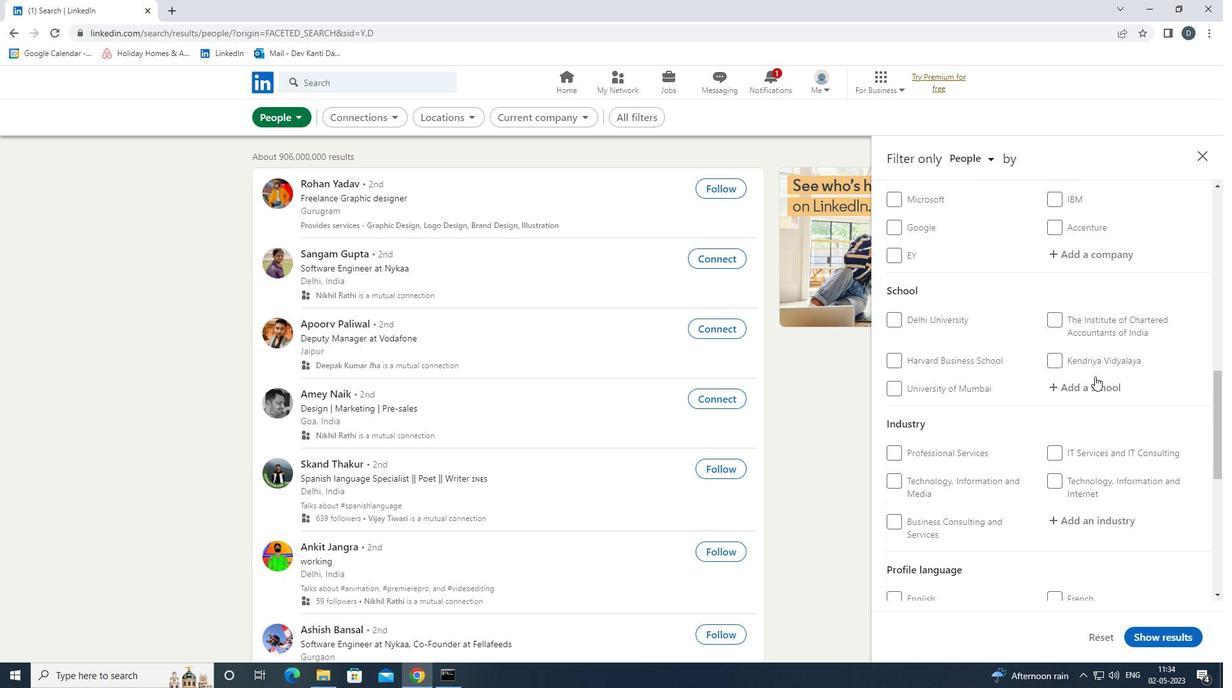 
Action: Mouse moved to (1085, 387)
Screenshot: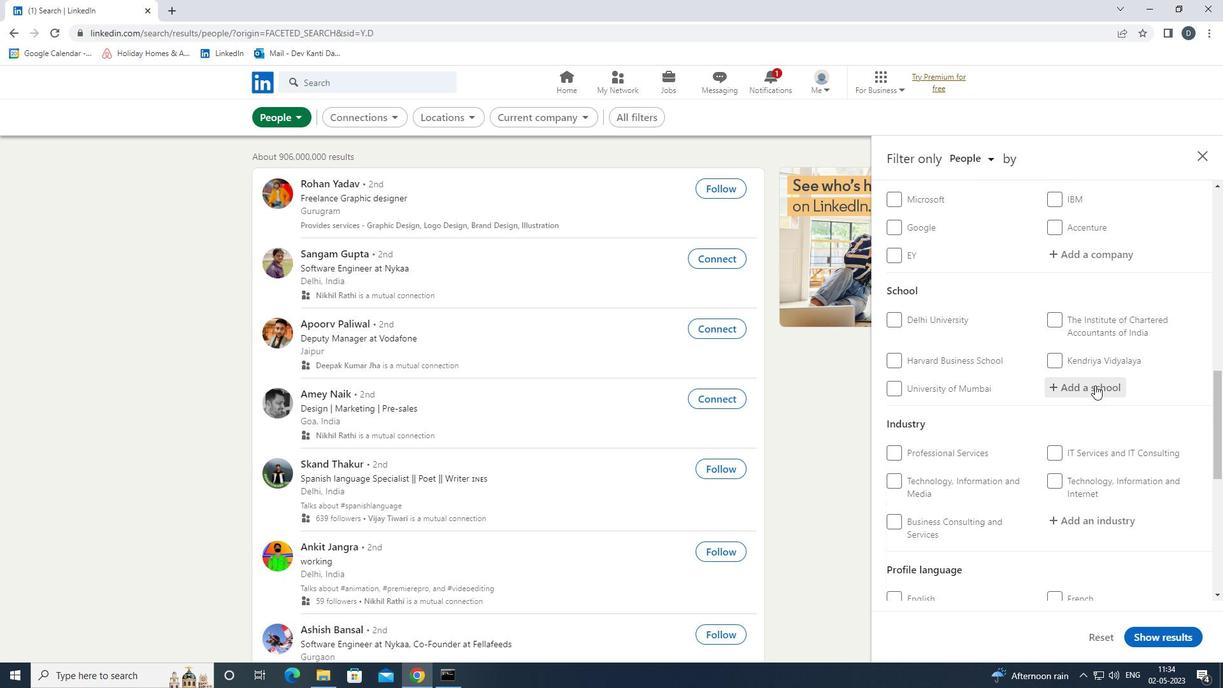 
Action: Key pressed <Key.shift><Key.shift><Key.shift><Key.shift>TELENGANA<Key.space><Key.shift><Key.shift><Key.shift>JOBS<Key.enter>
Screenshot: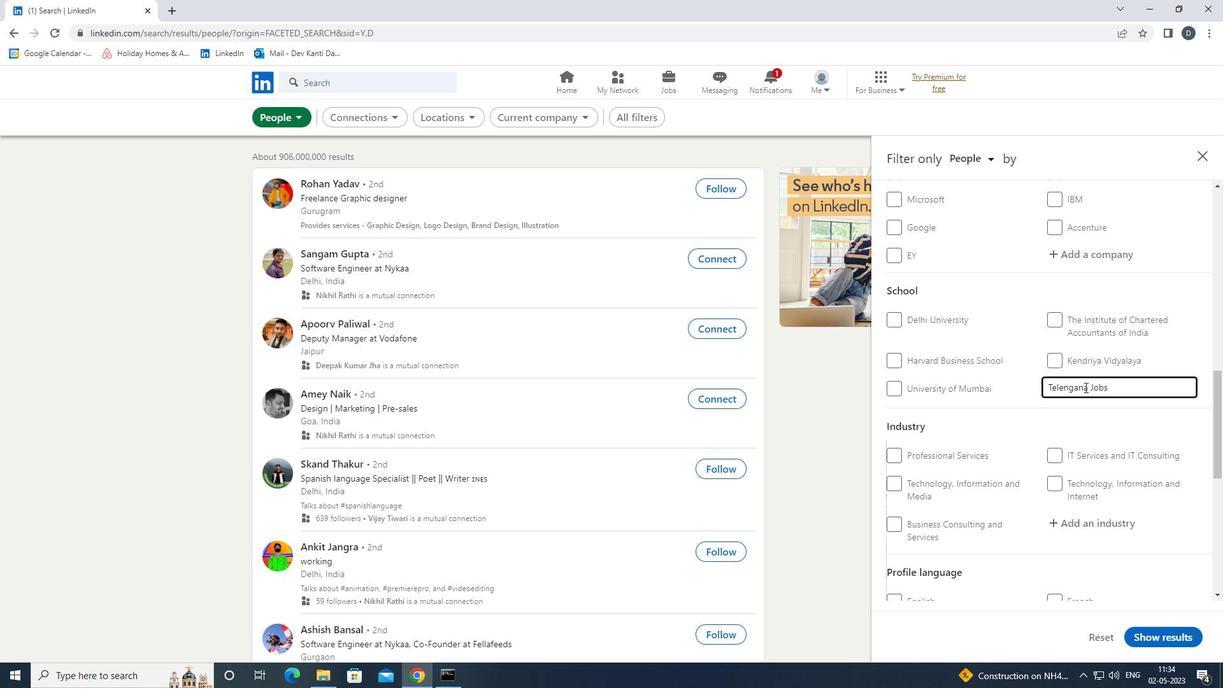 
Action: Mouse moved to (1075, 391)
Screenshot: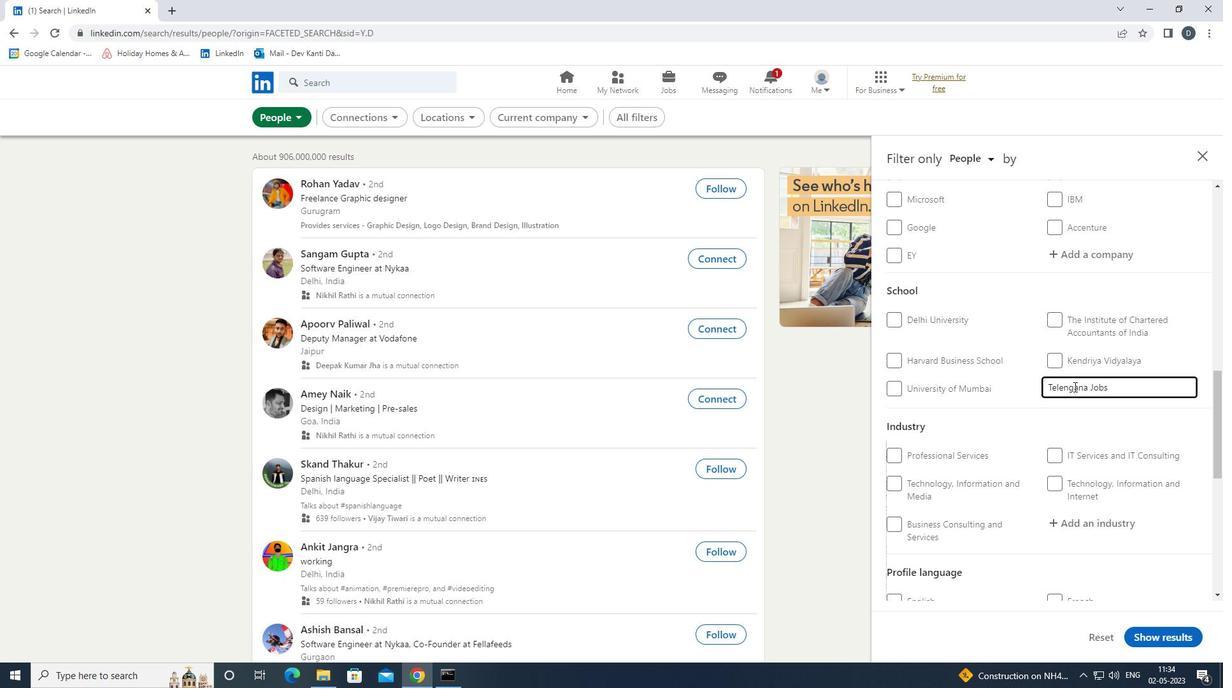 
Action: Mouse scrolled (1075, 391) with delta (0, 0)
Screenshot: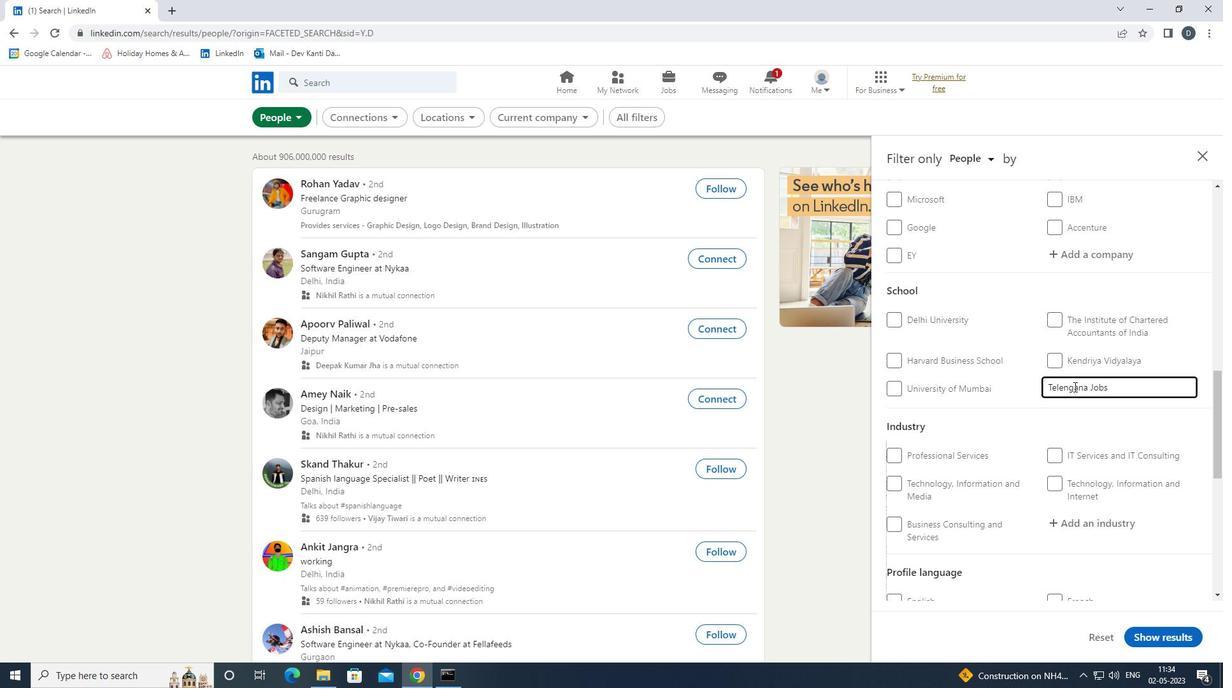 
Action: Mouse moved to (1075, 405)
Screenshot: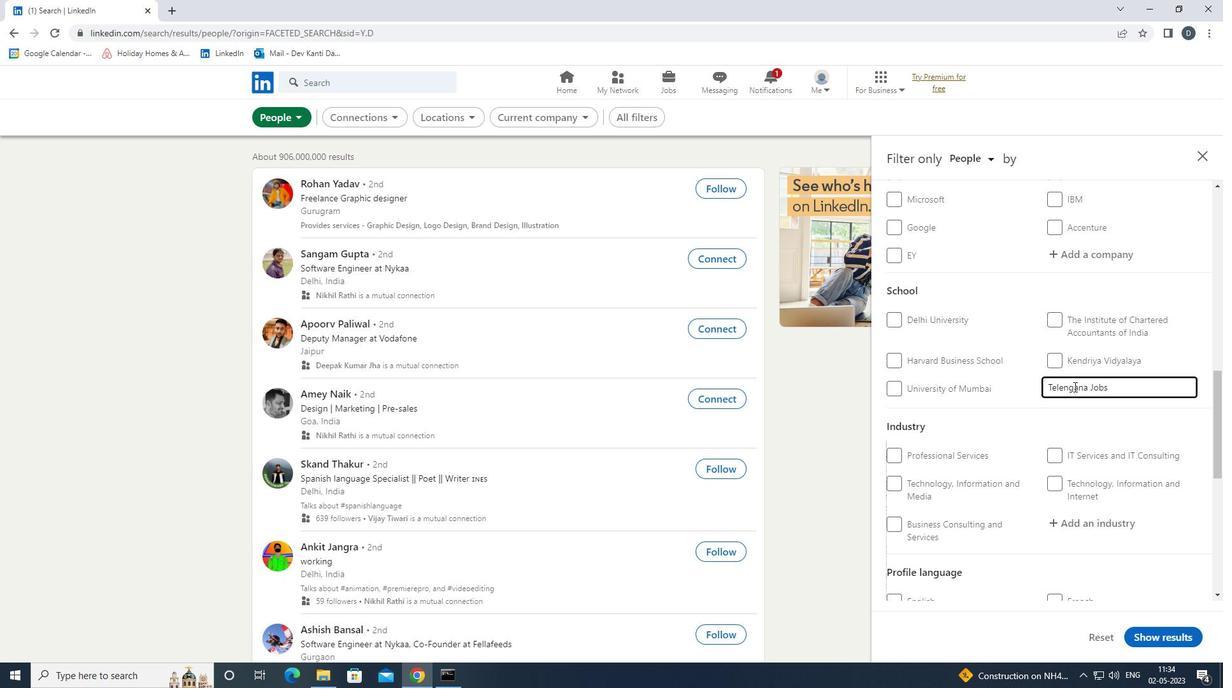 
Action: Mouse scrolled (1075, 404) with delta (0, 0)
Screenshot: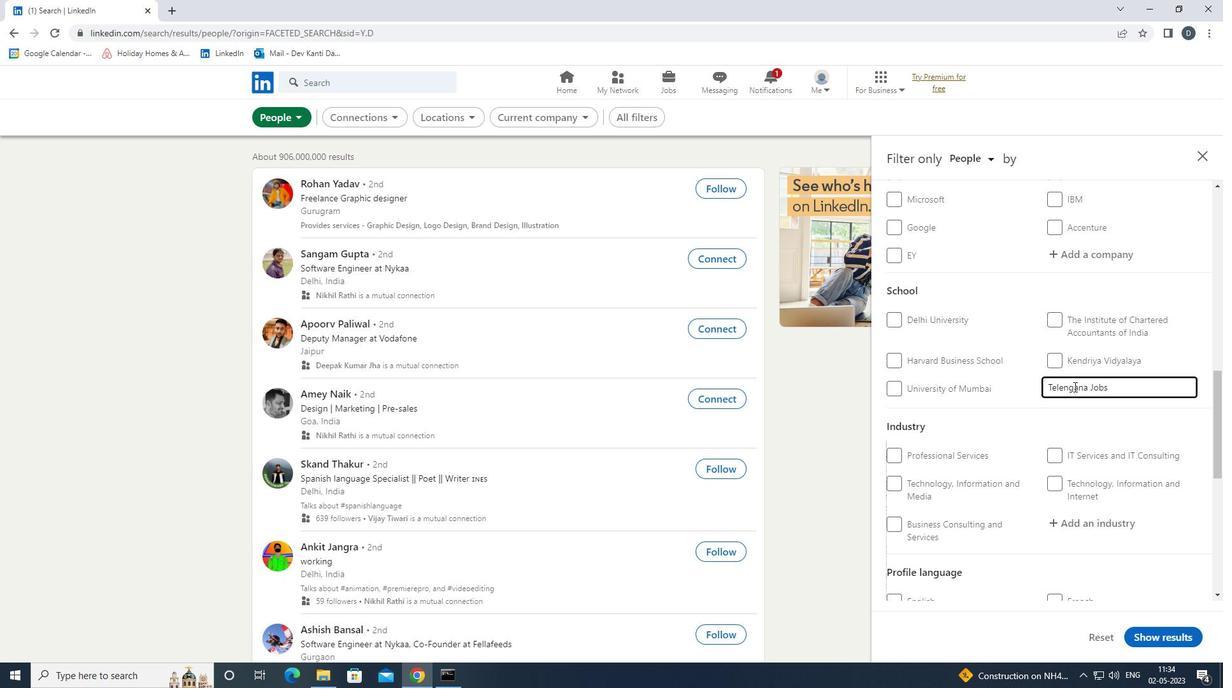 
Action: Mouse moved to (1076, 409)
Screenshot: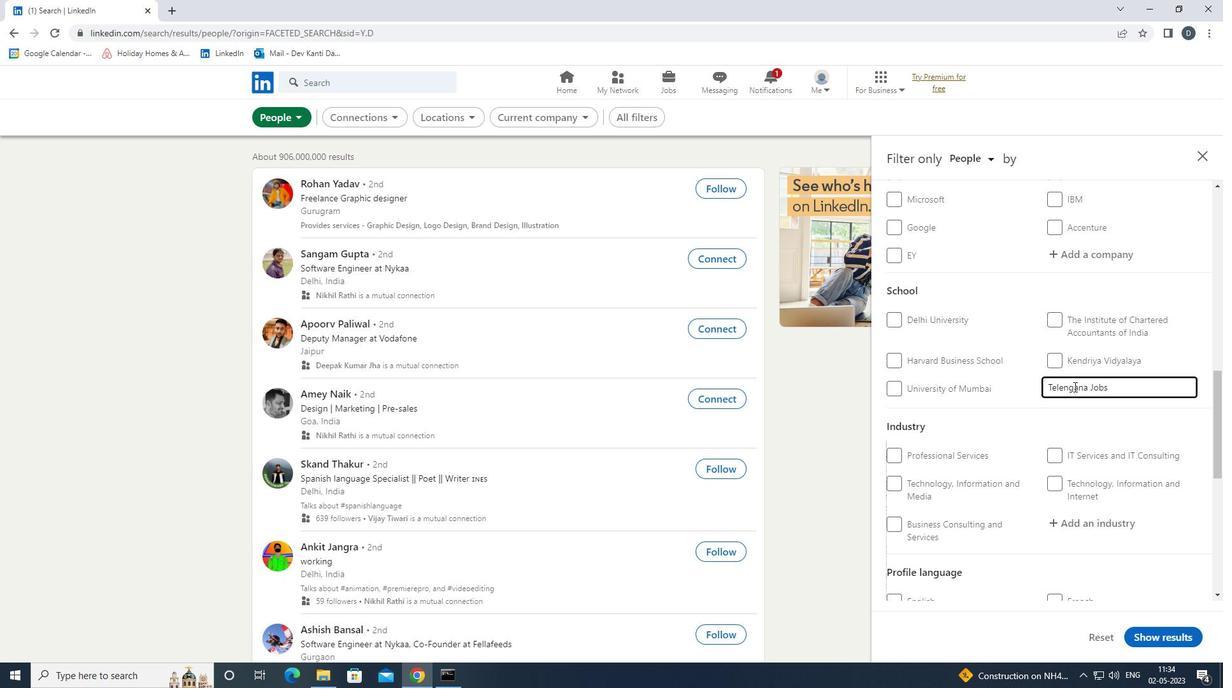 
Action: Mouse scrolled (1076, 409) with delta (0, 0)
Screenshot: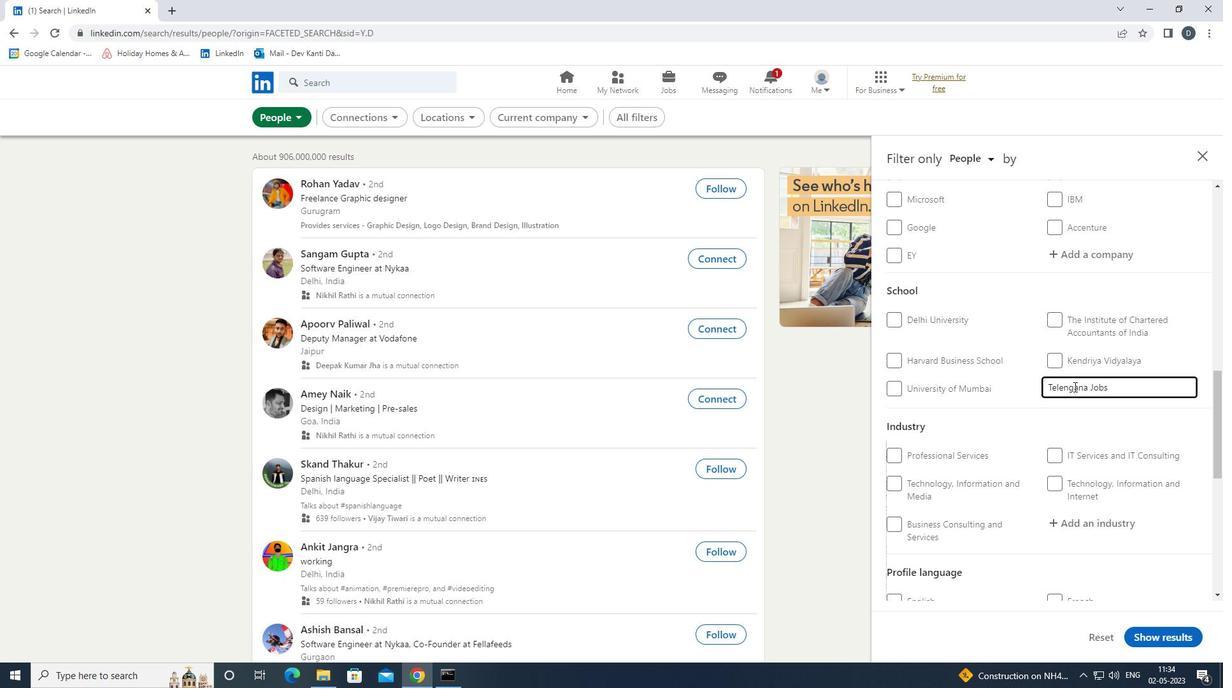 
Action: Mouse moved to (1100, 337)
Screenshot: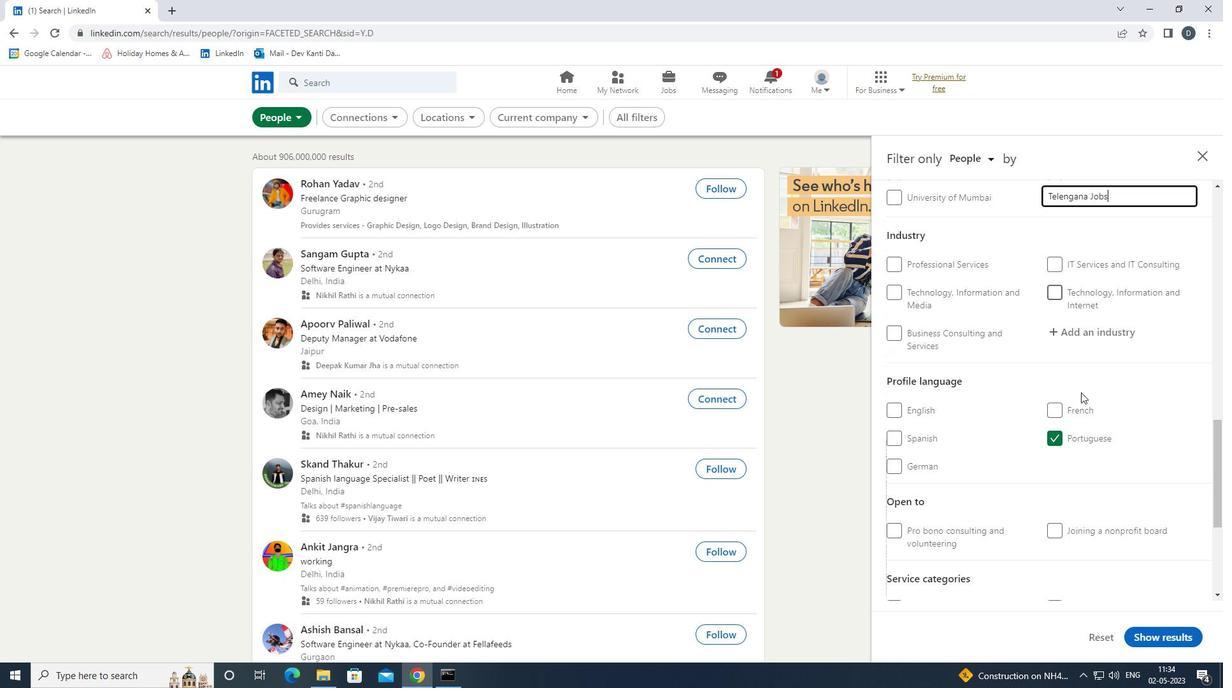 
Action: Mouse pressed left at (1100, 337)
Screenshot: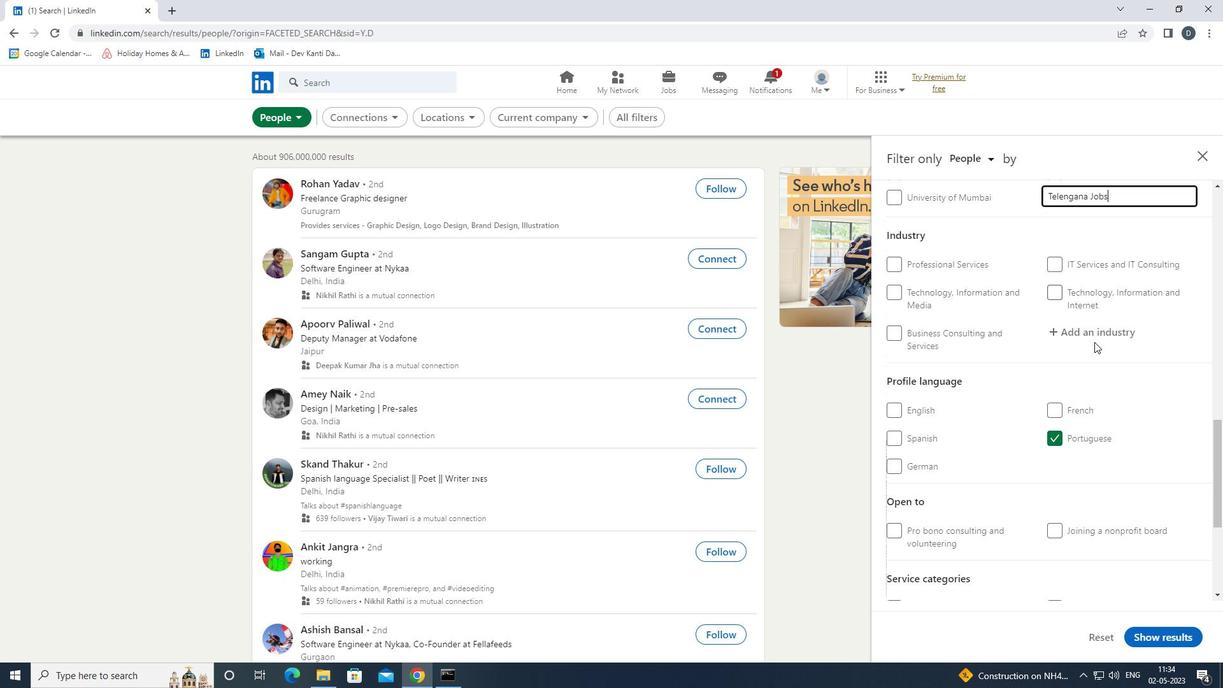 
Action: Key pressed <Key.shift>EMBEDDED<Key.down><Key.enter>
Screenshot: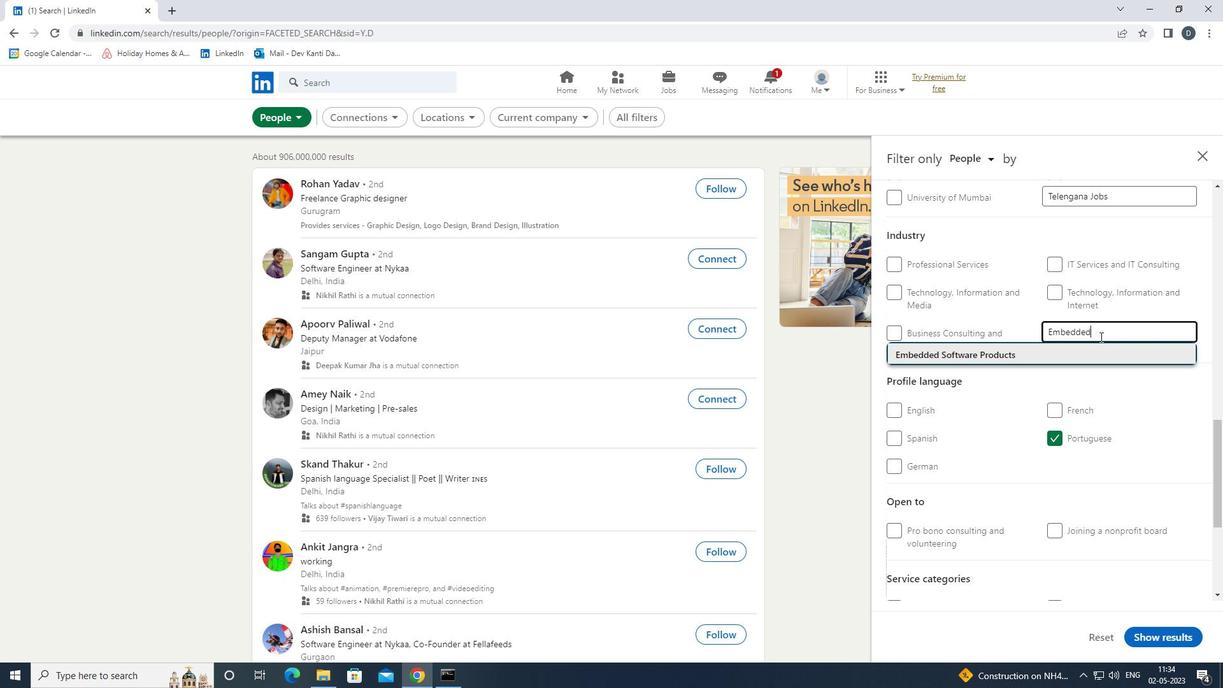 
Action: Mouse moved to (1092, 330)
Screenshot: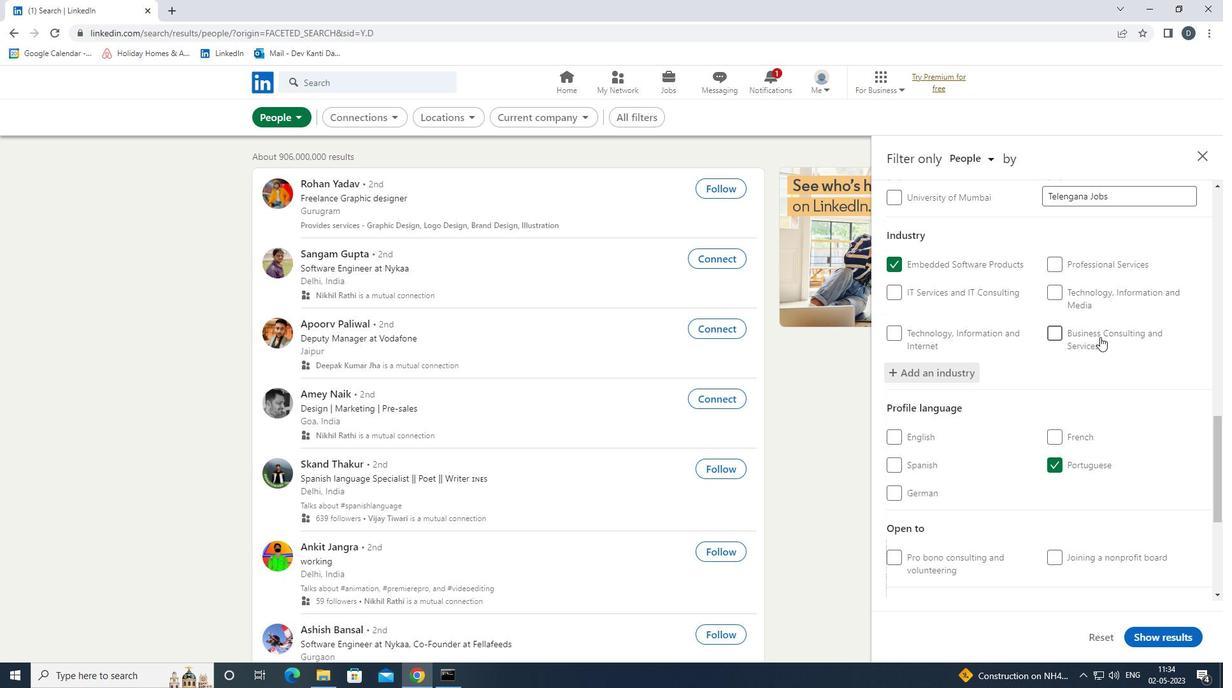 
Action: Mouse scrolled (1092, 330) with delta (0, 0)
Screenshot: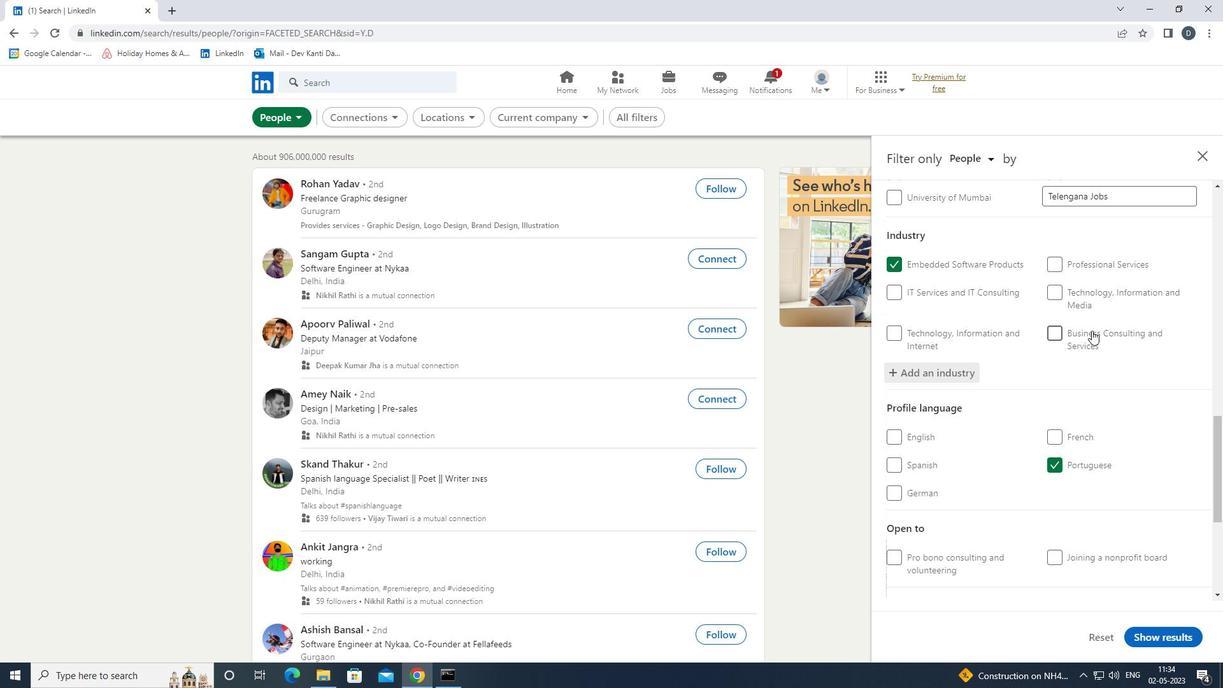 
Action: Mouse scrolled (1092, 330) with delta (0, 0)
Screenshot: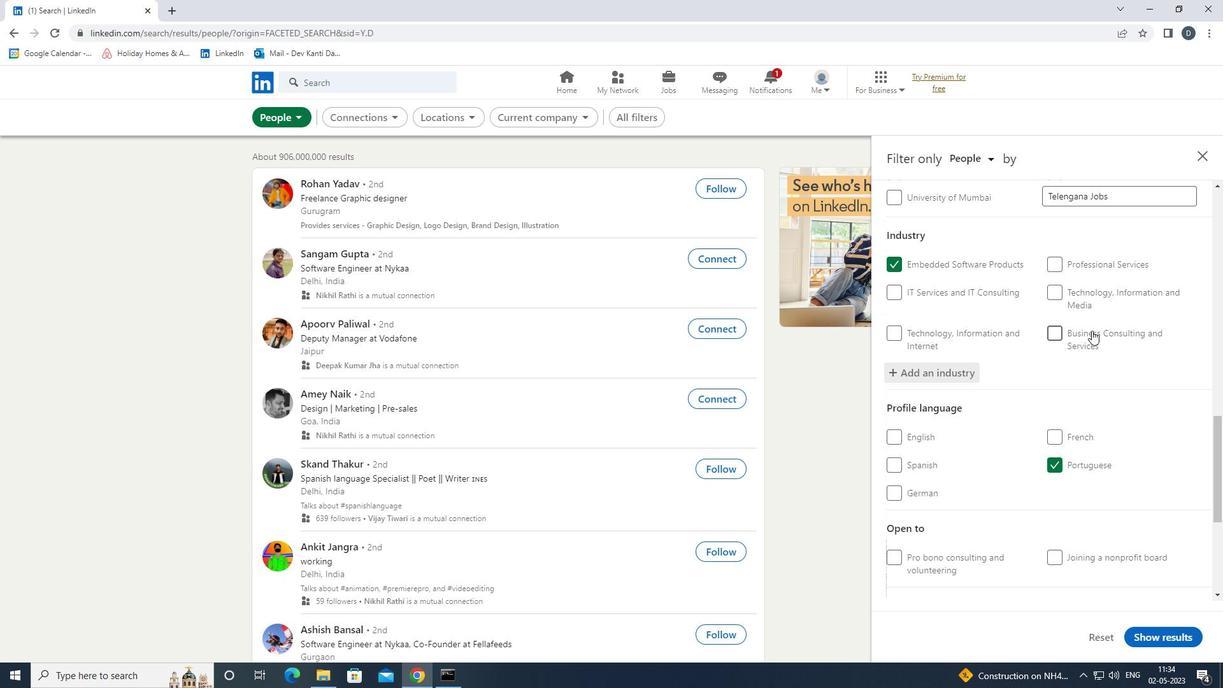 
Action: Mouse scrolled (1092, 330) with delta (0, 0)
Screenshot: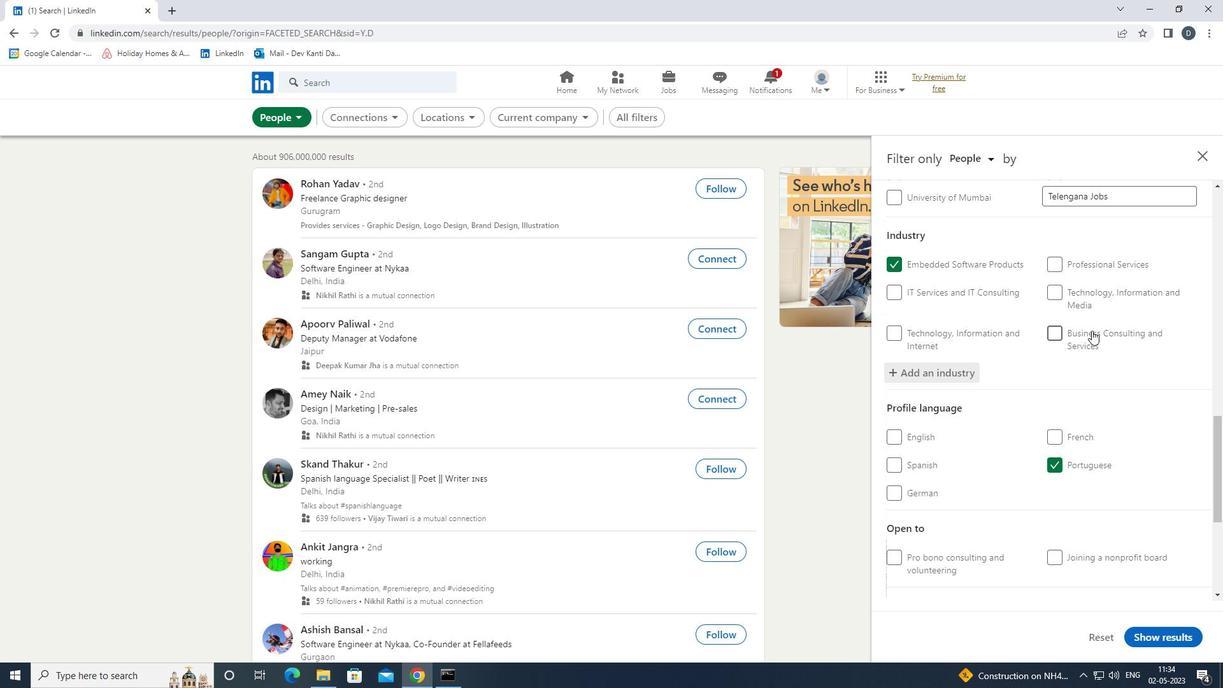
Action: Mouse moved to (1101, 395)
Screenshot: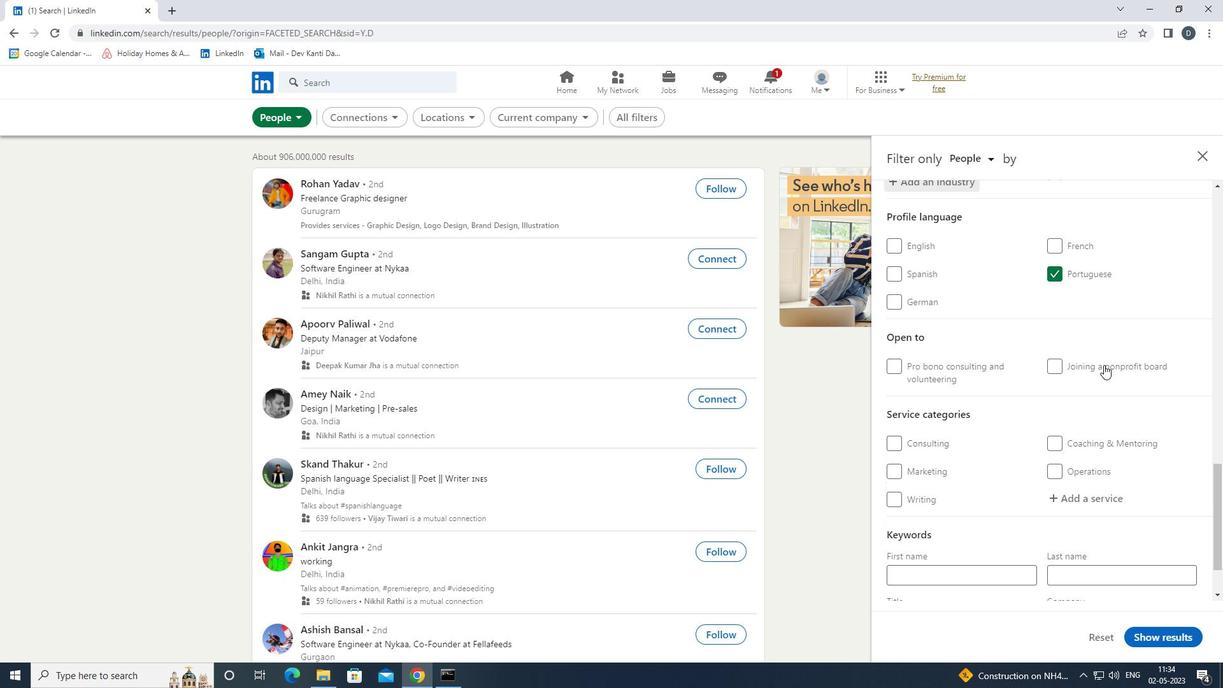 
Action: Mouse scrolled (1101, 395) with delta (0, 0)
Screenshot: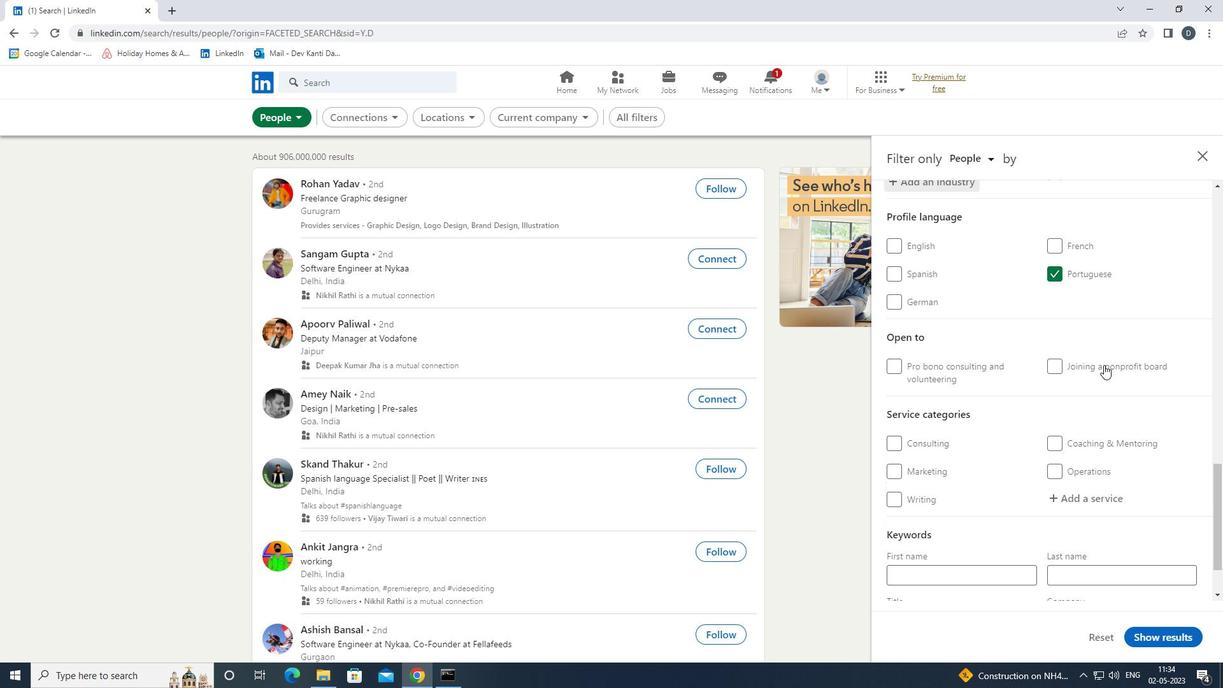 
Action: Mouse moved to (1100, 391)
Screenshot: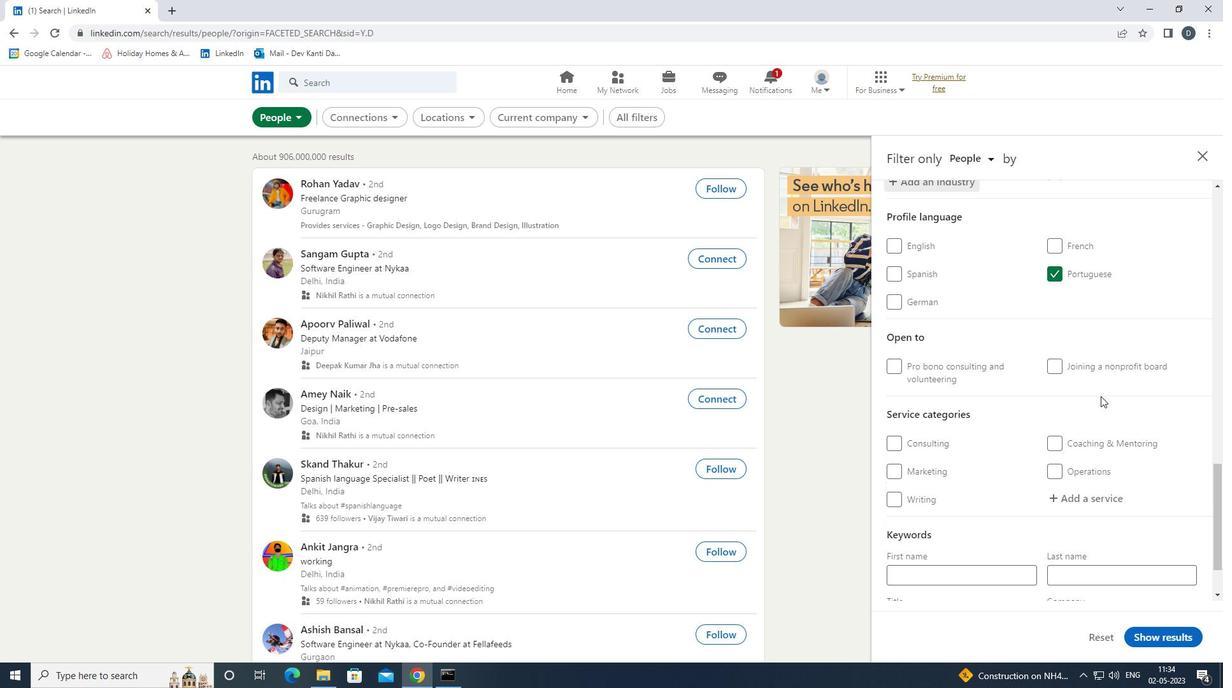 
Action: Mouse scrolled (1100, 391) with delta (0, 0)
Screenshot: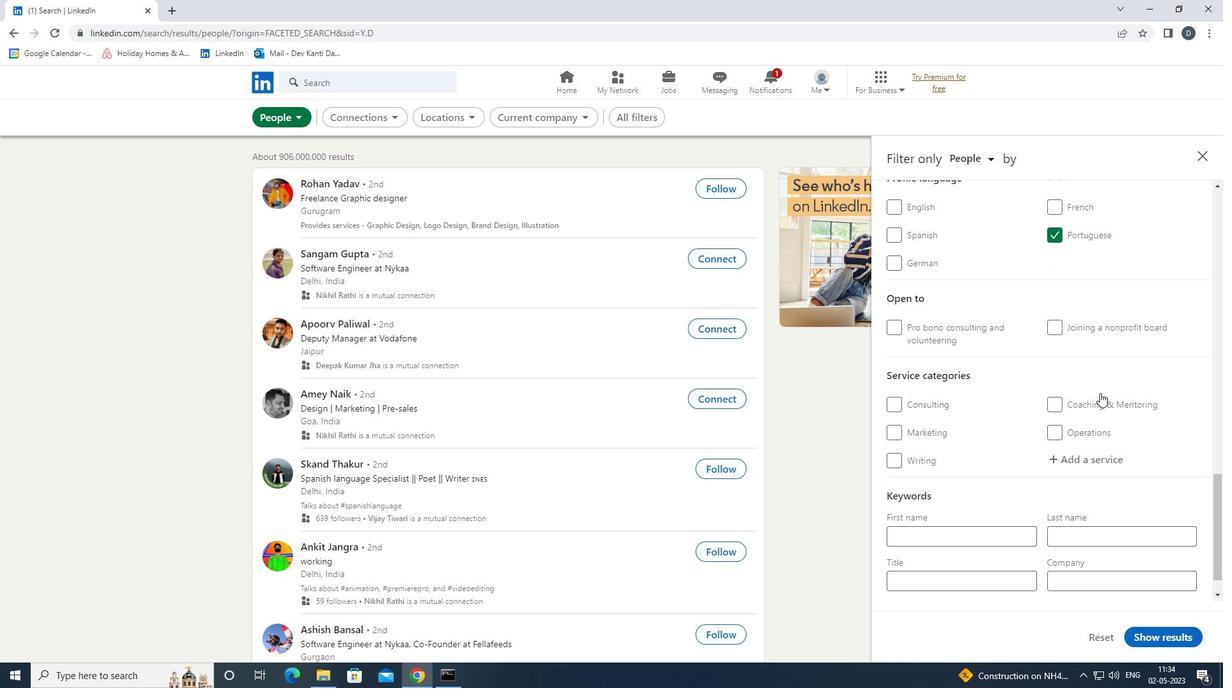 
Action: Mouse moved to (1077, 425)
Screenshot: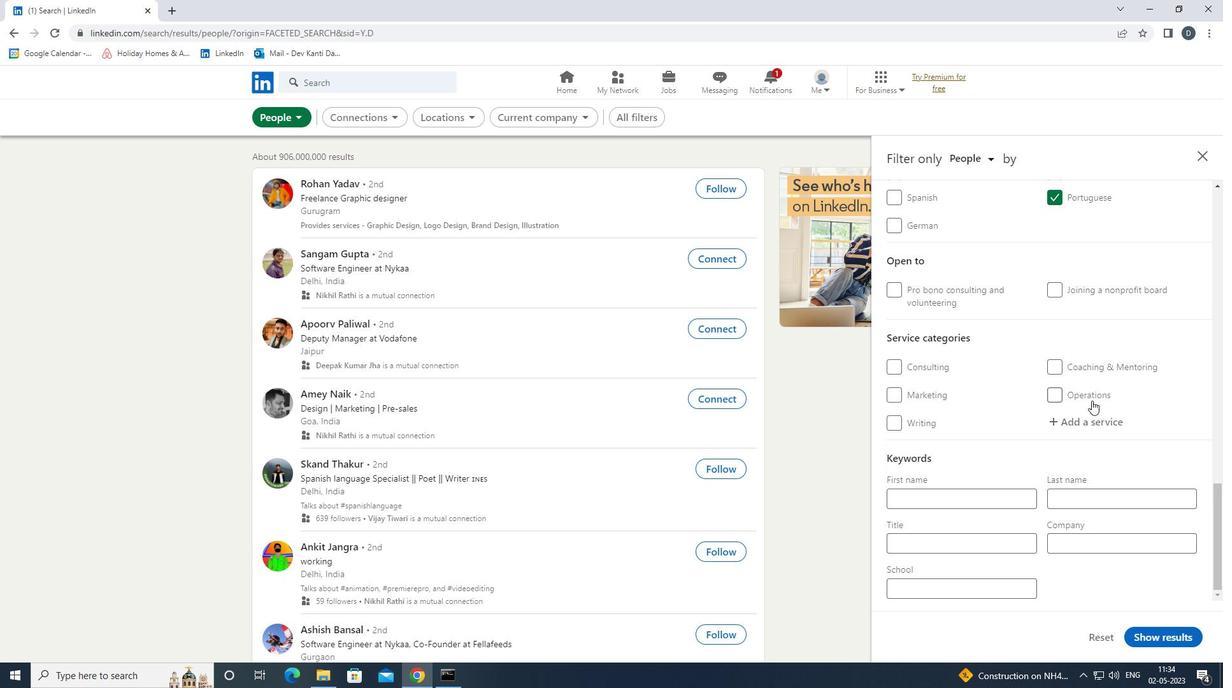
Action: Mouse pressed left at (1077, 425)
Screenshot: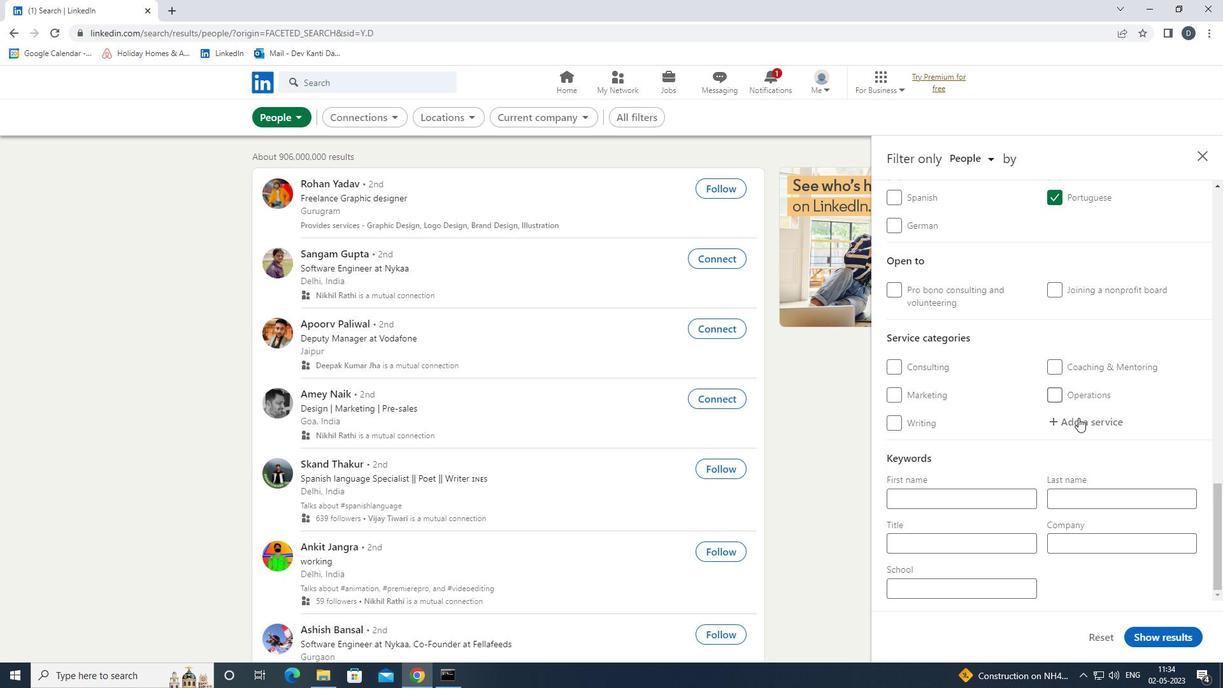 
Action: Mouse moved to (1075, 419)
Screenshot: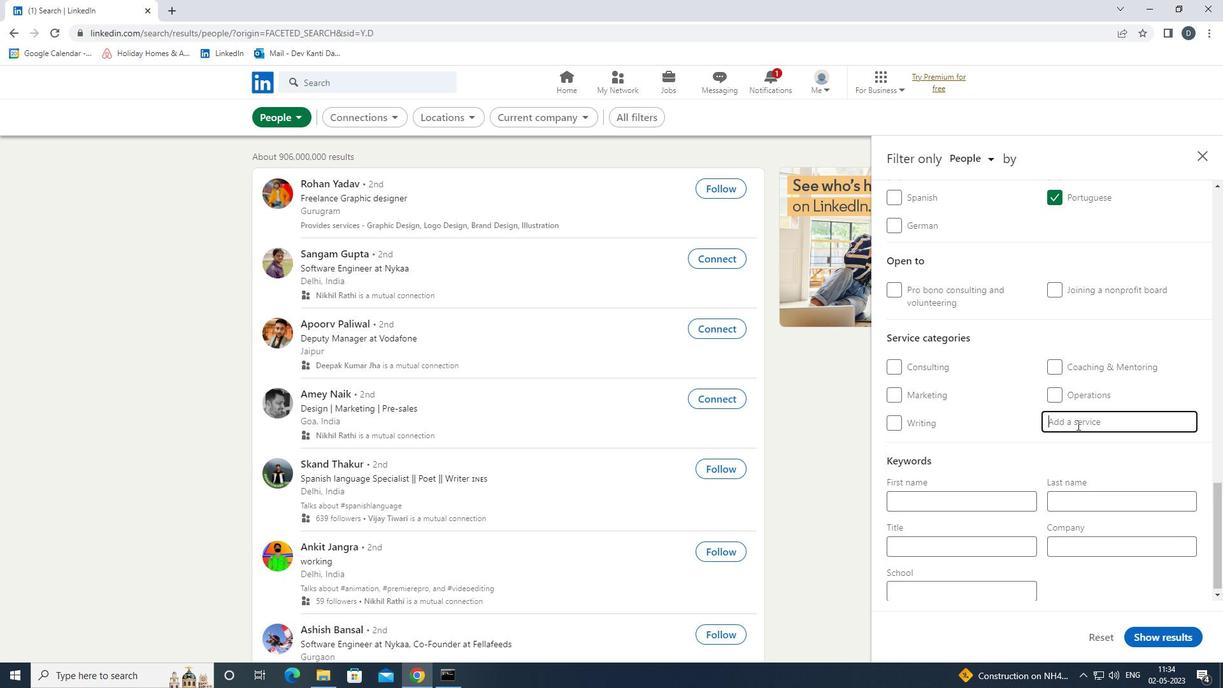 
Action: Key pressed <Key.shift><Key.shift>COMMERCIAL<Key.space><Key.shift>REAL<Key.space><Key.down><Key.enter>
Screenshot: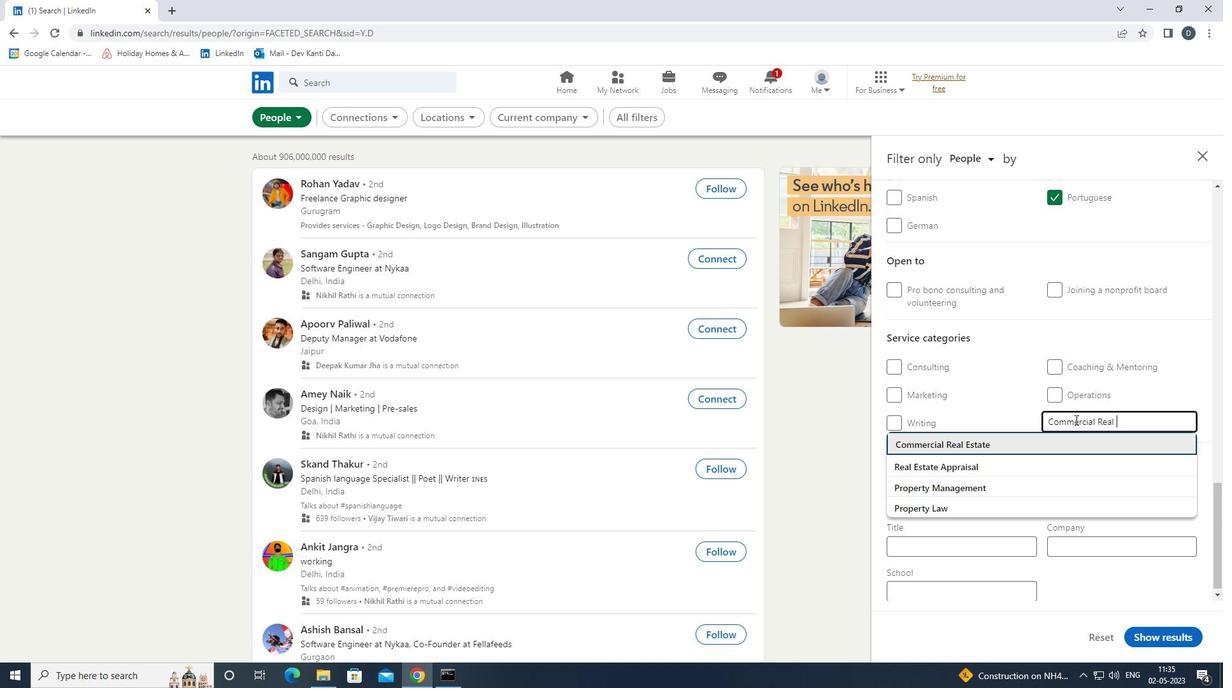 
Action: Mouse moved to (1059, 423)
Screenshot: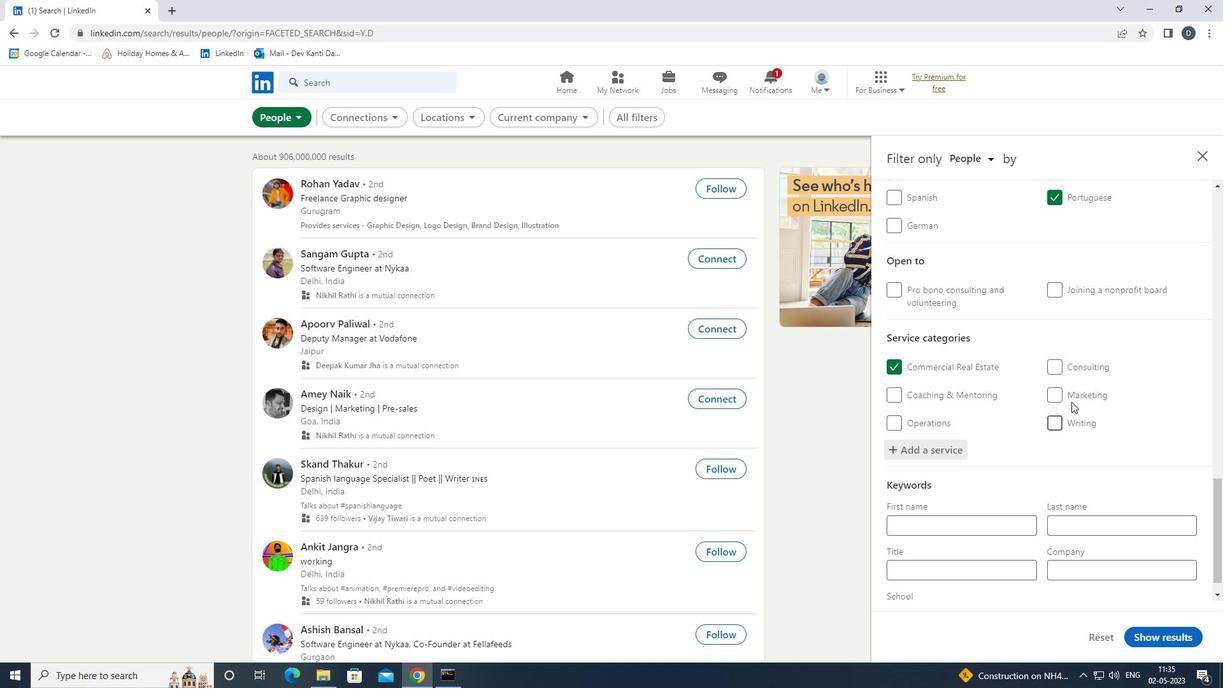 
Action: Mouse scrolled (1059, 422) with delta (0, 0)
Screenshot: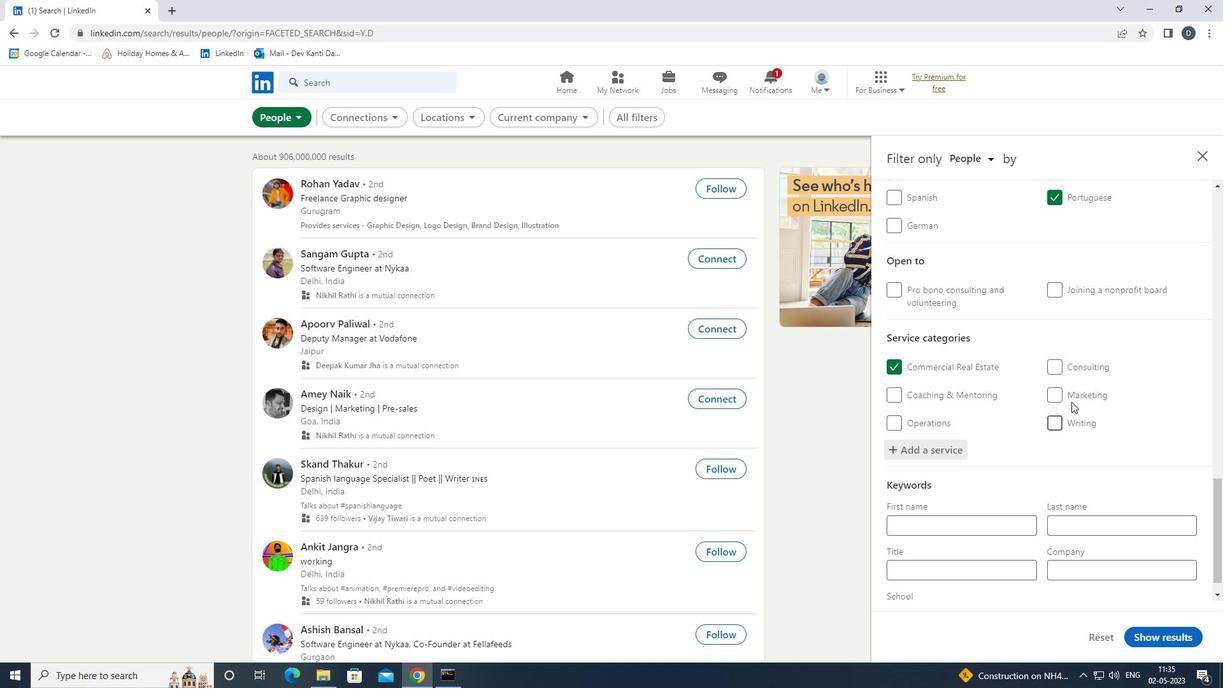 
Action: Mouse moved to (1058, 425)
Screenshot: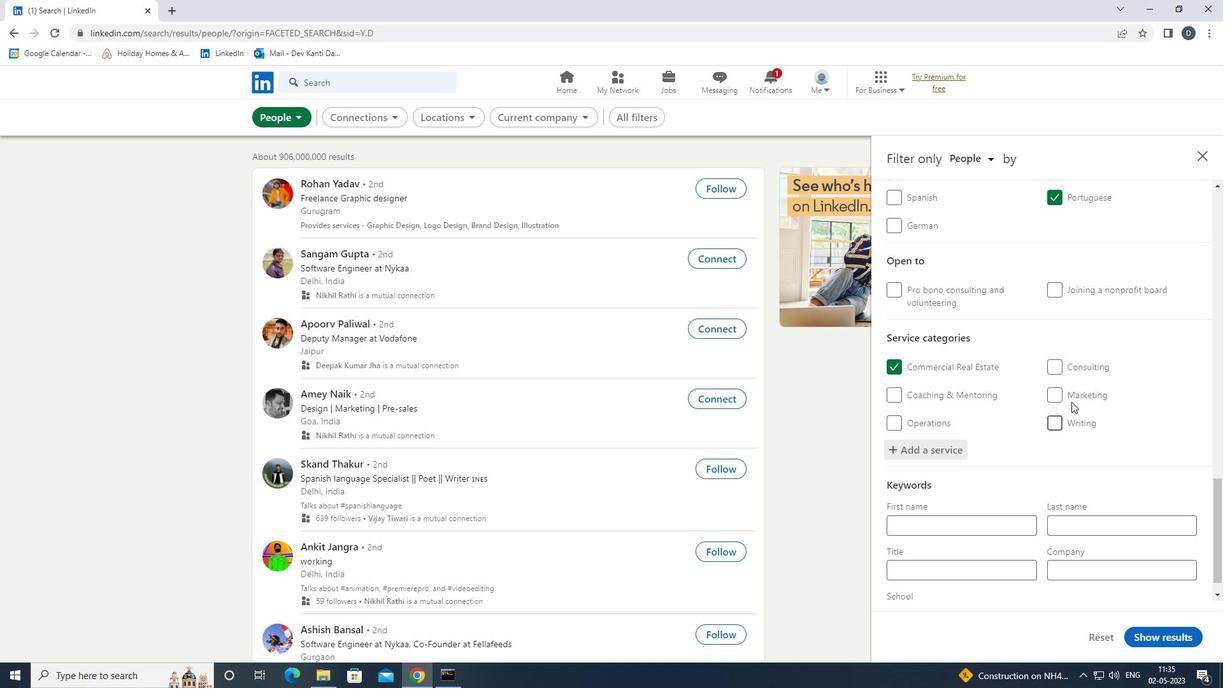 
Action: Mouse scrolled (1058, 425) with delta (0, 0)
Screenshot: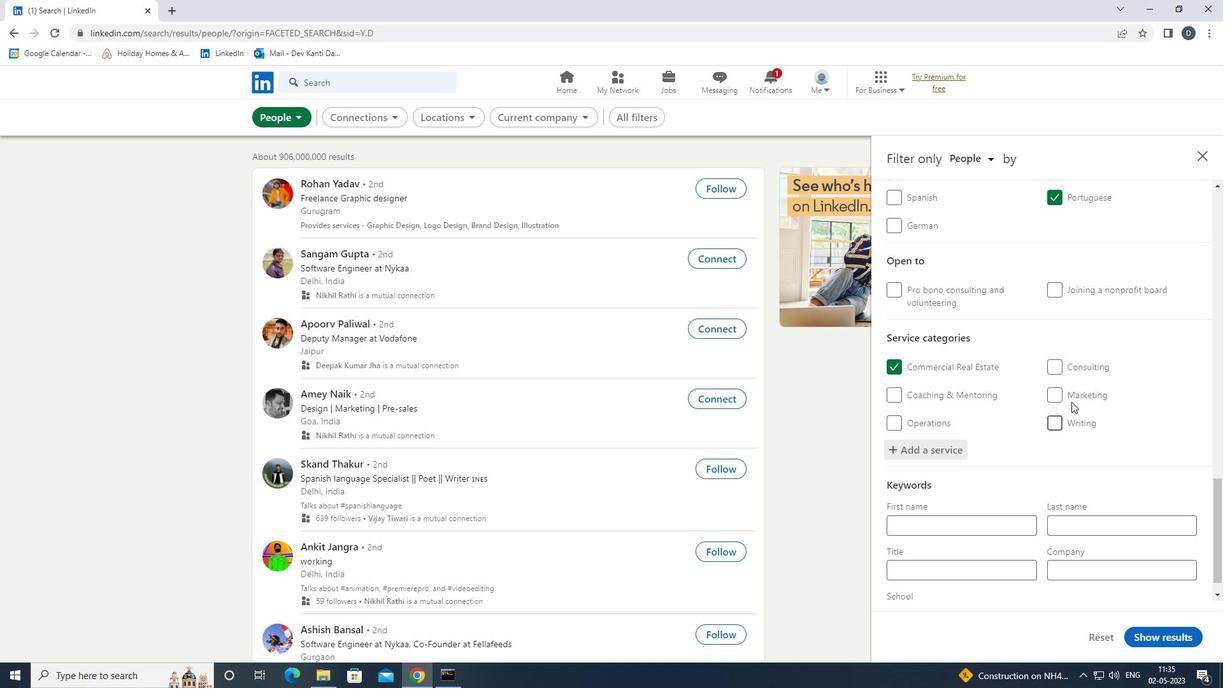 
Action: Mouse moved to (1056, 431)
Screenshot: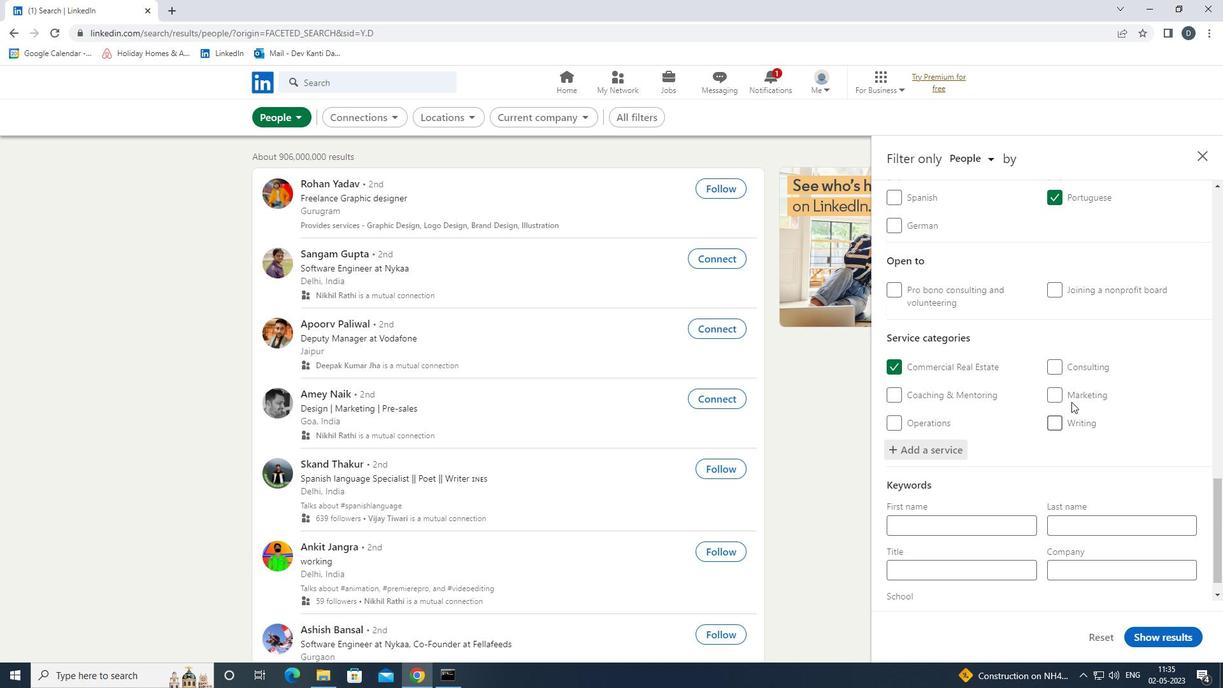 
Action: Mouse scrolled (1056, 430) with delta (0, 0)
Screenshot: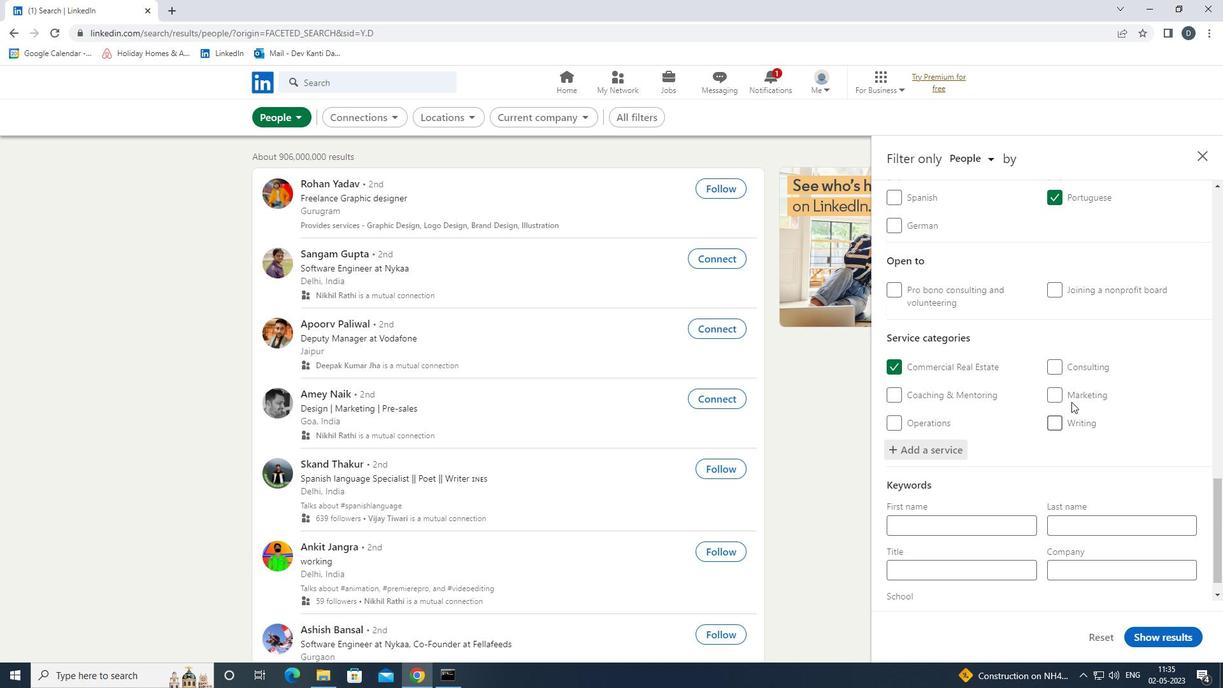 
Action: Mouse moved to (1055, 435)
Screenshot: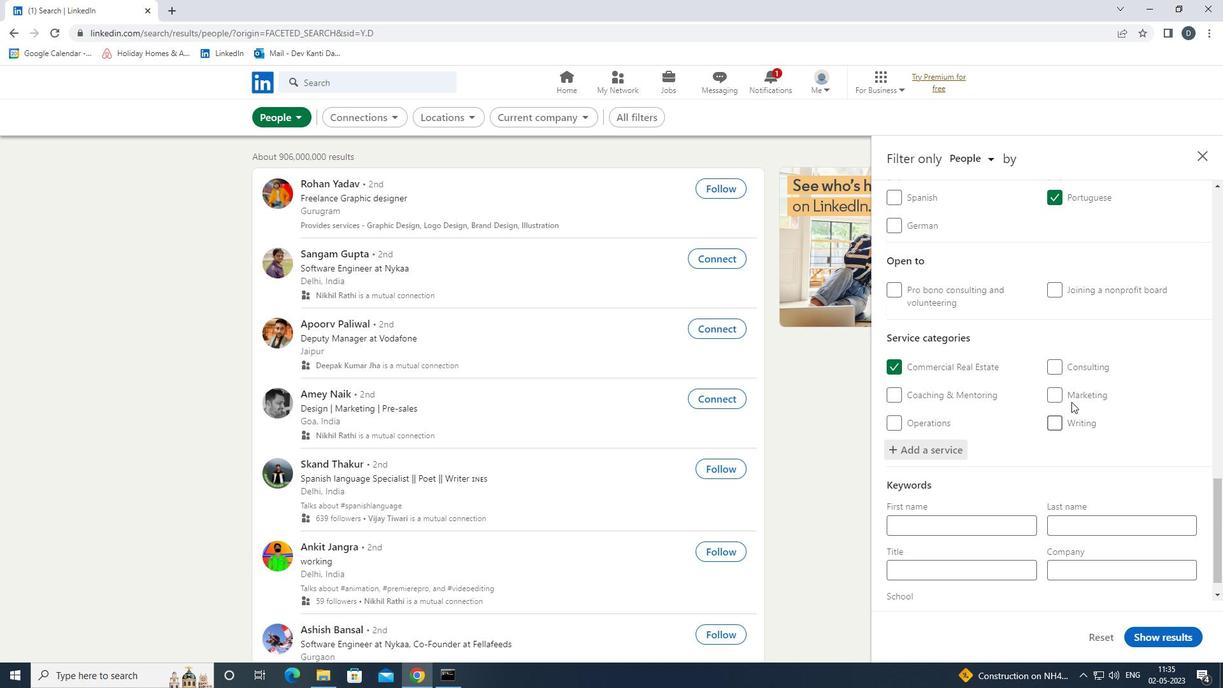 
Action: Mouse scrolled (1055, 434) with delta (0, 0)
Screenshot: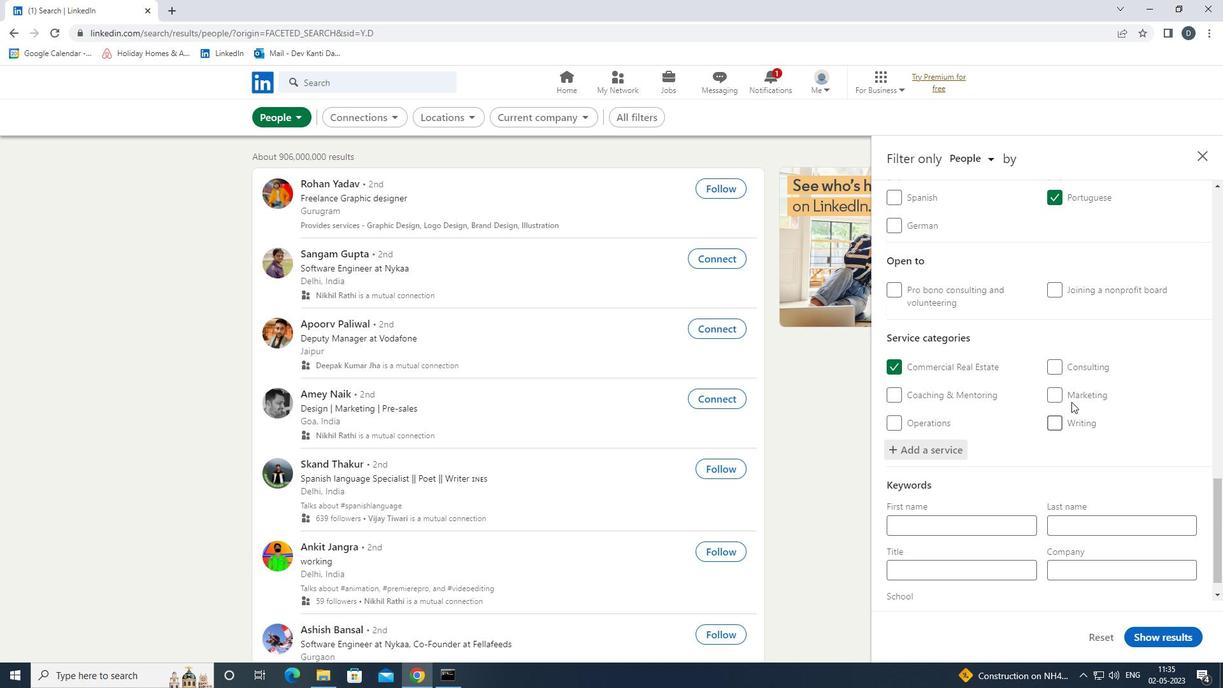 
Action: Mouse moved to (1051, 449)
Screenshot: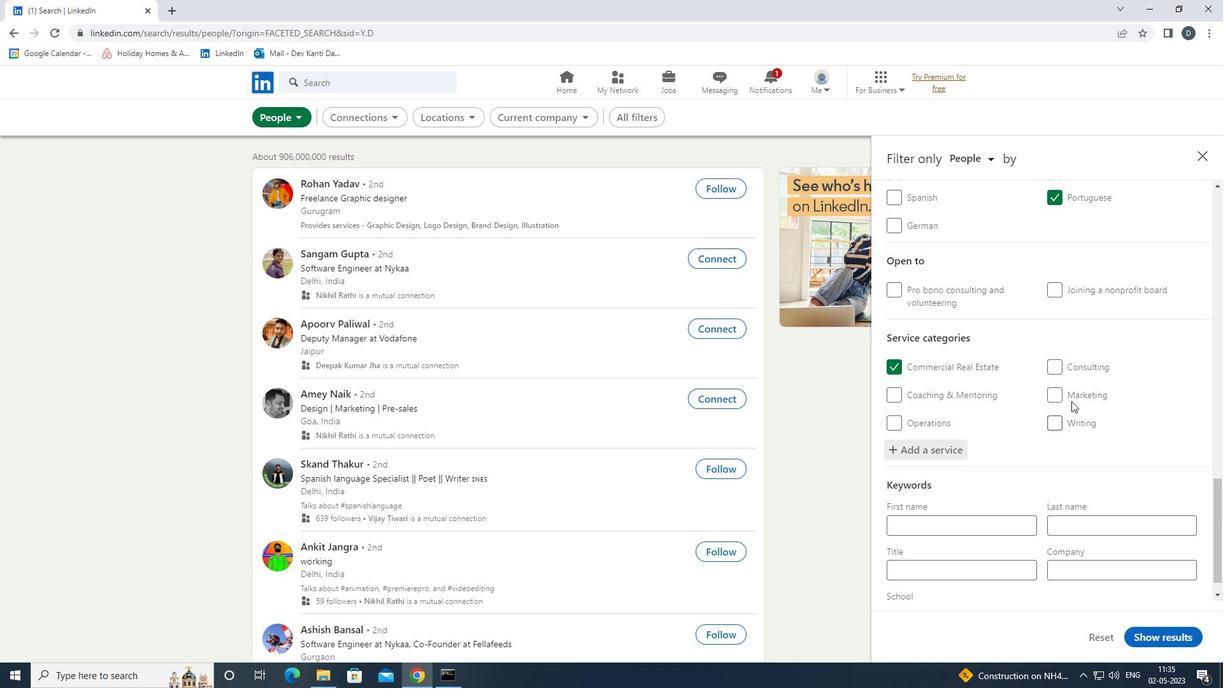 
Action: Mouse scrolled (1051, 448) with delta (0, 0)
Screenshot: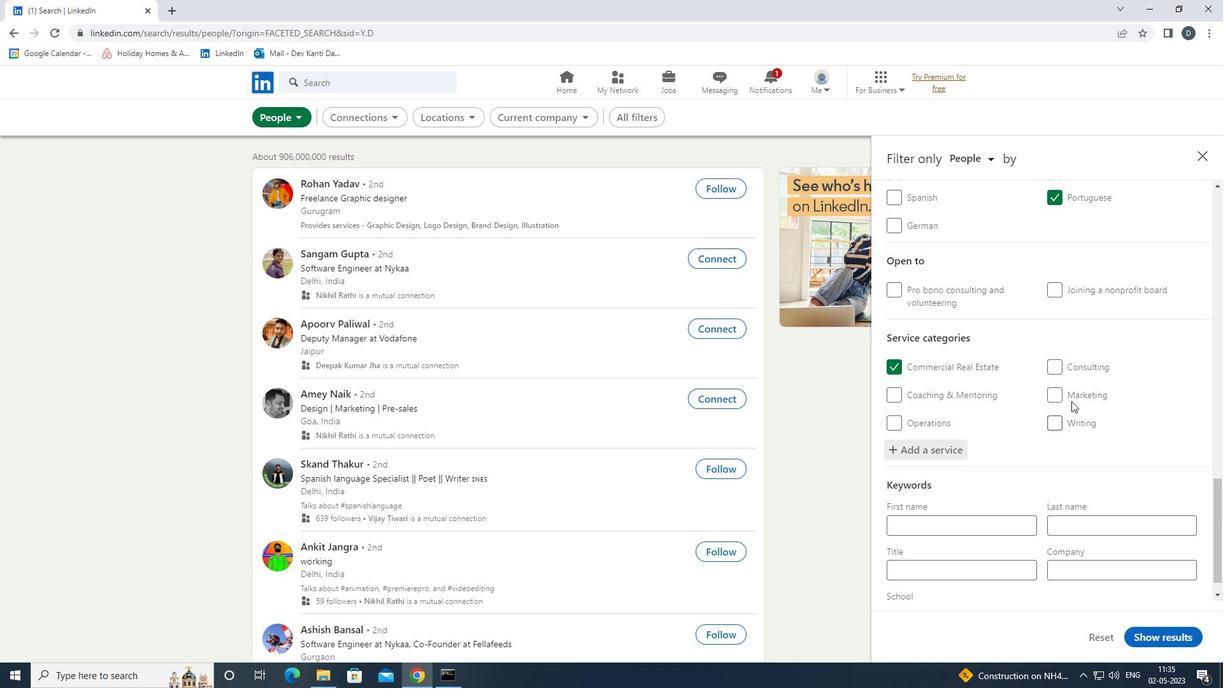 
Action: Mouse moved to (987, 544)
Screenshot: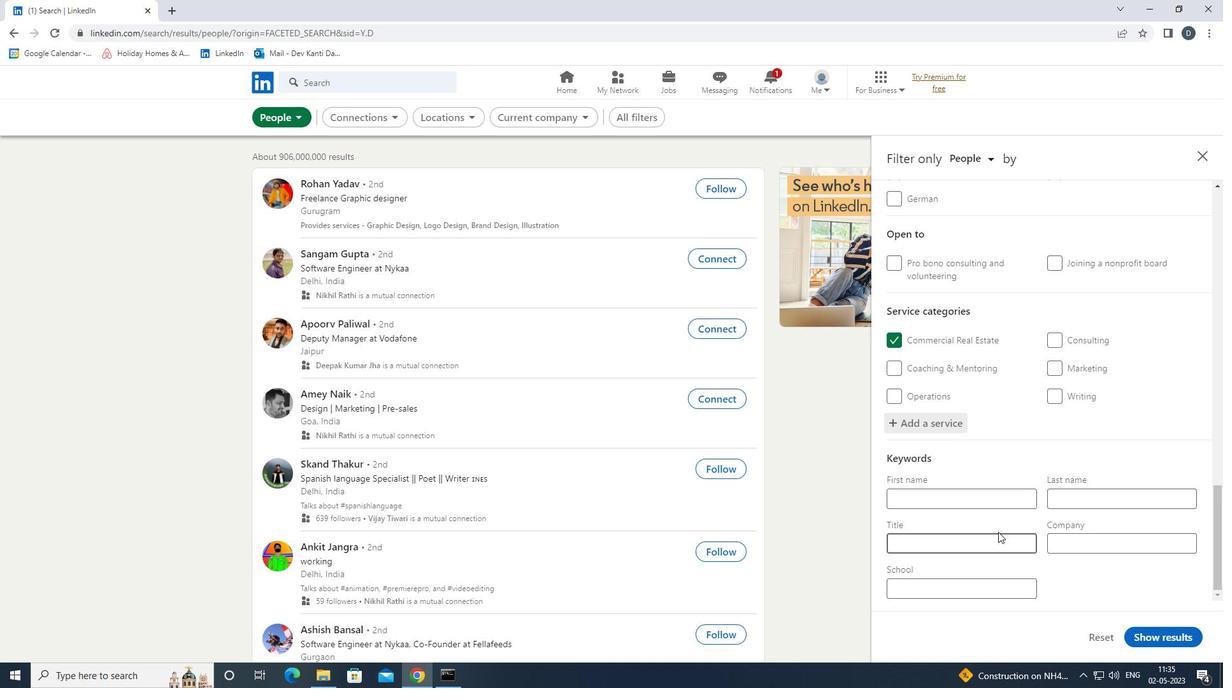 
Action: Mouse pressed left at (987, 544)
Screenshot: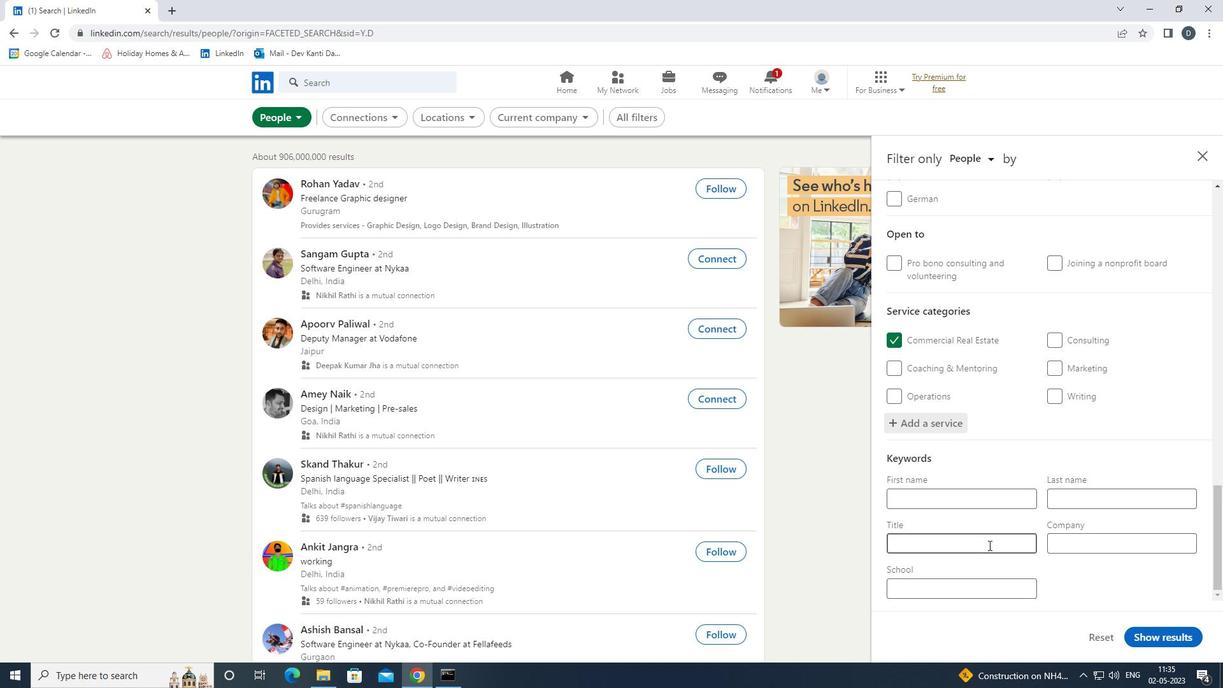 
Action: Mouse moved to (943, 490)
Screenshot: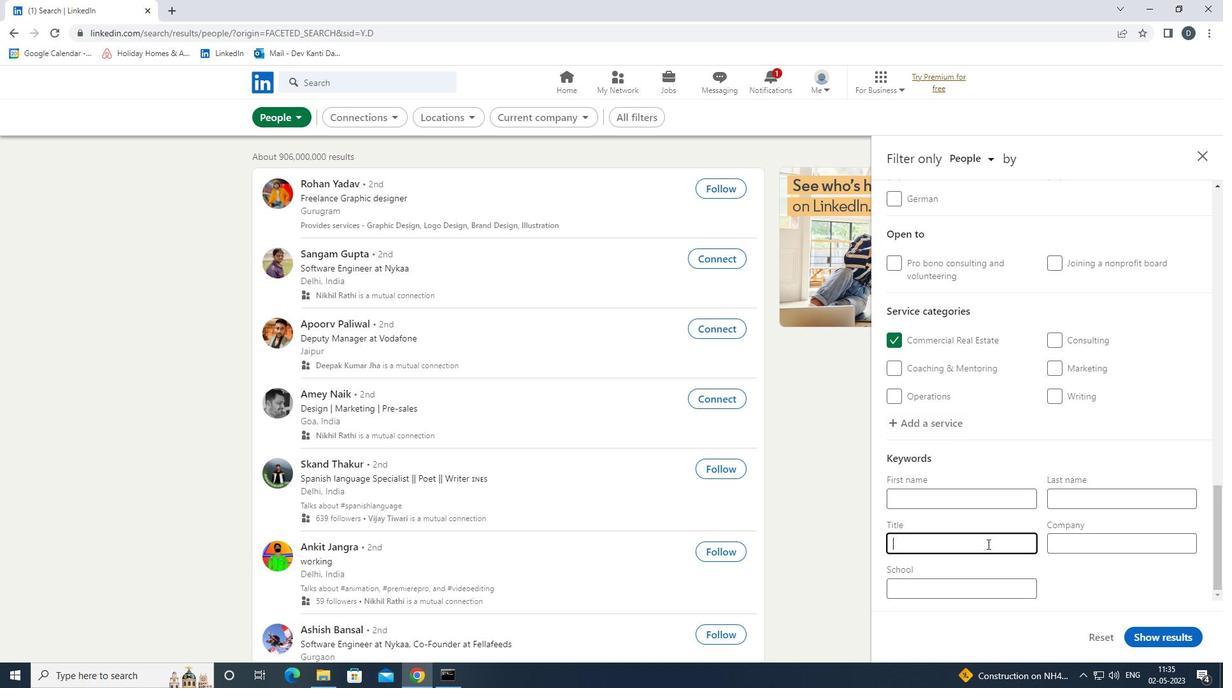 
Action: Key pressed <Key.shift>OPERATO<Key.backspace>ION<Key.space><Key.backspace>S<Key.space><Key.shift>COORDINATES<Key.backspace><Key.backspace>OR
Screenshot: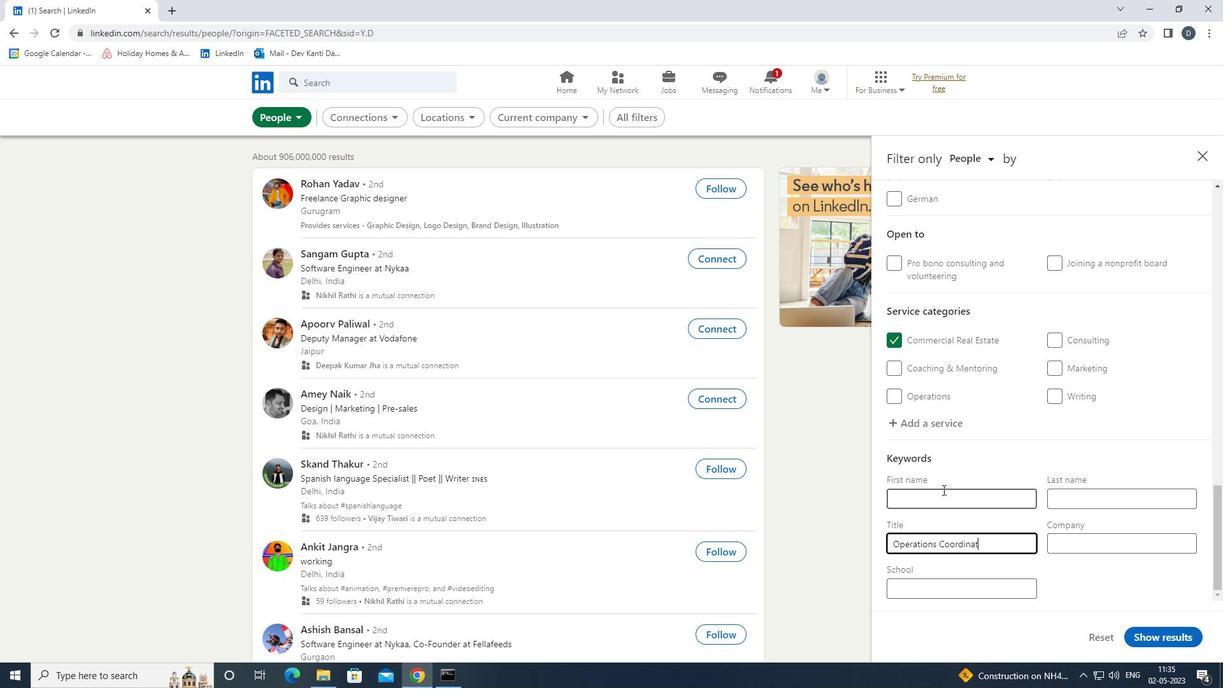 
Action: Mouse moved to (1166, 645)
Screenshot: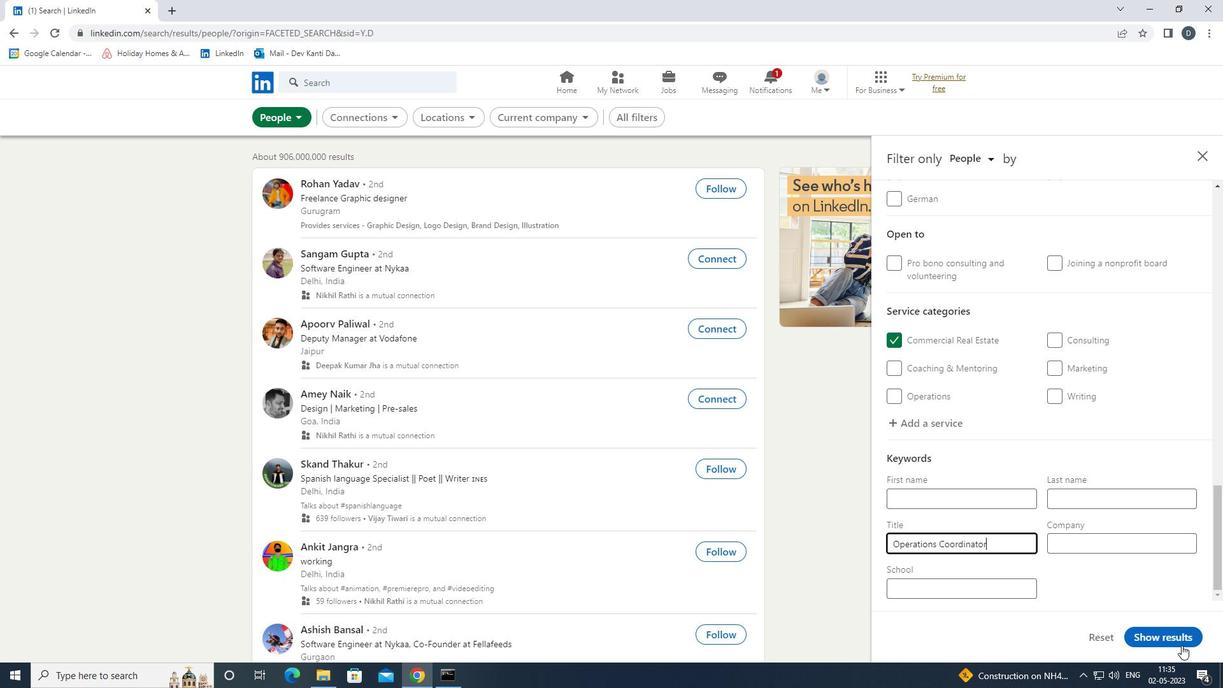 
Action: Mouse pressed left at (1166, 645)
Screenshot: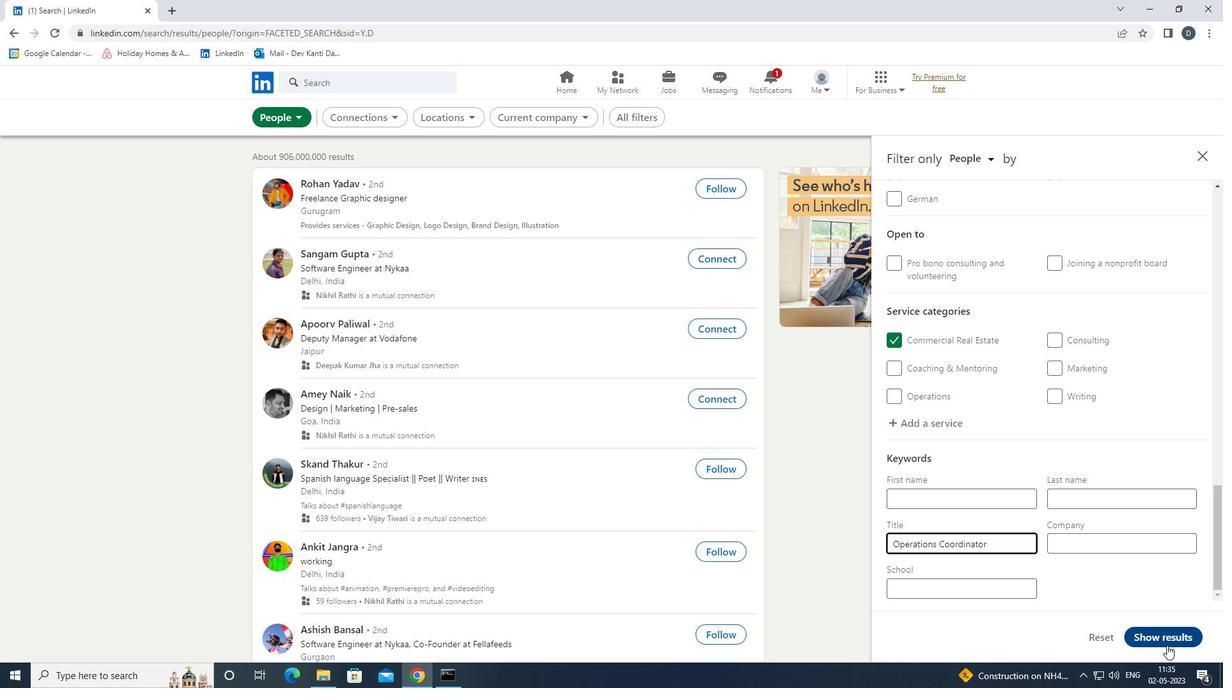 
Action: Mouse moved to (700, 470)
Screenshot: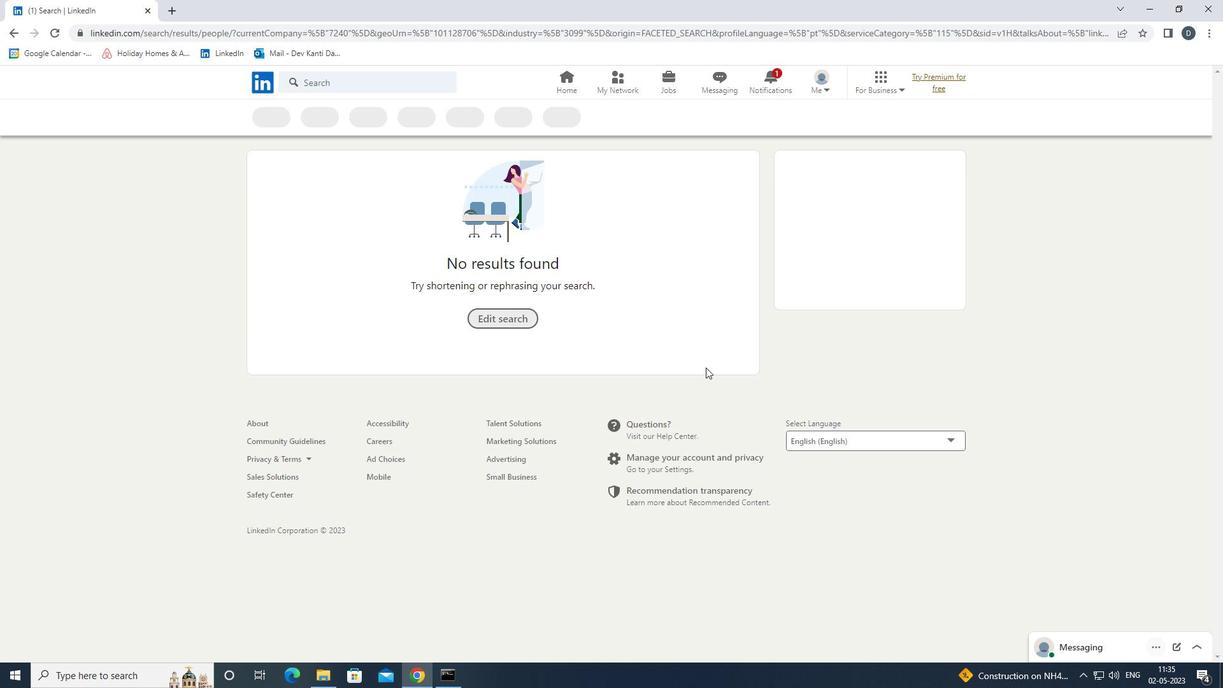 
